 Task: Look for space in Vepagunta, India from 6th September, 2023 to 18th September, 2023 for 3 adults in price range Rs.6000 to Rs.12000. Place can be entire place with 2 bedrooms having 2 beds and 2 bathrooms. Property type can be house, flat, guest house, hotel. Booking option can be shelf check-in. Required host language is English.
Action: Mouse moved to (439, 79)
Screenshot: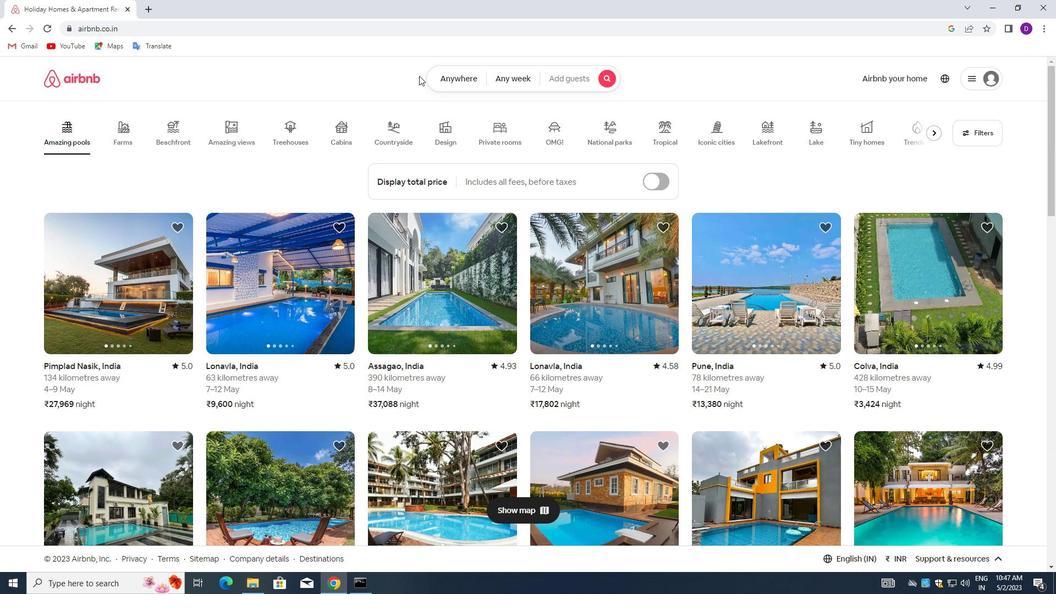 
Action: Mouse pressed left at (439, 79)
Screenshot: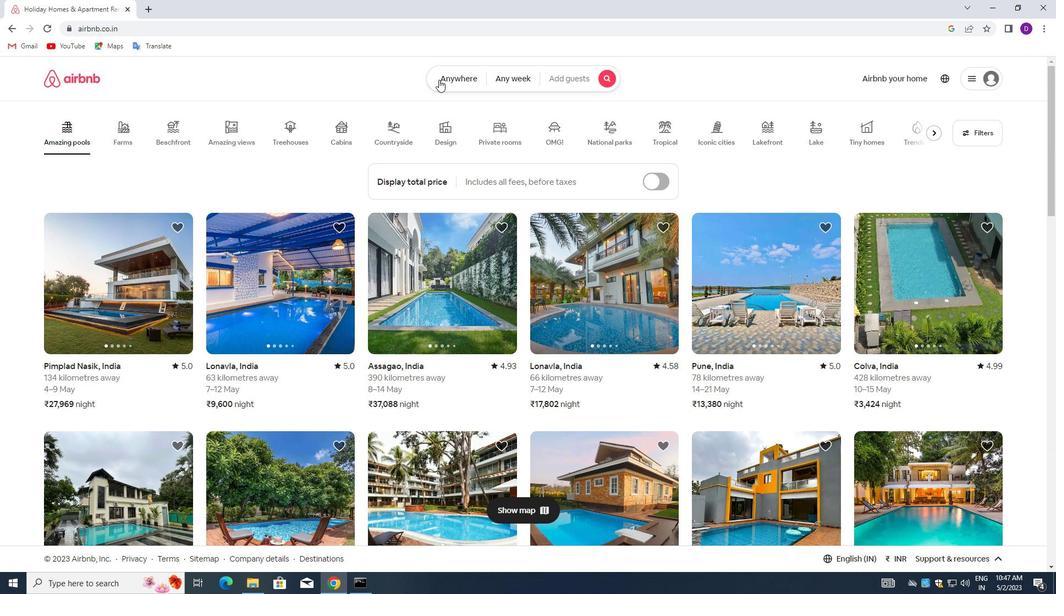 
Action: Mouse moved to (333, 126)
Screenshot: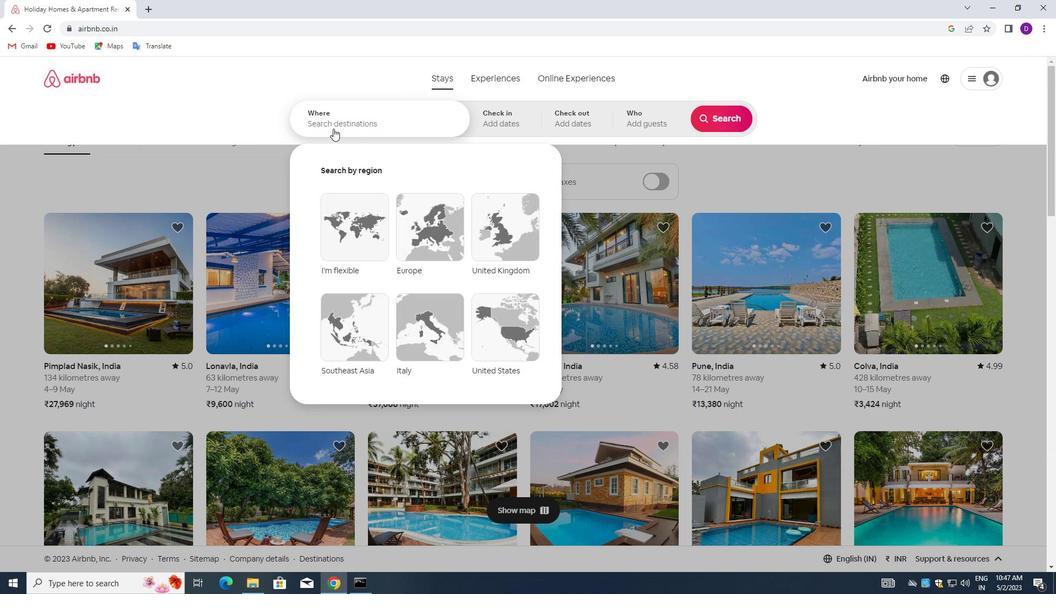 
Action: Mouse pressed left at (333, 126)
Screenshot: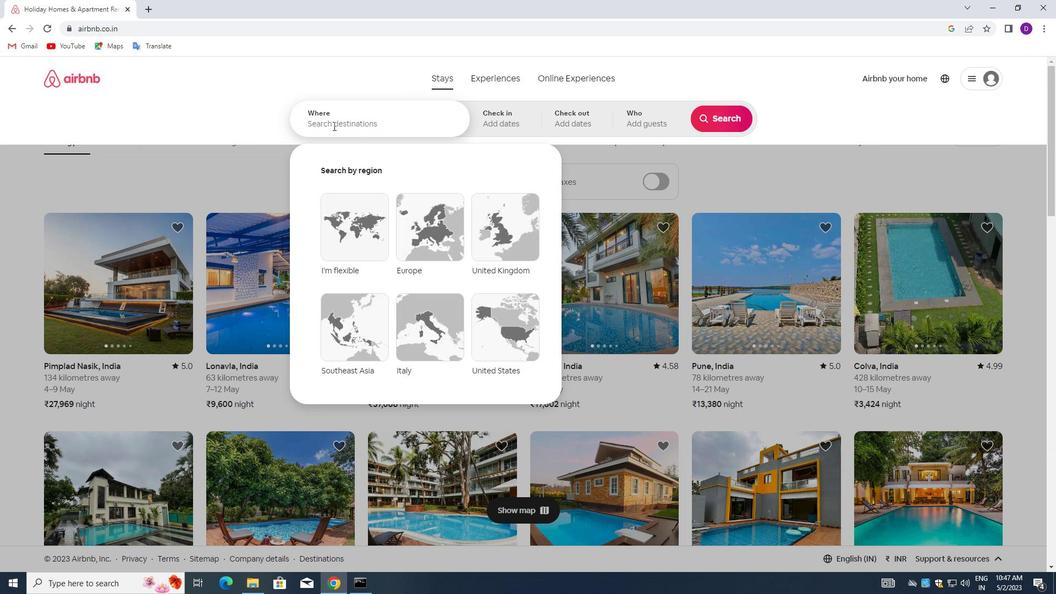 
Action: Key pressed <Key.shift_r>Vepagunta,<Key.space><Key.shift>INDIA<Key.enter>
Screenshot: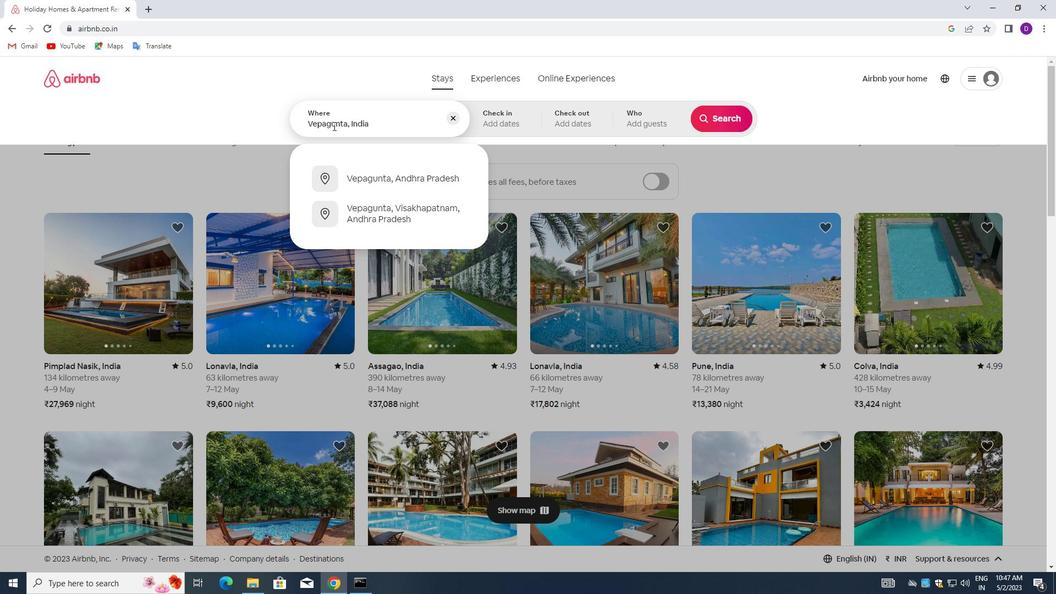 
Action: Mouse moved to (630, 310)
Screenshot: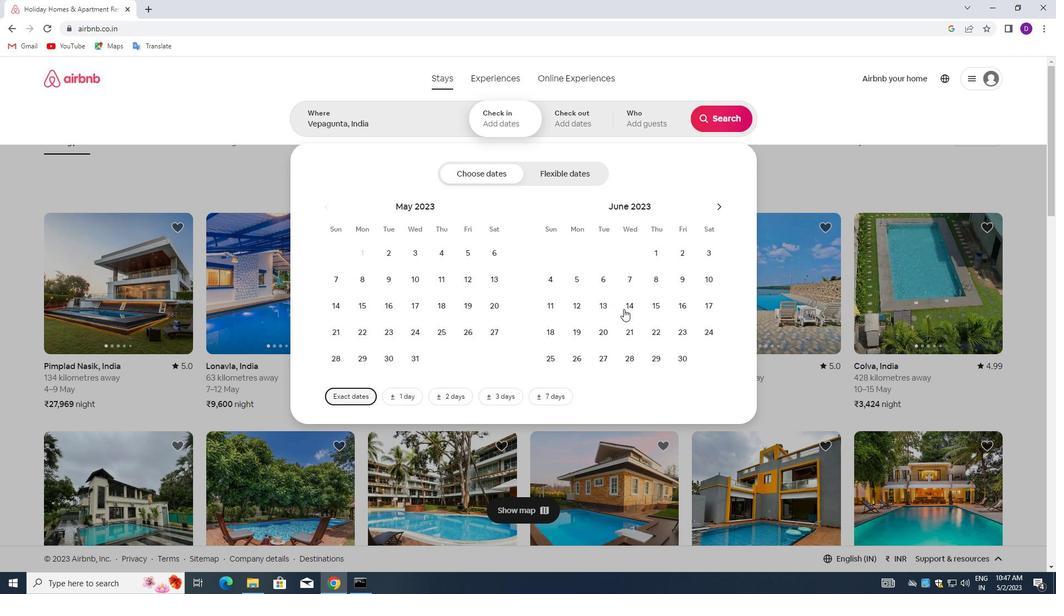 
Action: Mouse scrolled (630, 310) with delta (0, 0)
Screenshot: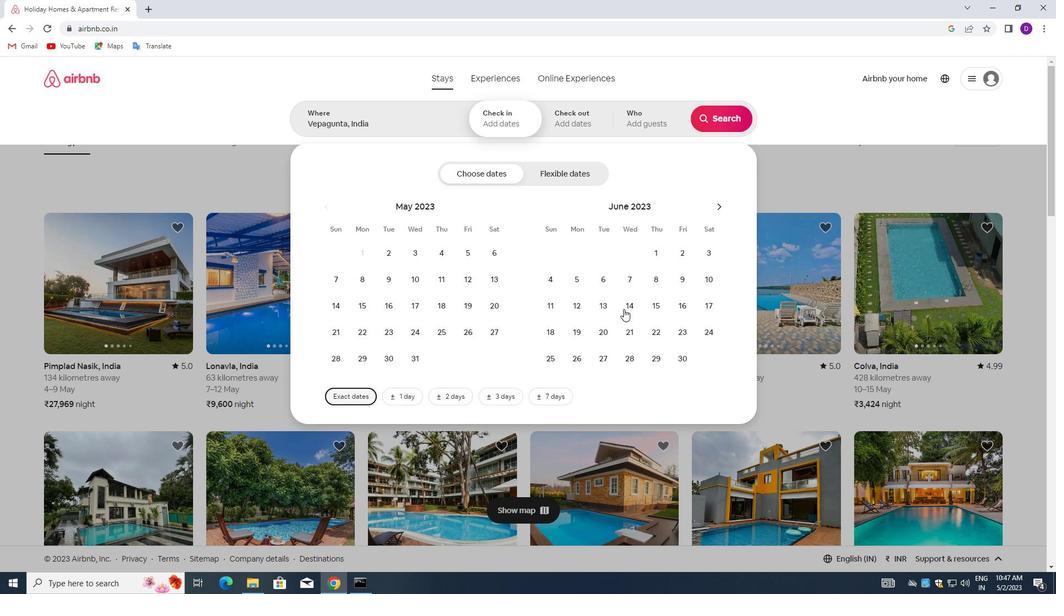 
Action: Mouse moved to (715, 205)
Screenshot: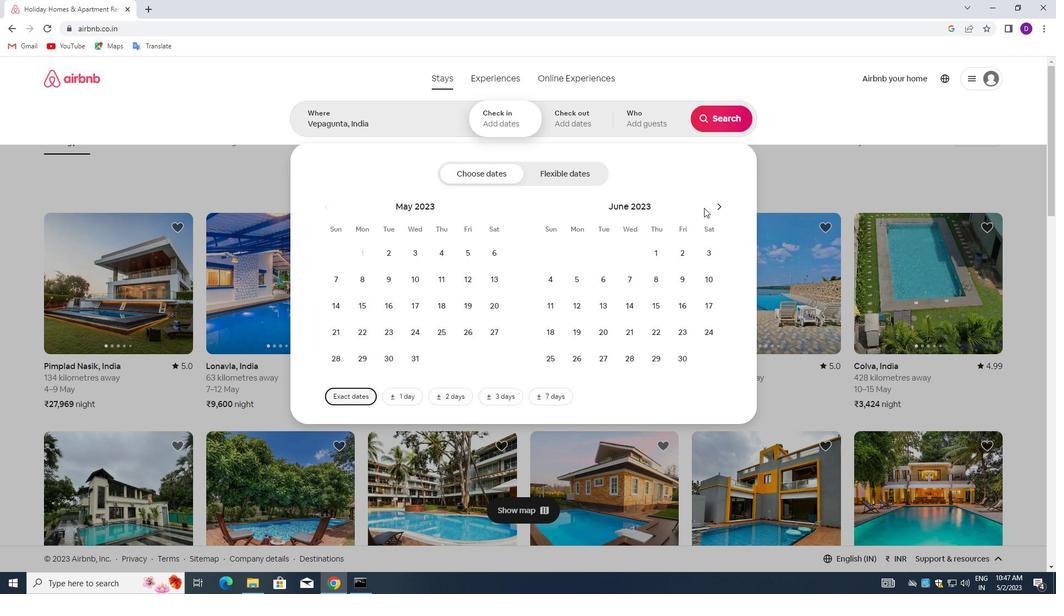 
Action: Mouse pressed left at (715, 205)
Screenshot: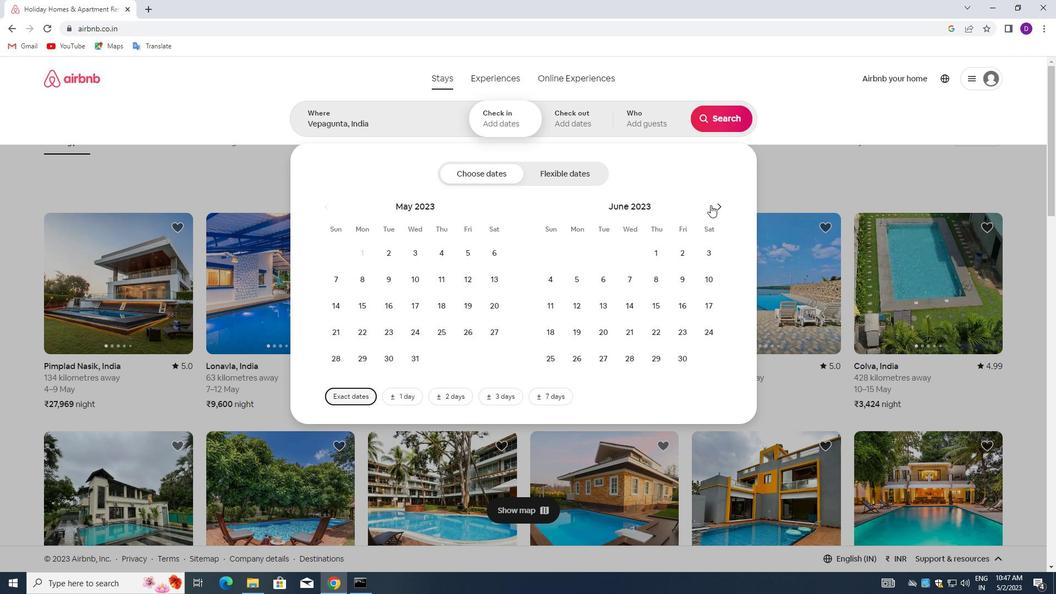 
Action: Mouse pressed left at (715, 205)
Screenshot: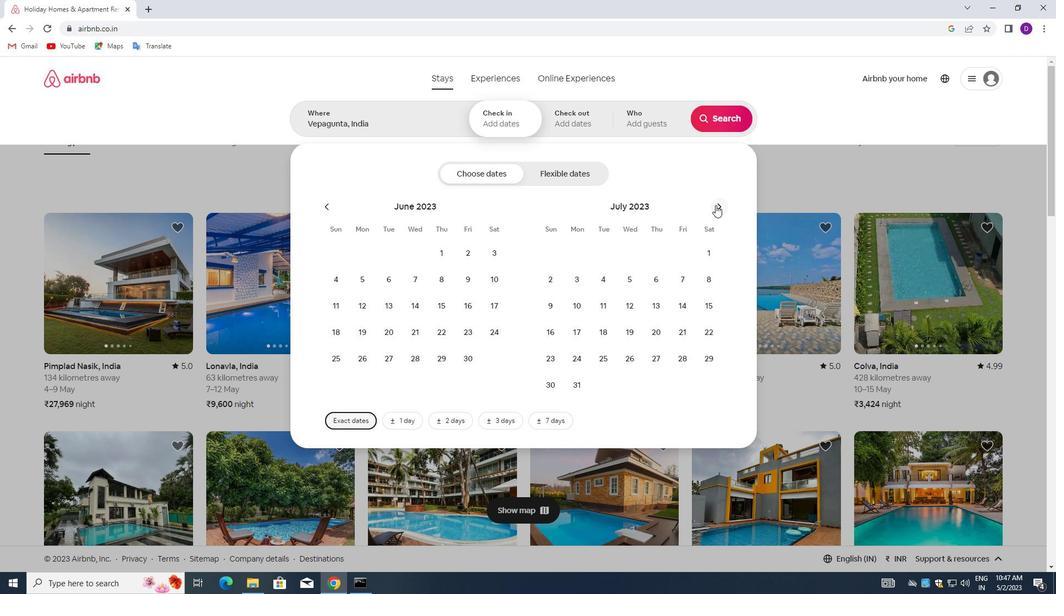 
Action: Mouse pressed left at (715, 205)
Screenshot: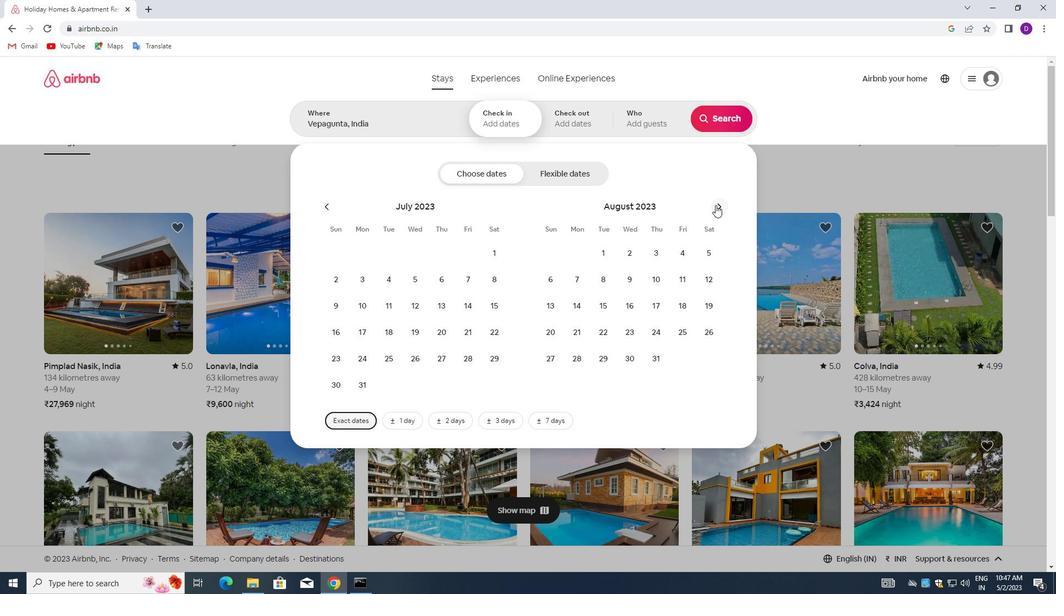 
Action: Mouse moved to (716, 205)
Screenshot: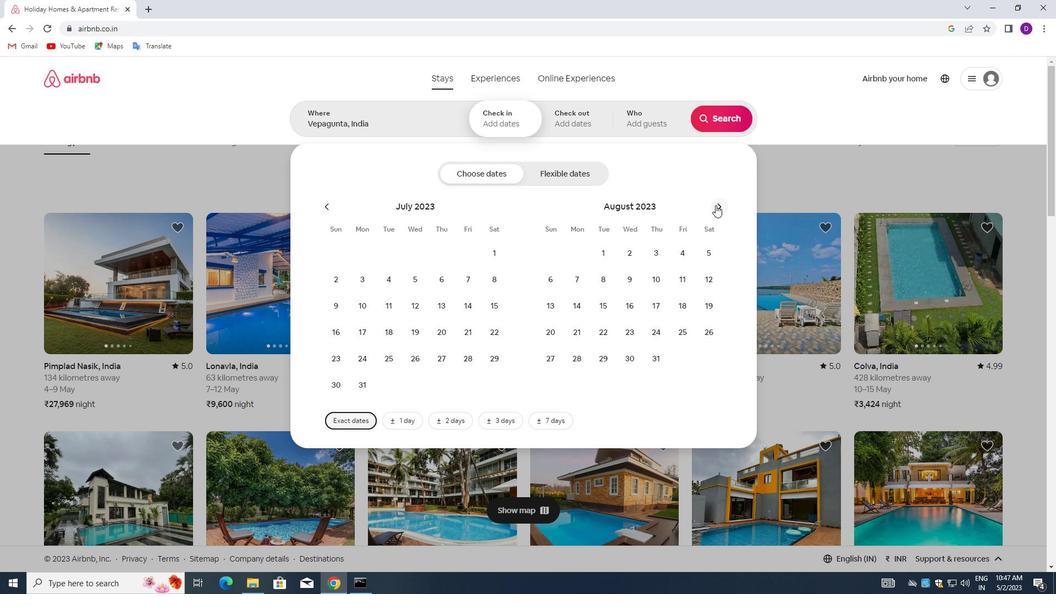 
Action: Mouse pressed left at (716, 205)
Screenshot: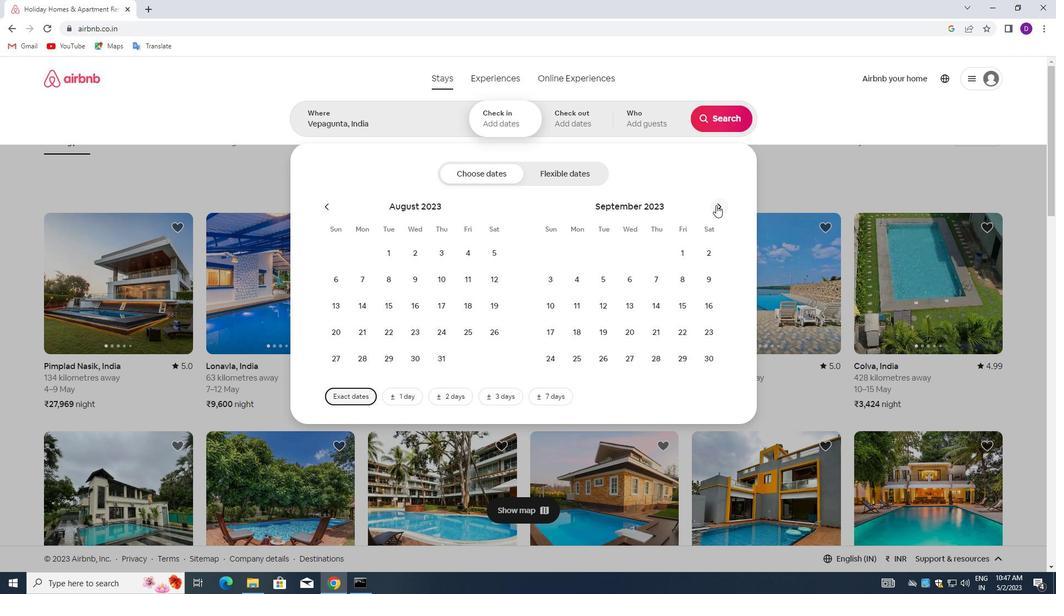
Action: Mouse moved to (407, 283)
Screenshot: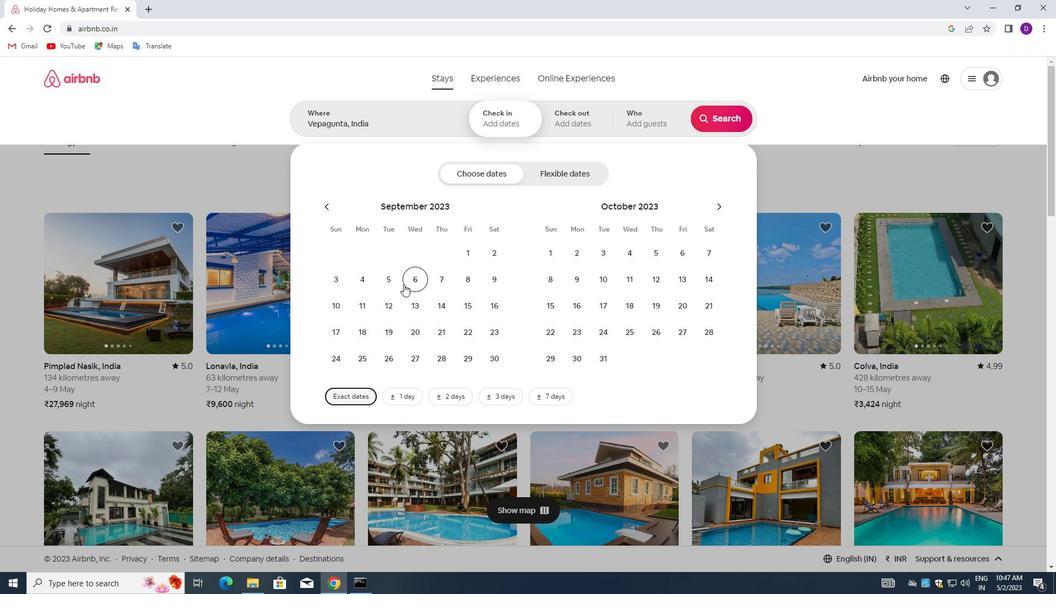 
Action: Mouse pressed left at (407, 283)
Screenshot: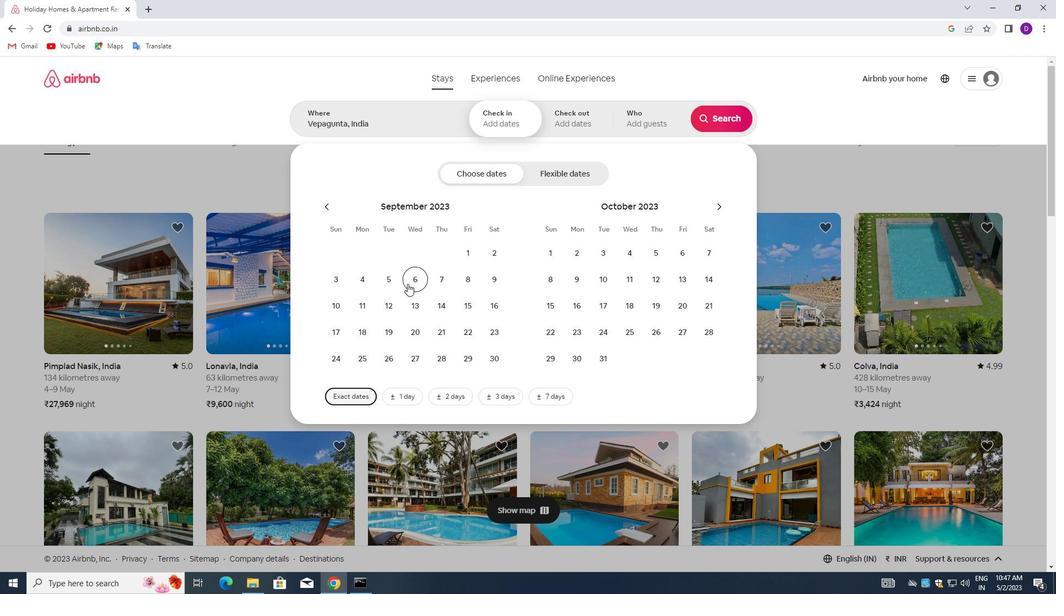 
Action: Mouse moved to (359, 329)
Screenshot: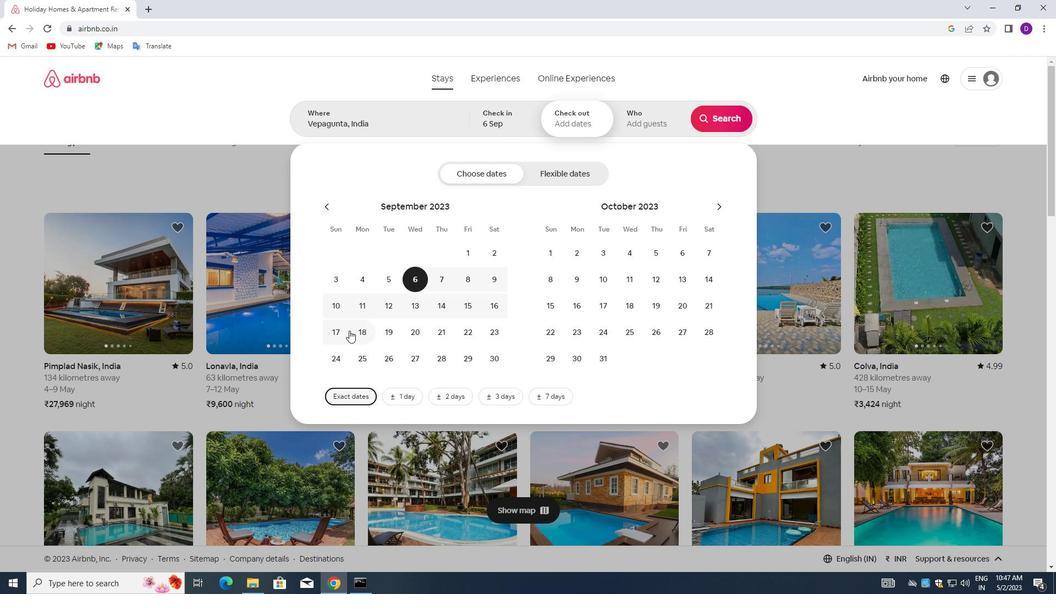 
Action: Mouse pressed left at (359, 329)
Screenshot: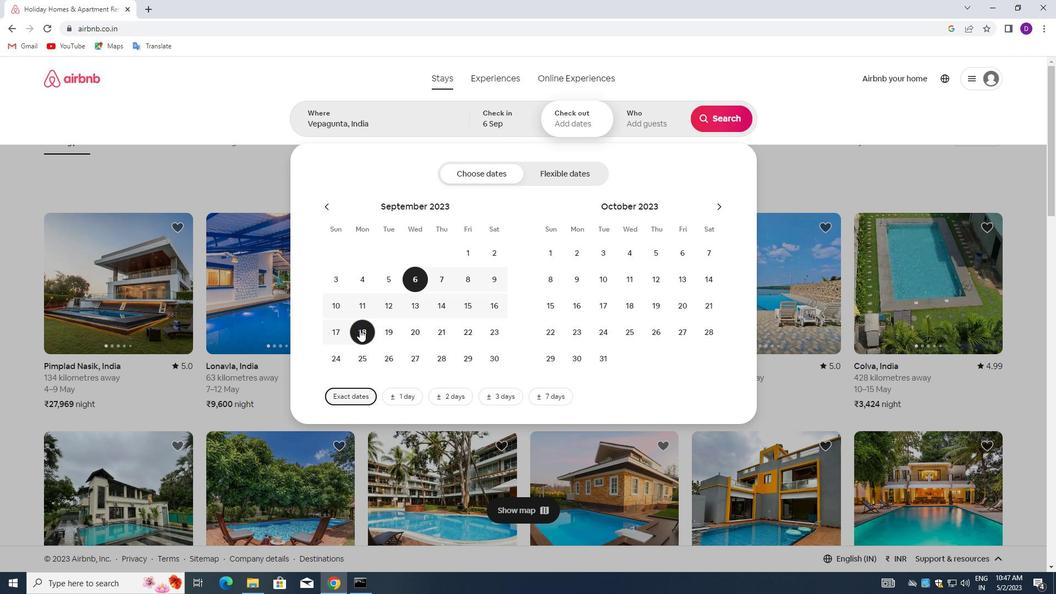 
Action: Mouse moved to (639, 122)
Screenshot: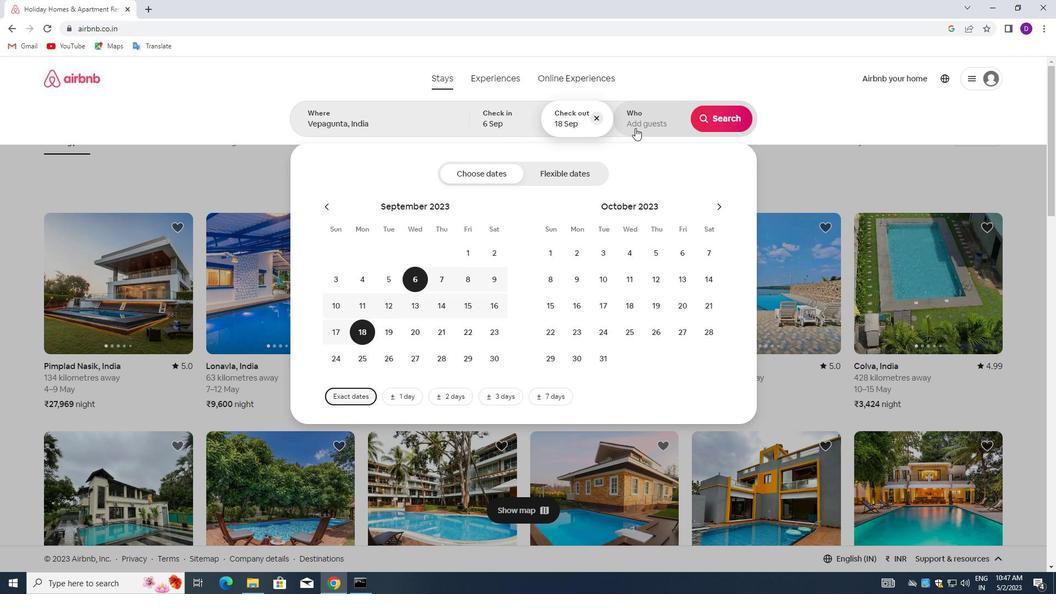 
Action: Mouse pressed left at (639, 122)
Screenshot: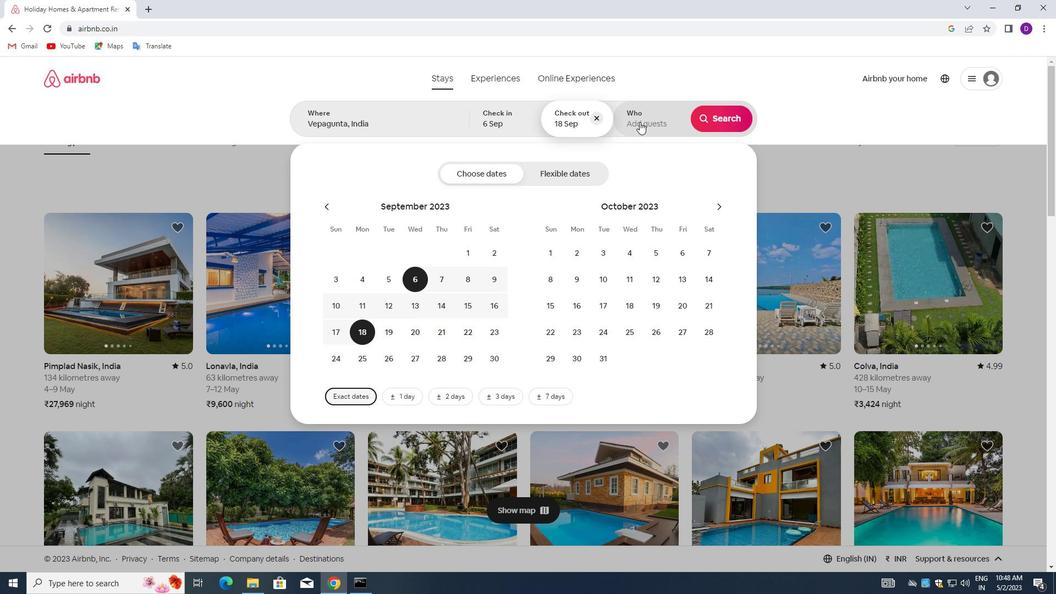 
Action: Mouse moved to (717, 176)
Screenshot: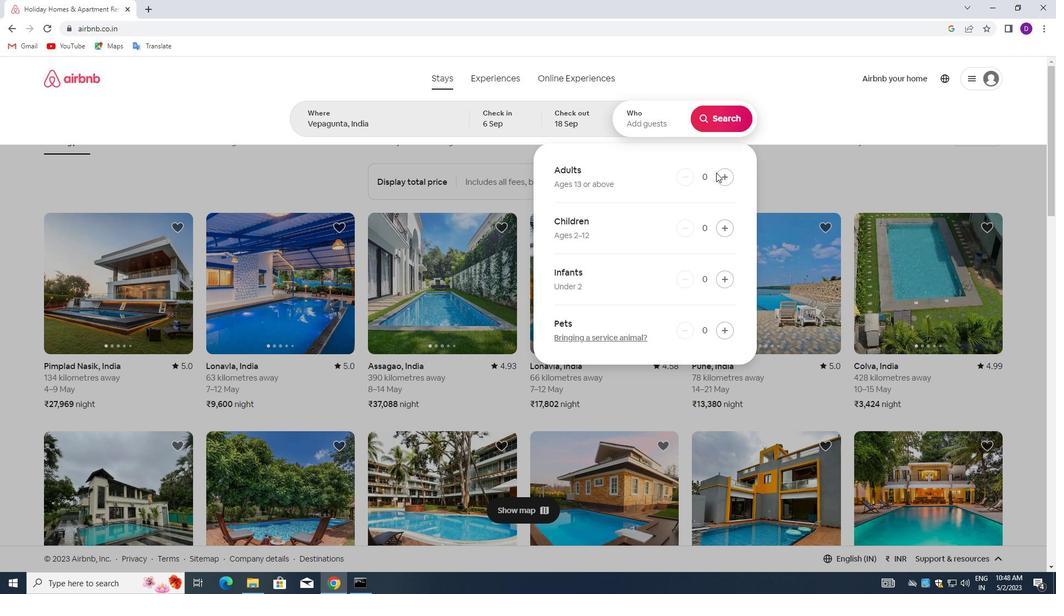 
Action: Mouse pressed left at (717, 176)
Screenshot: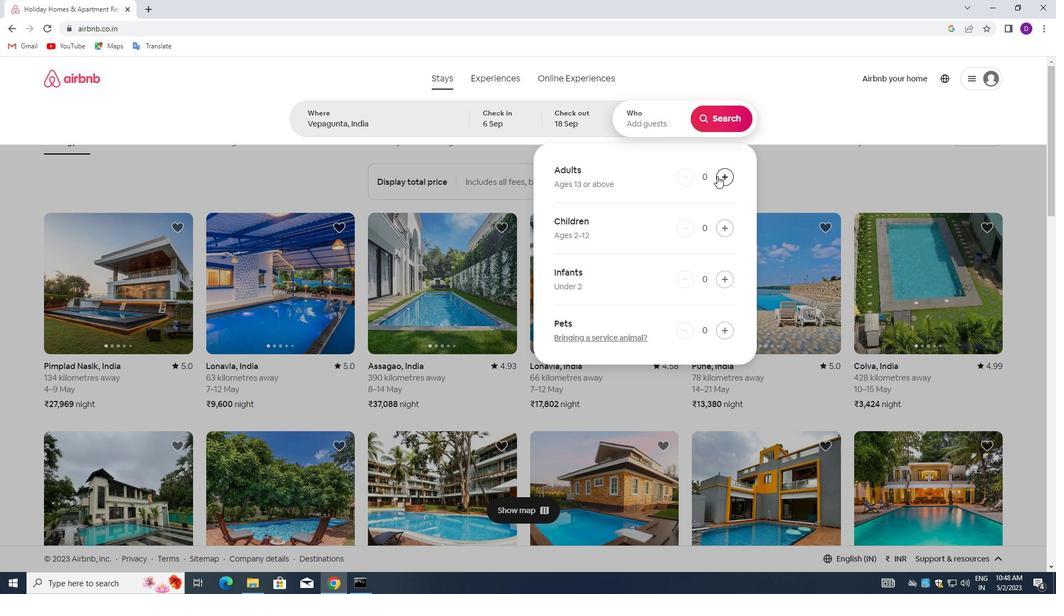 
Action: Mouse pressed left at (717, 176)
Screenshot: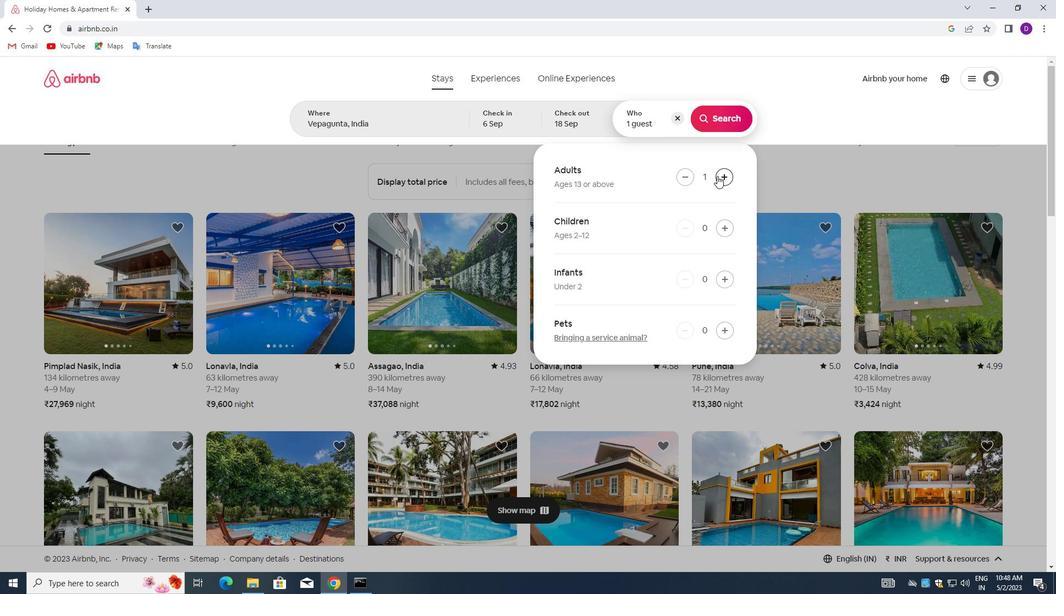 
Action: Mouse pressed left at (717, 176)
Screenshot: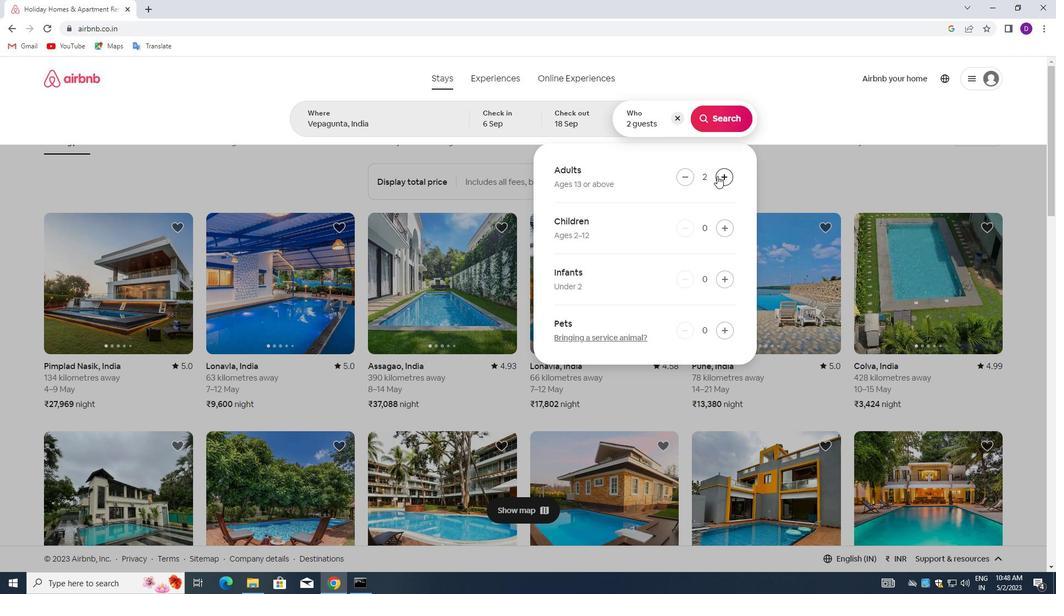 
Action: Mouse moved to (725, 118)
Screenshot: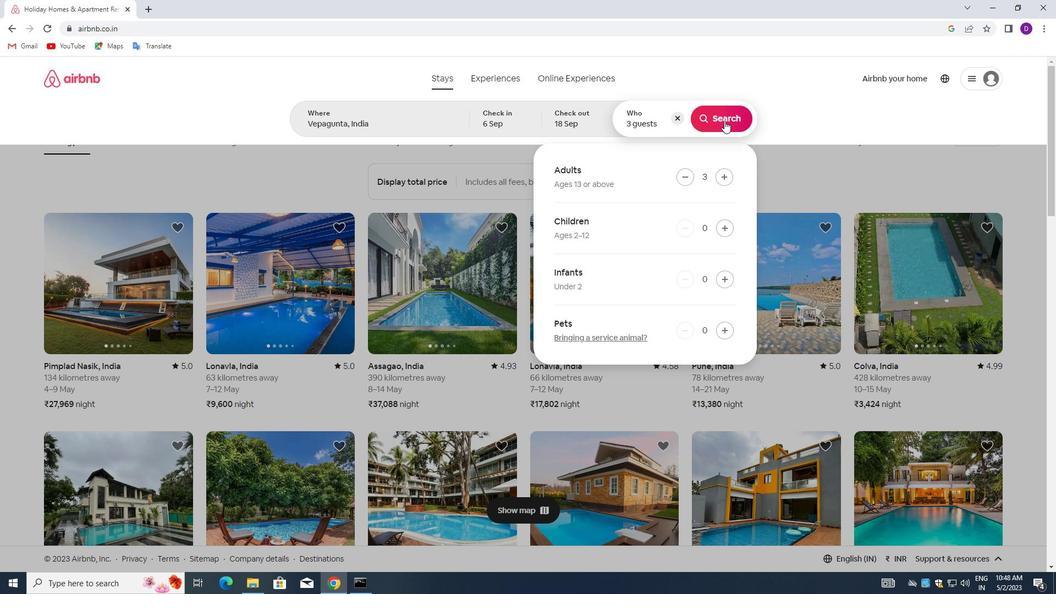 
Action: Mouse pressed left at (725, 118)
Screenshot: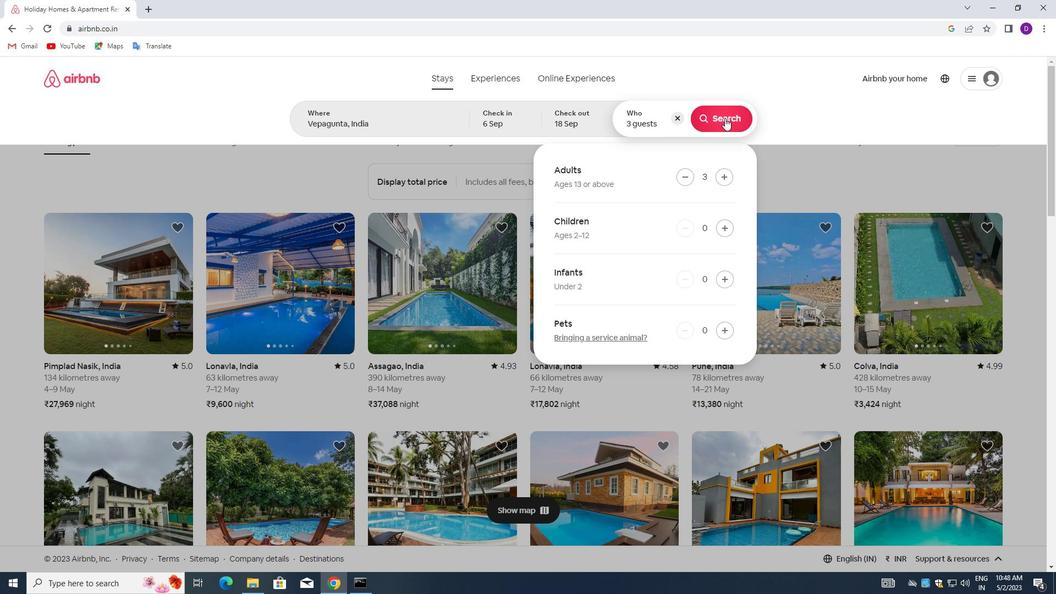 
Action: Mouse moved to (1004, 121)
Screenshot: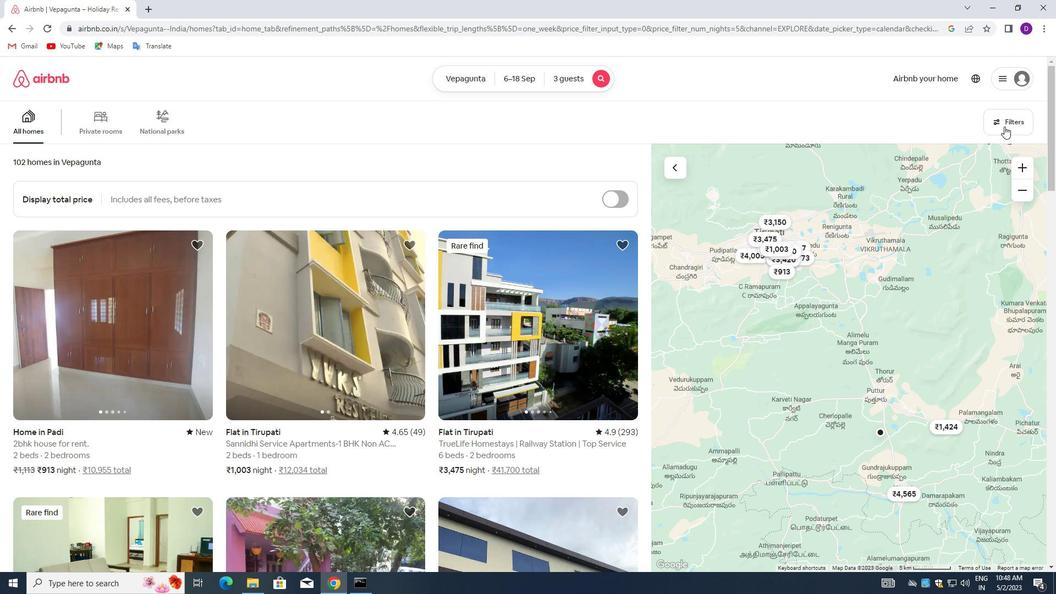 
Action: Mouse pressed left at (1004, 121)
Screenshot: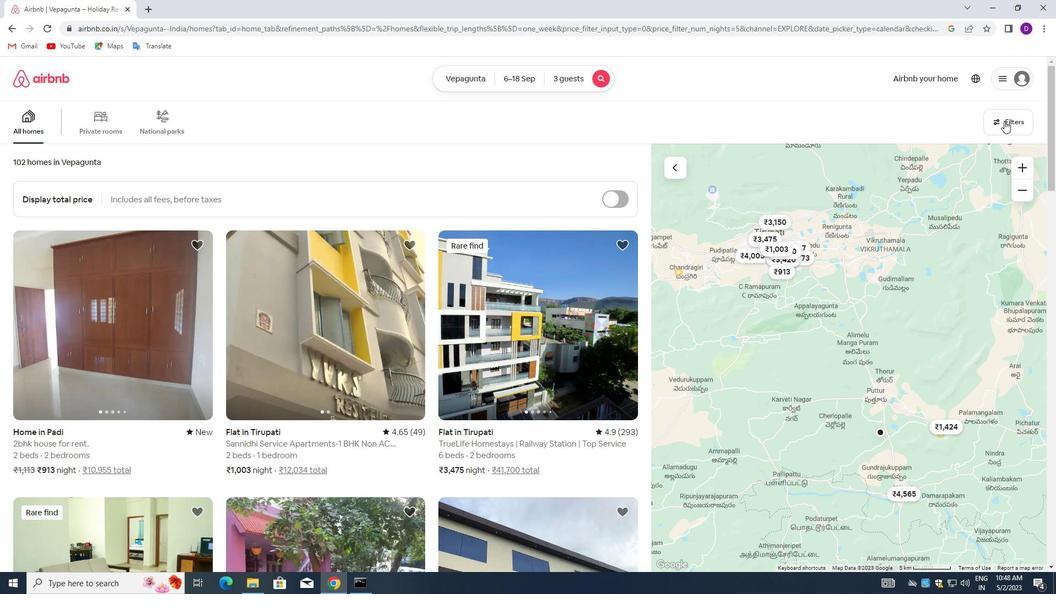 
Action: Mouse moved to (384, 263)
Screenshot: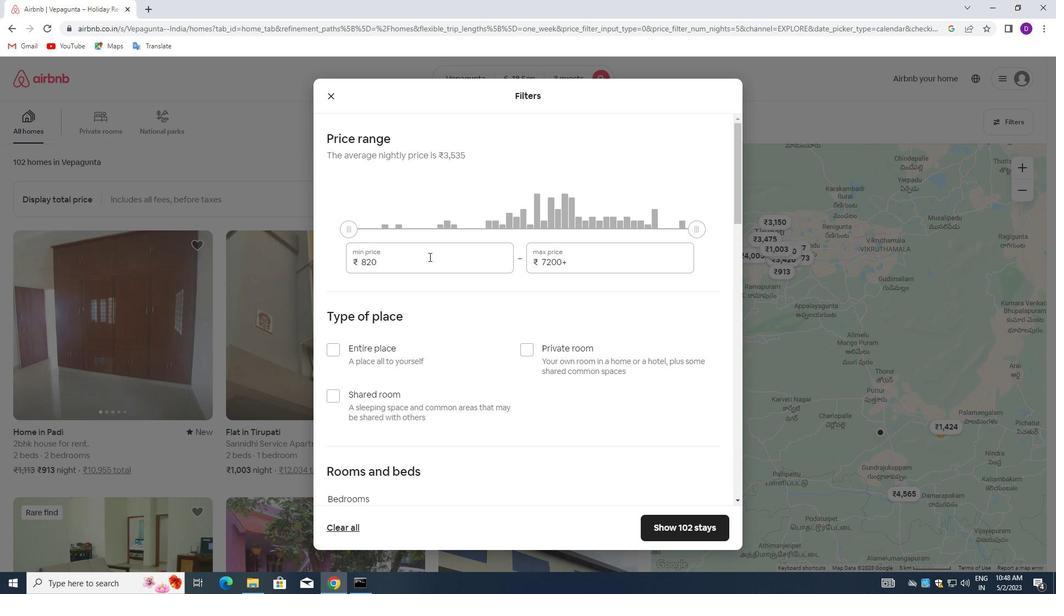 
Action: Mouse pressed left at (384, 263)
Screenshot: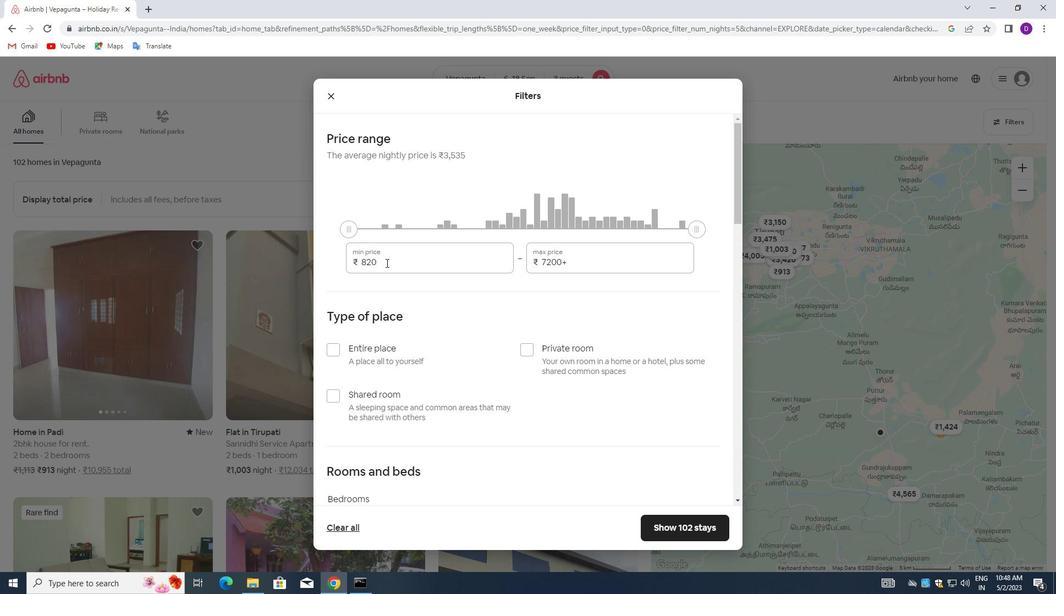 
Action: Mouse pressed left at (384, 263)
Screenshot: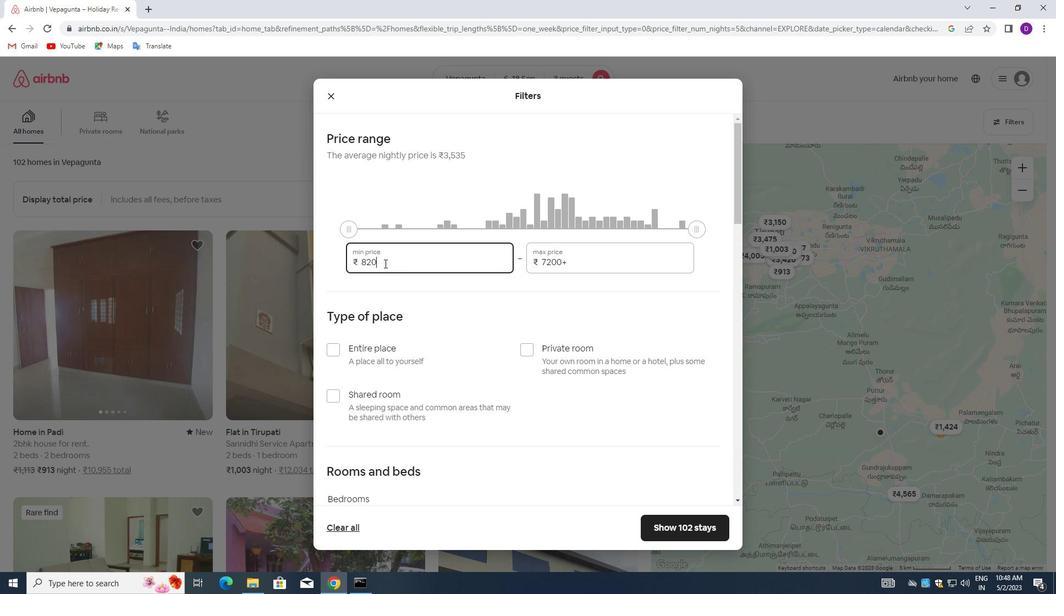 
Action: Key pressed 6000<Key.tab>12000
Screenshot: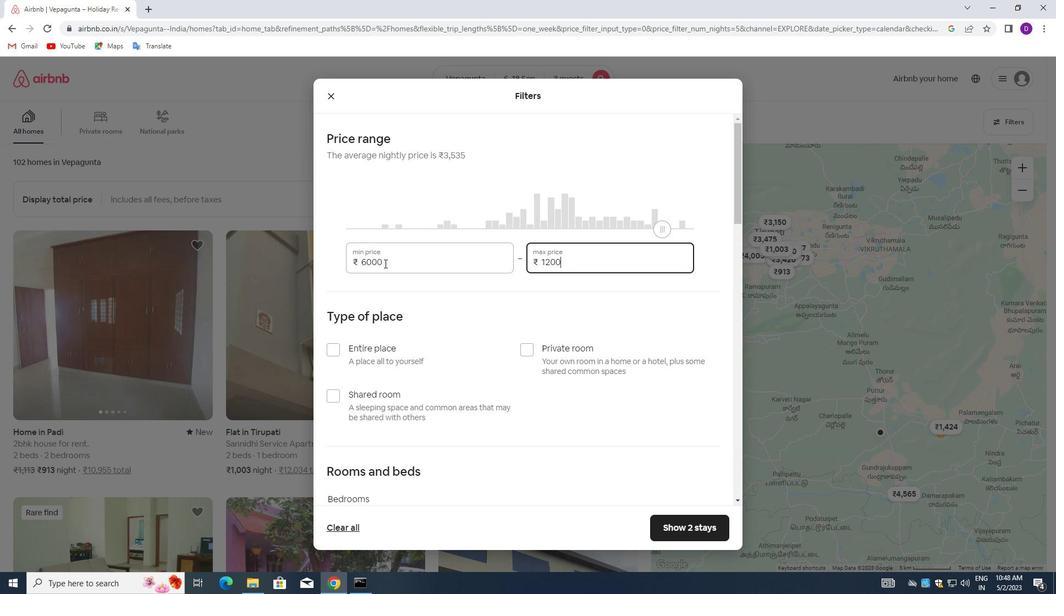 
Action: Mouse moved to (410, 288)
Screenshot: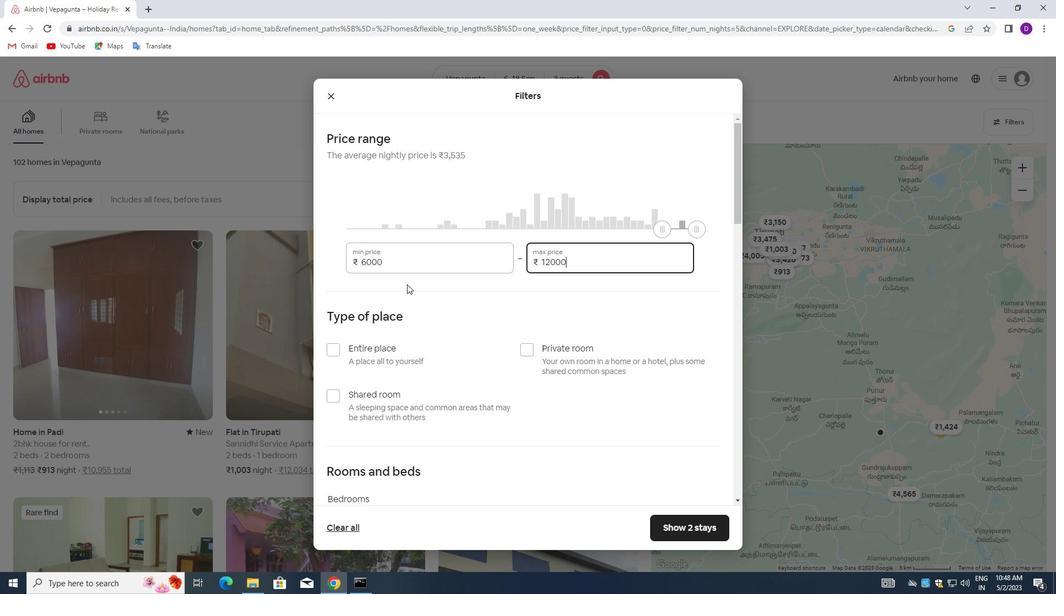 
Action: Mouse scrolled (410, 288) with delta (0, 0)
Screenshot: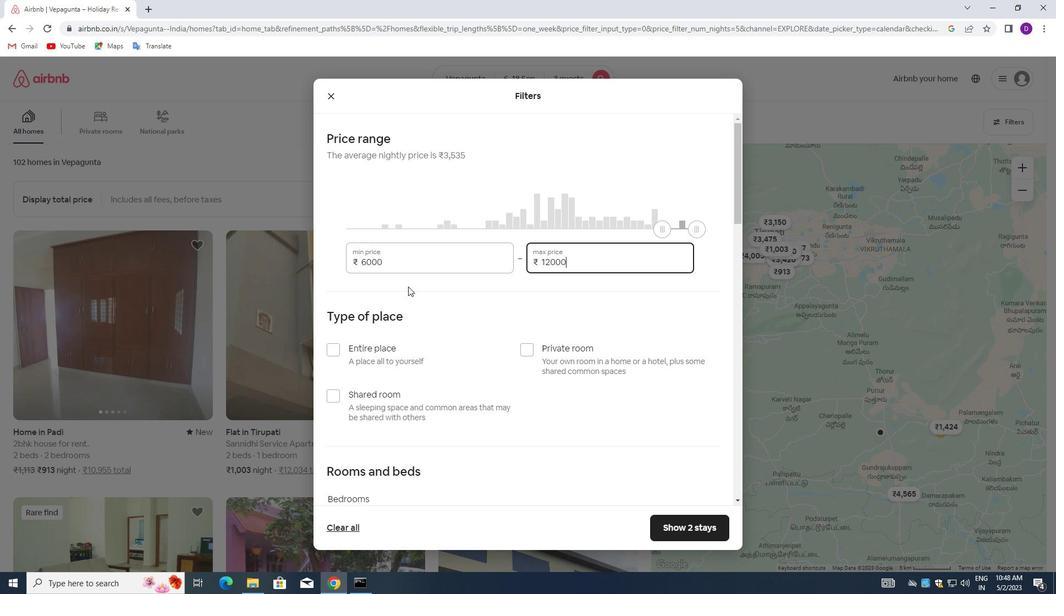 
Action: Mouse moved to (411, 289)
Screenshot: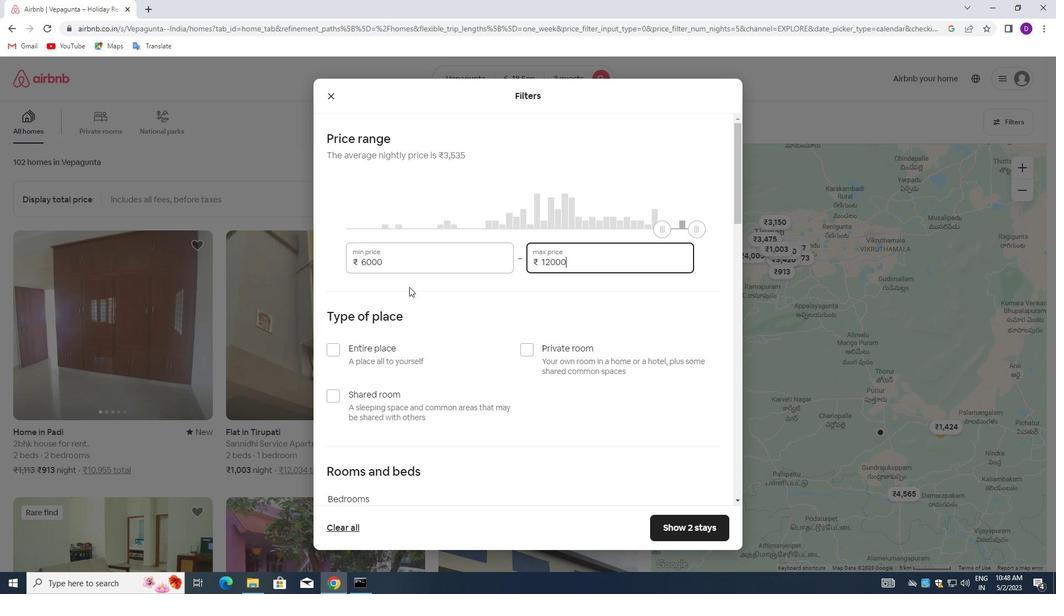 
Action: Mouse scrolled (411, 288) with delta (0, 0)
Screenshot: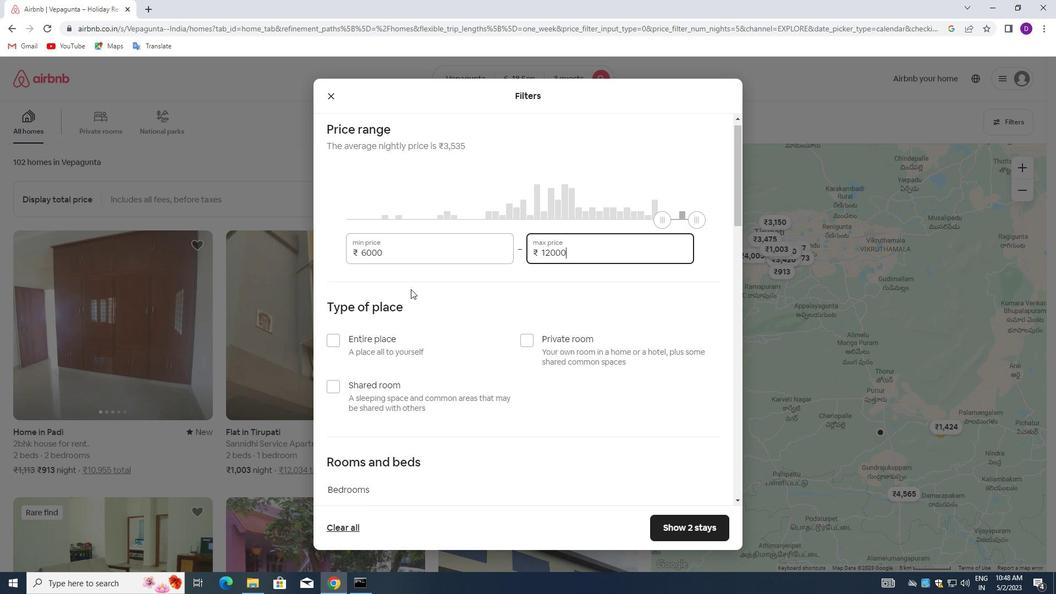 
Action: Mouse moved to (411, 289)
Screenshot: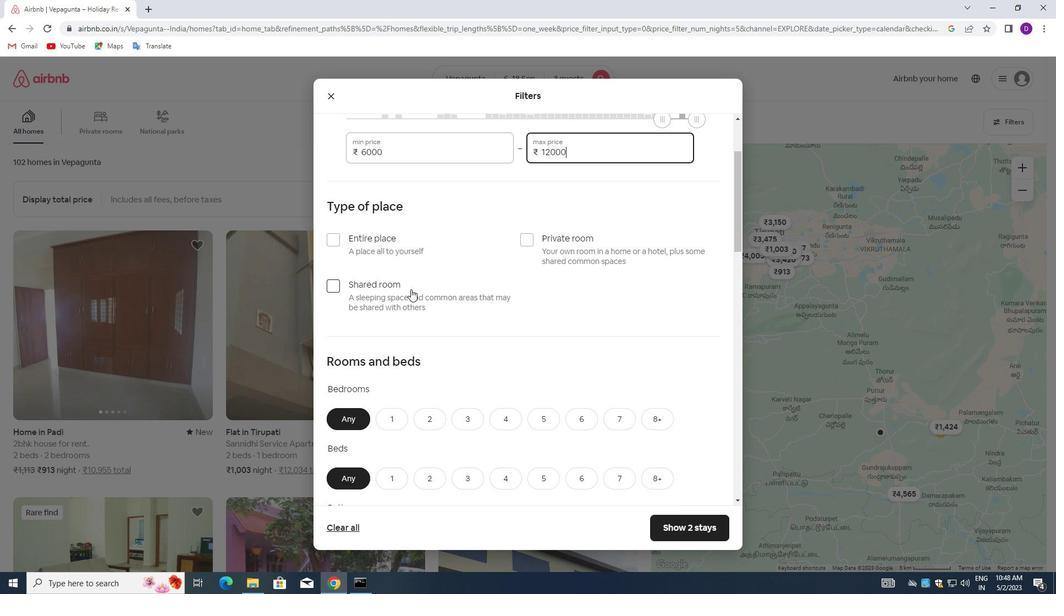
Action: Mouse scrolled (411, 288) with delta (0, 0)
Screenshot: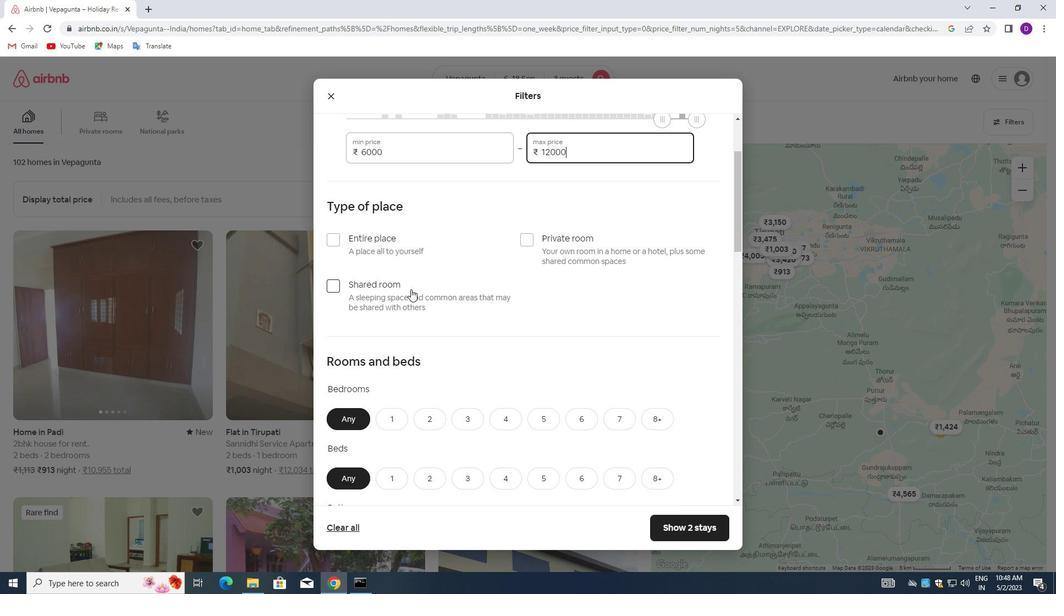 
Action: Mouse moved to (411, 290)
Screenshot: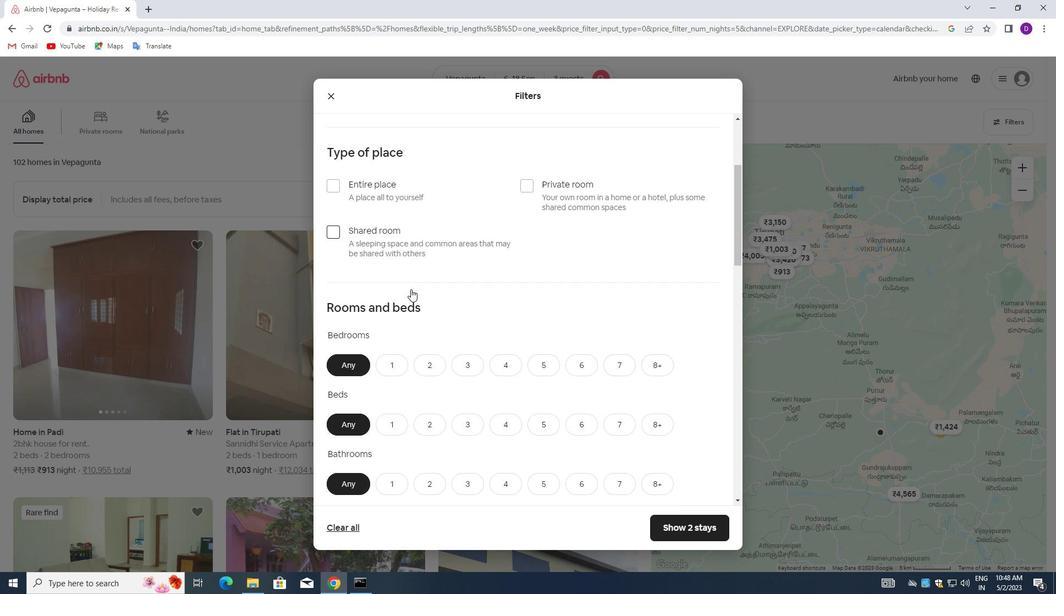 
Action: Mouse scrolled (411, 289) with delta (0, 0)
Screenshot: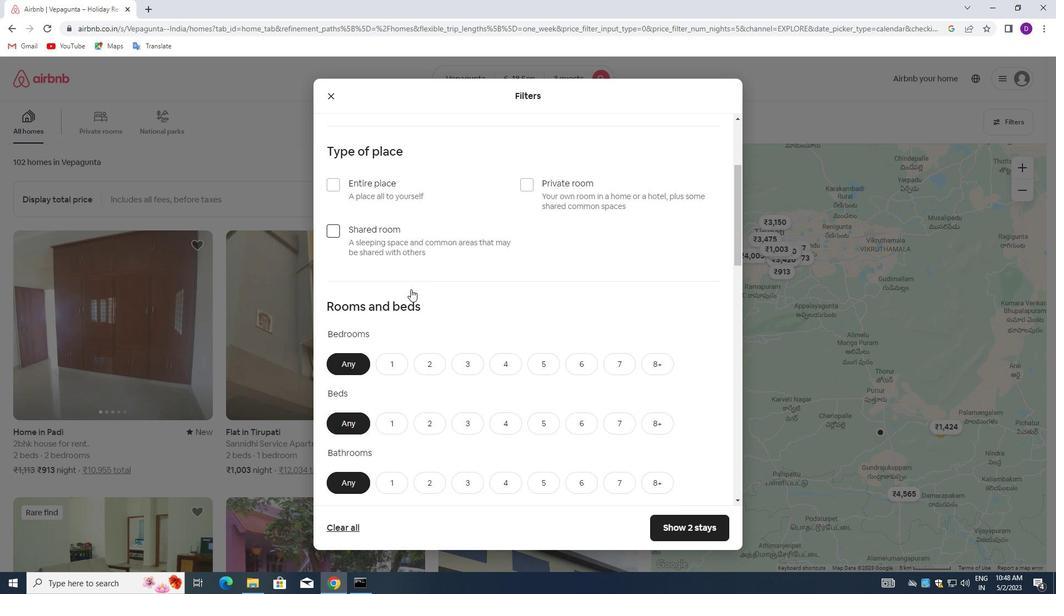 
Action: Mouse moved to (429, 294)
Screenshot: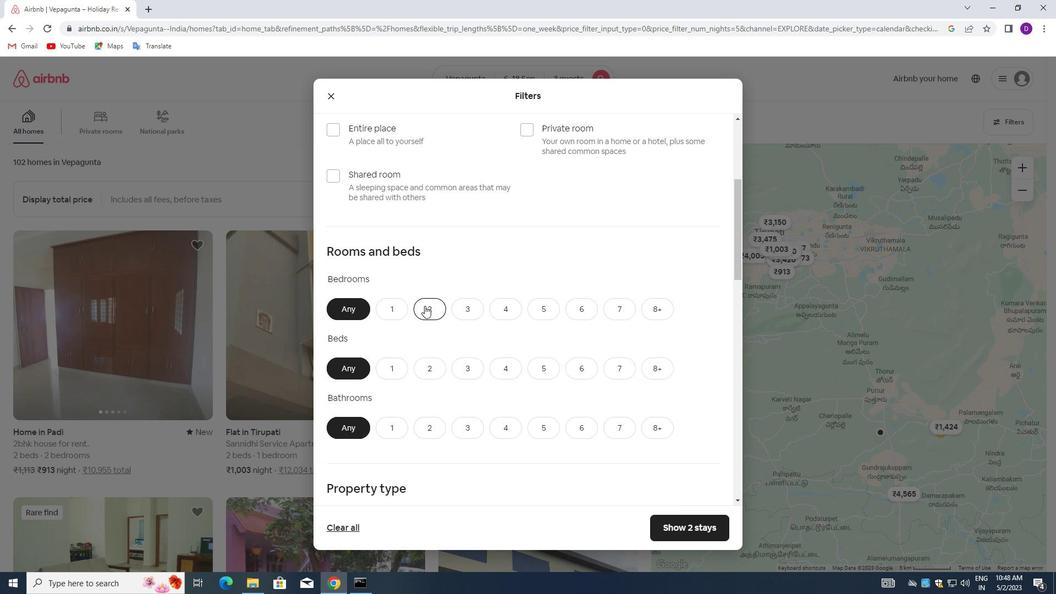 
Action: Mouse scrolled (429, 294) with delta (0, 0)
Screenshot: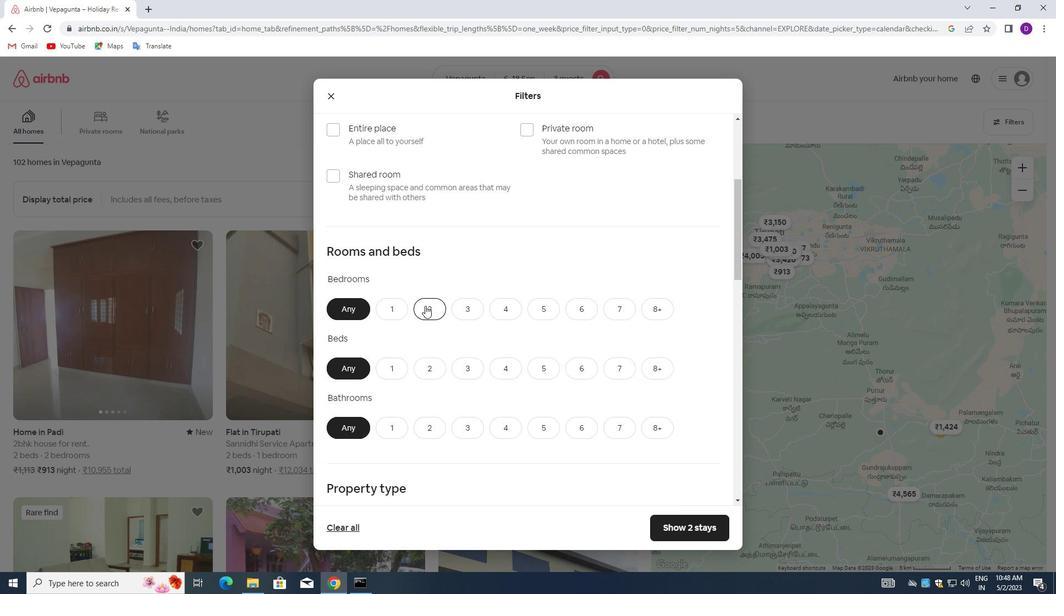 
Action: Mouse scrolled (429, 294) with delta (0, 0)
Screenshot: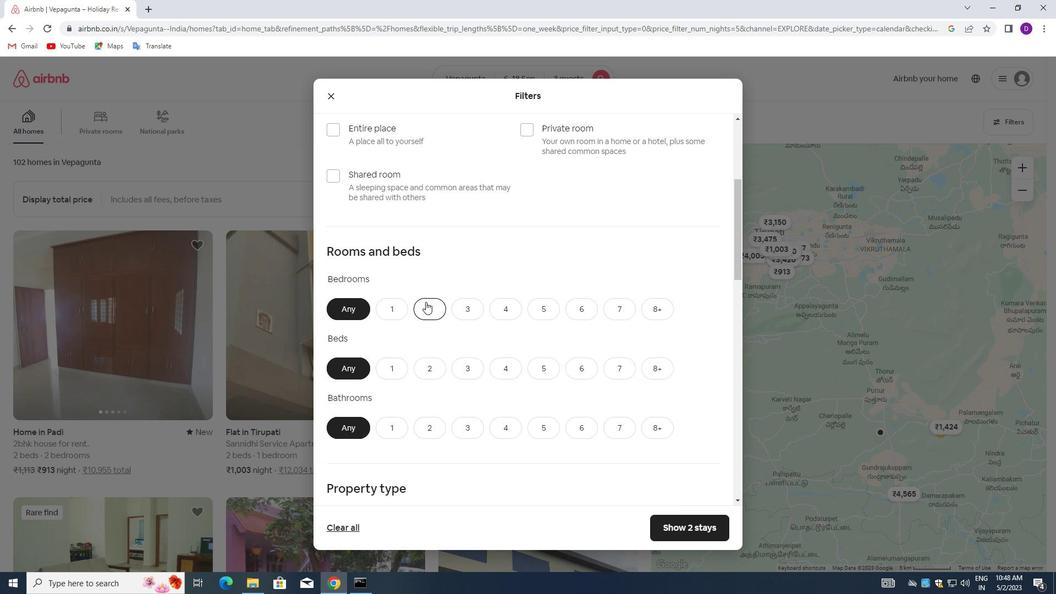 
Action: Mouse scrolled (429, 294) with delta (0, 0)
Screenshot: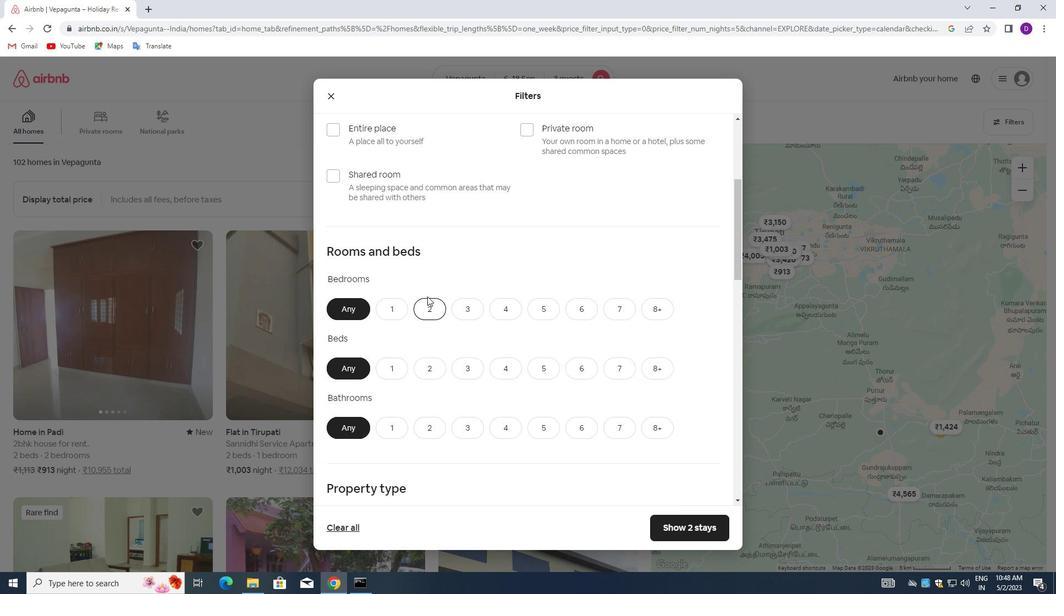 
Action: Mouse moved to (341, 301)
Screenshot: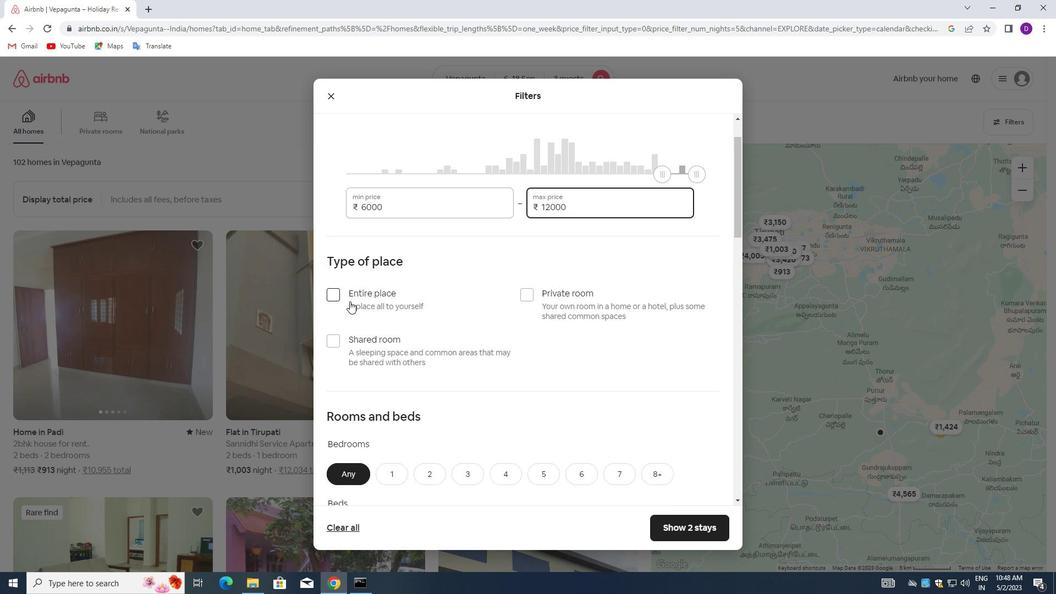 
Action: Mouse pressed left at (341, 301)
Screenshot: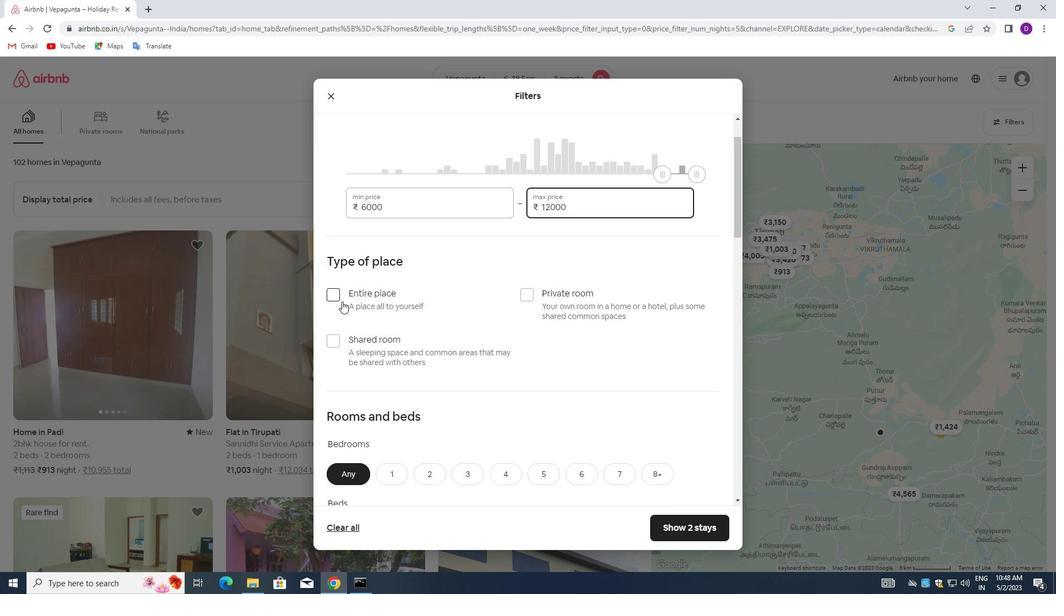 
Action: Mouse moved to (477, 328)
Screenshot: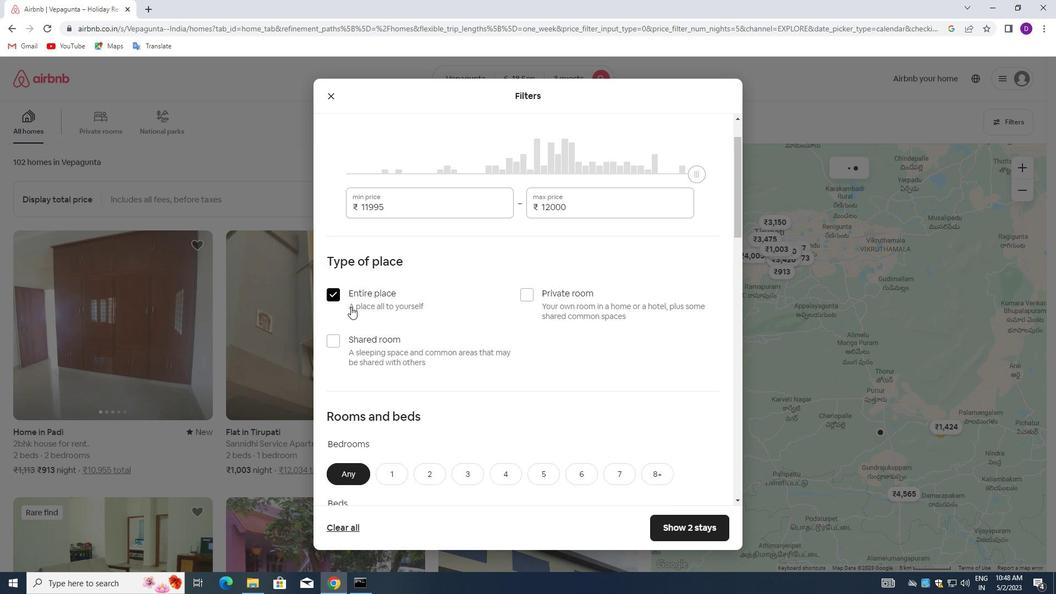 
Action: Mouse scrolled (477, 327) with delta (0, 0)
Screenshot: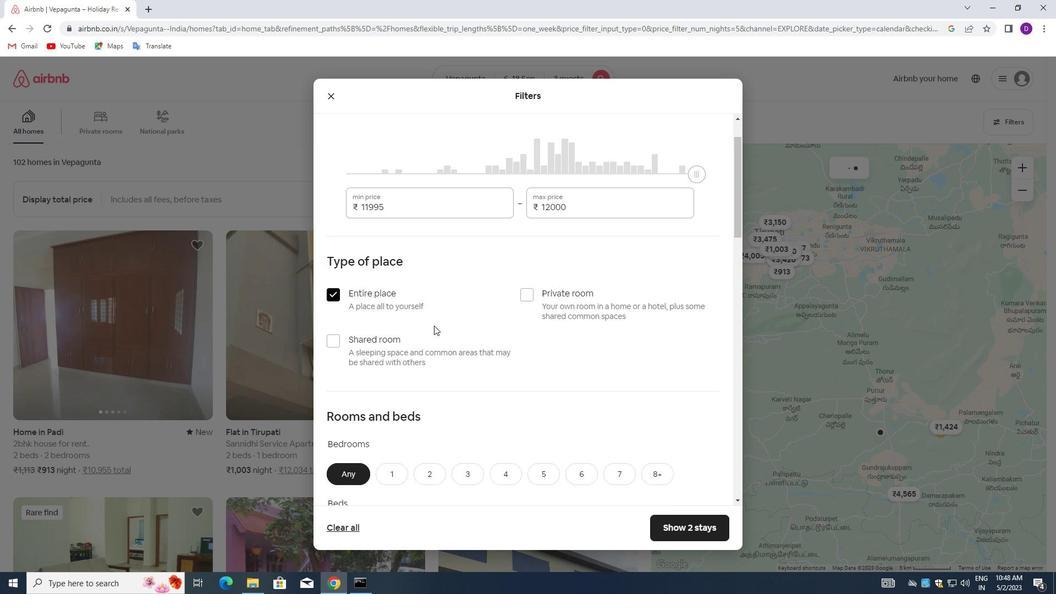 
Action: Mouse scrolled (477, 327) with delta (0, 0)
Screenshot: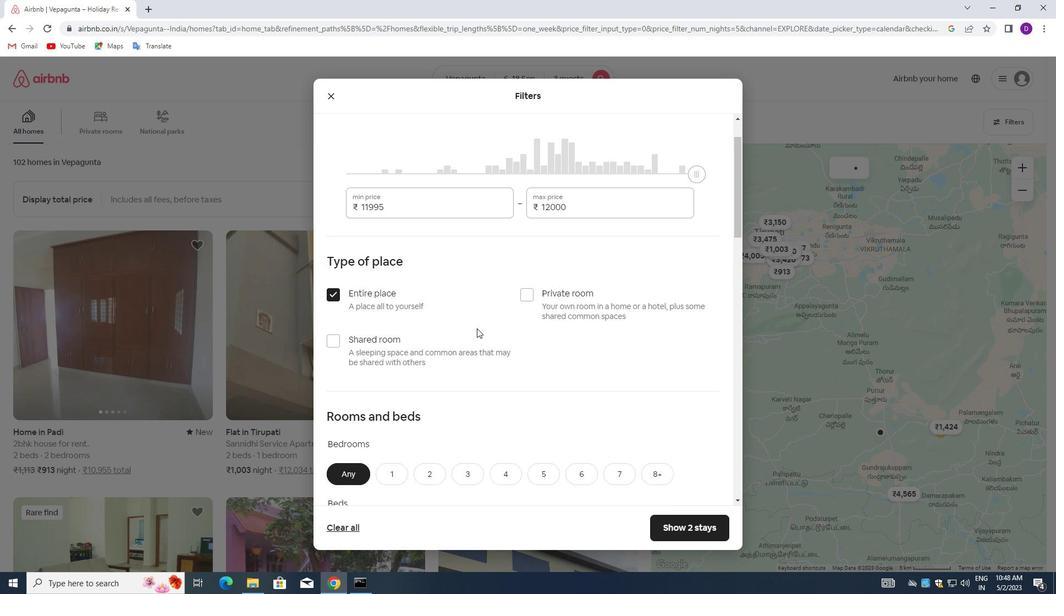 
Action: Mouse scrolled (477, 327) with delta (0, 0)
Screenshot: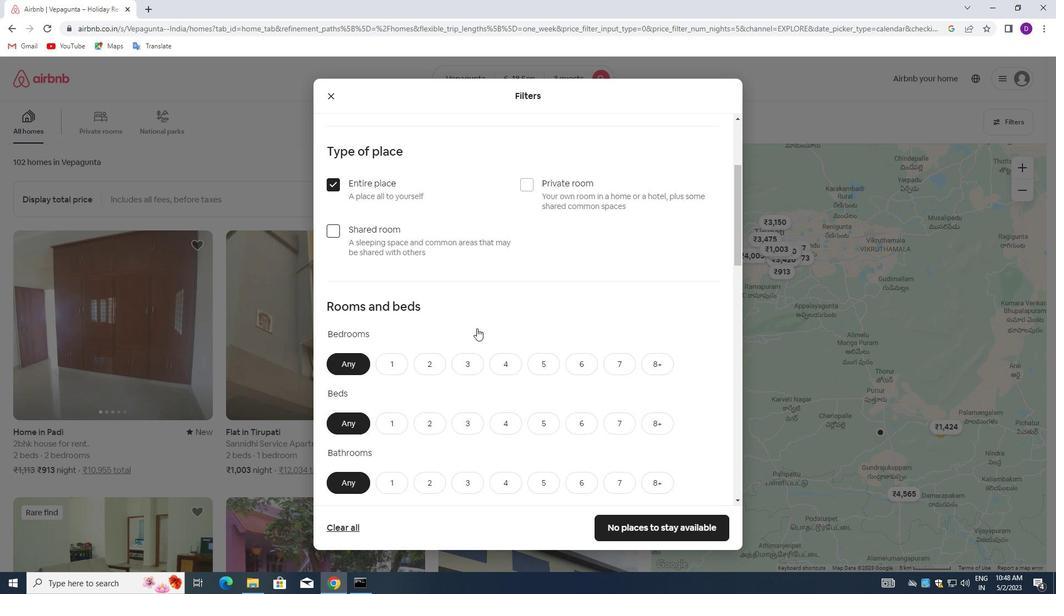 
Action: Mouse moved to (433, 303)
Screenshot: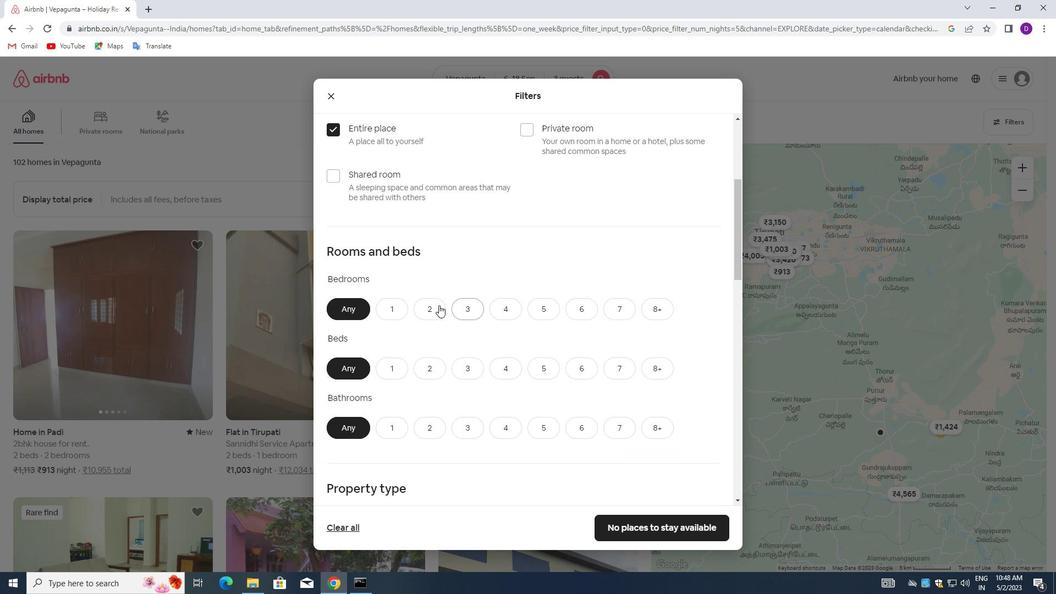 
Action: Mouse pressed left at (433, 303)
Screenshot: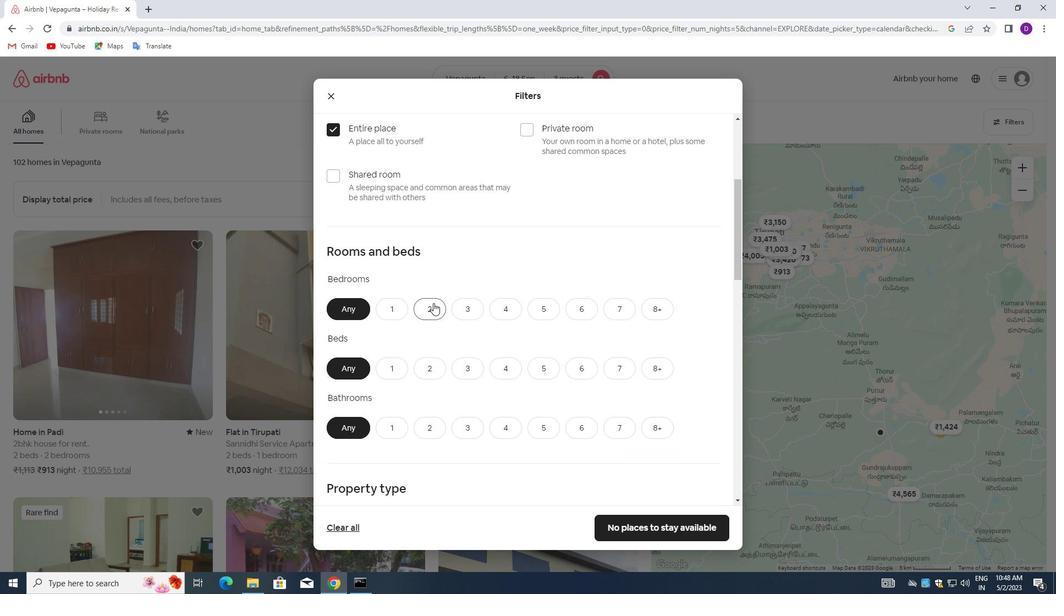 
Action: Mouse moved to (428, 362)
Screenshot: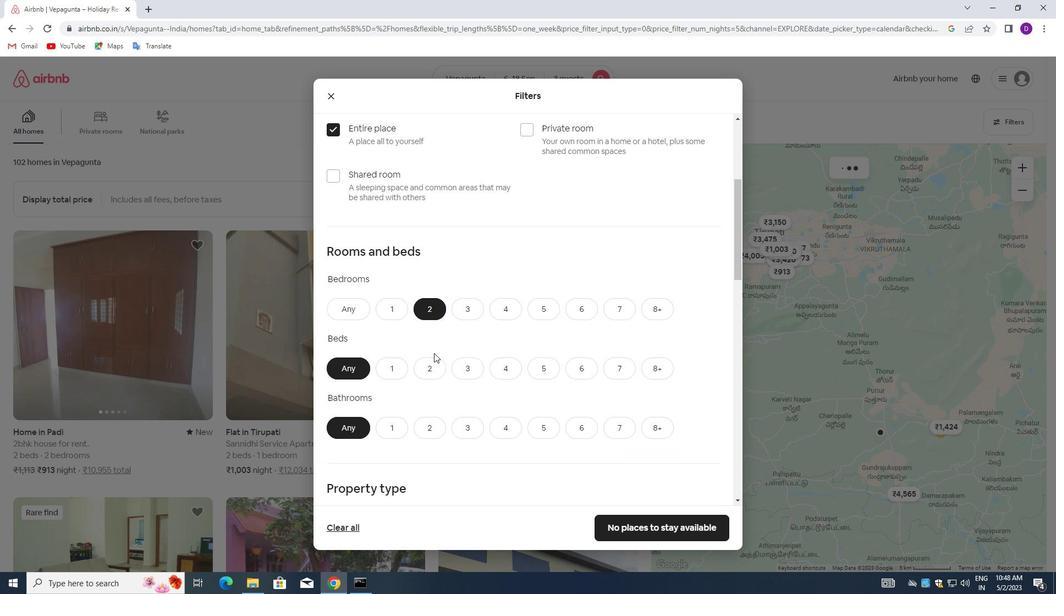 
Action: Mouse pressed left at (428, 362)
Screenshot: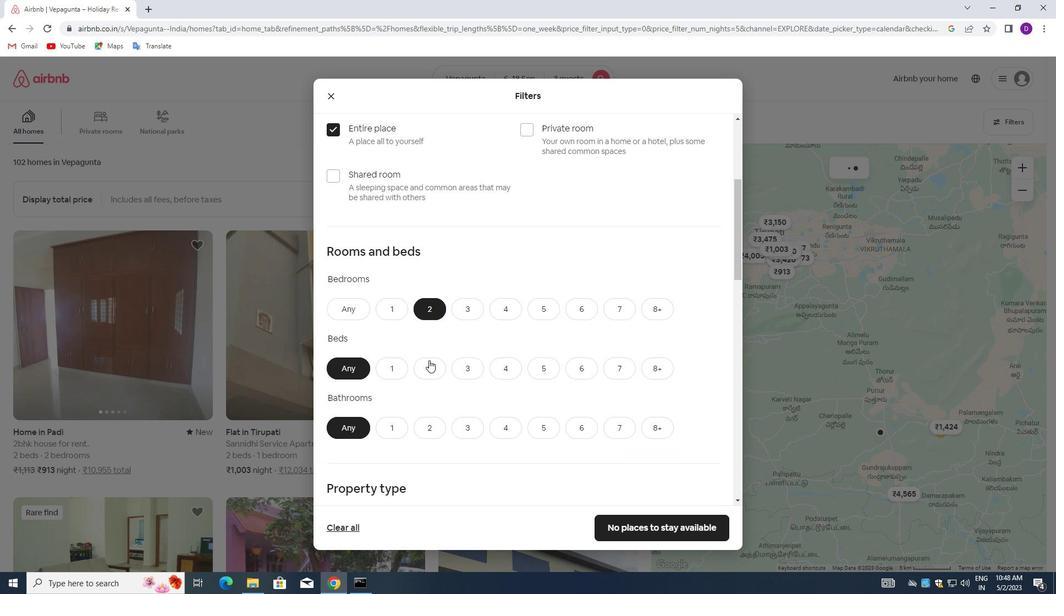 
Action: Mouse moved to (428, 420)
Screenshot: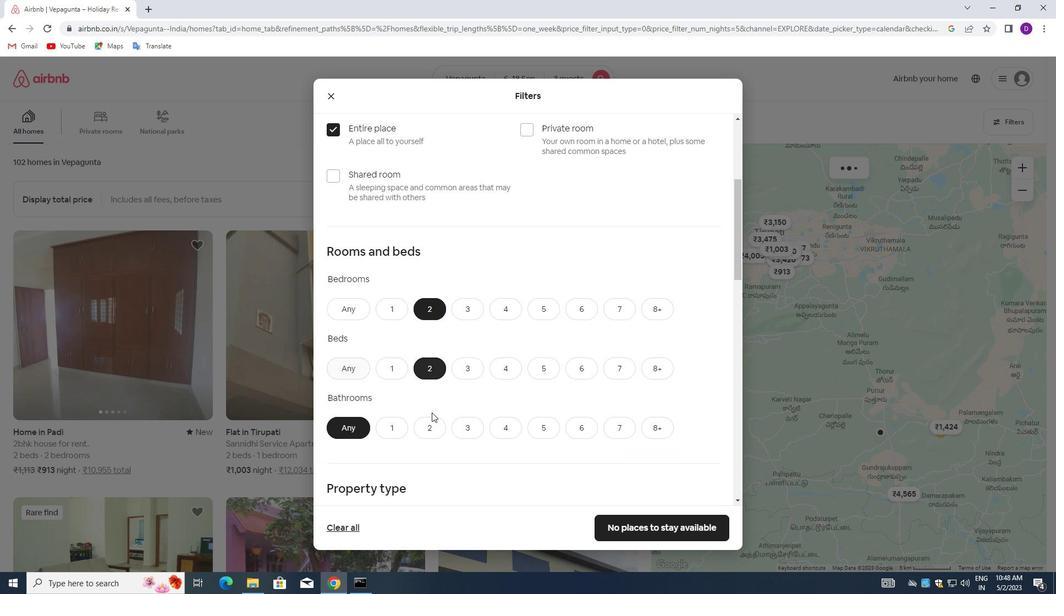 
Action: Mouse pressed left at (428, 420)
Screenshot: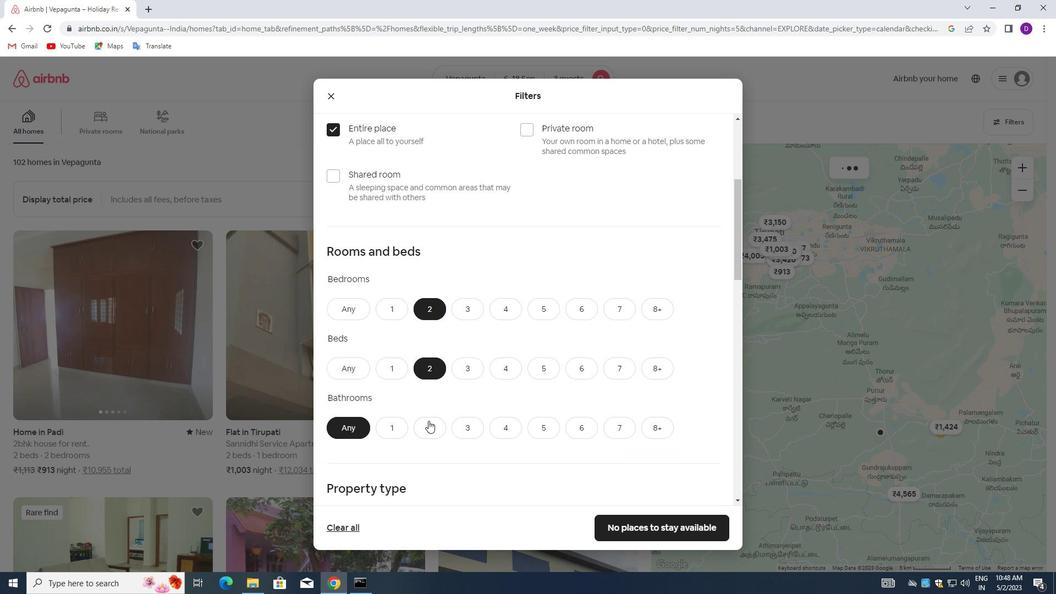 
Action: Mouse moved to (451, 403)
Screenshot: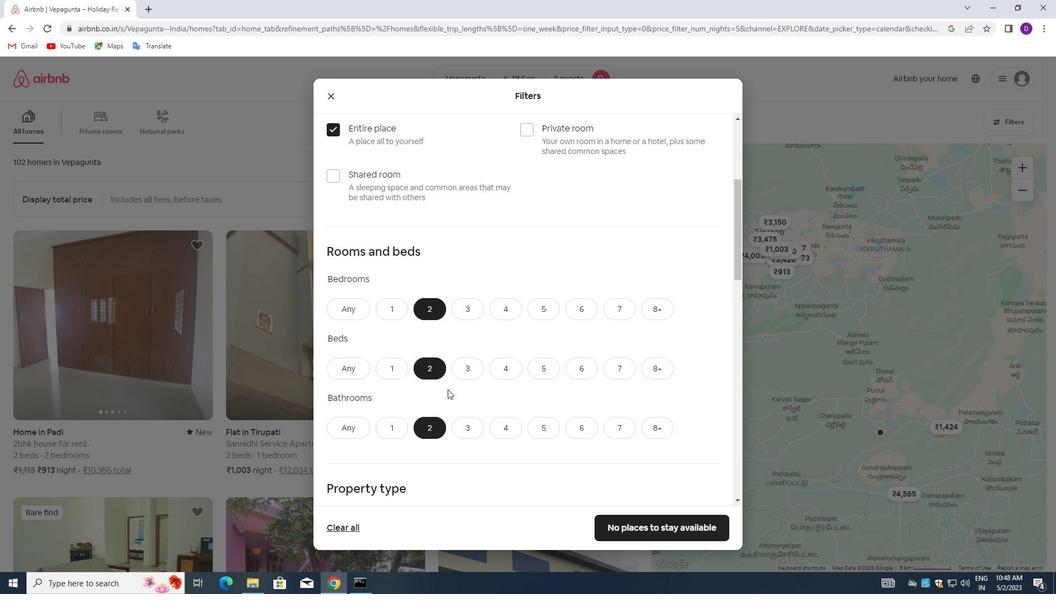 
Action: Mouse scrolled (451, 402) with delta (0, 0)
Screenshot: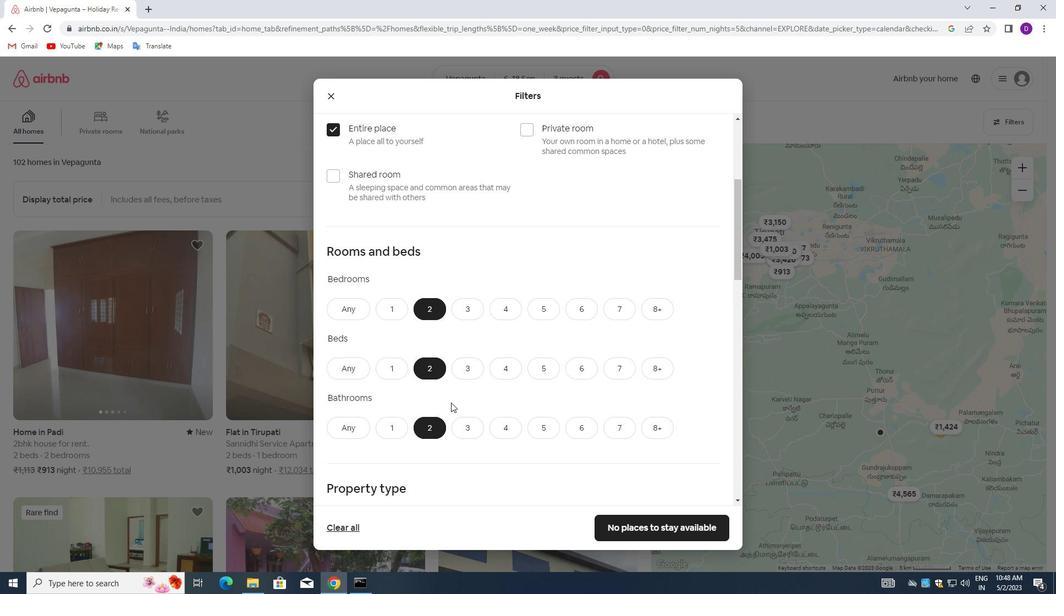 
Action: Mouse moved to (451, 403)
Screenshot: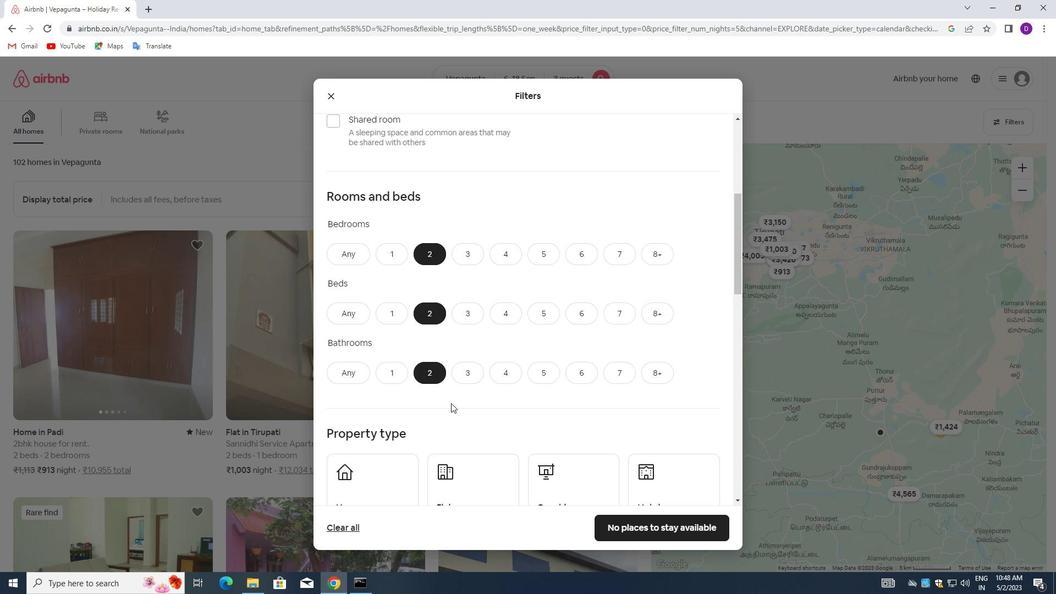 
Action: Mouse scrolled (451, 402) with delta (0, 0)
Screenshot: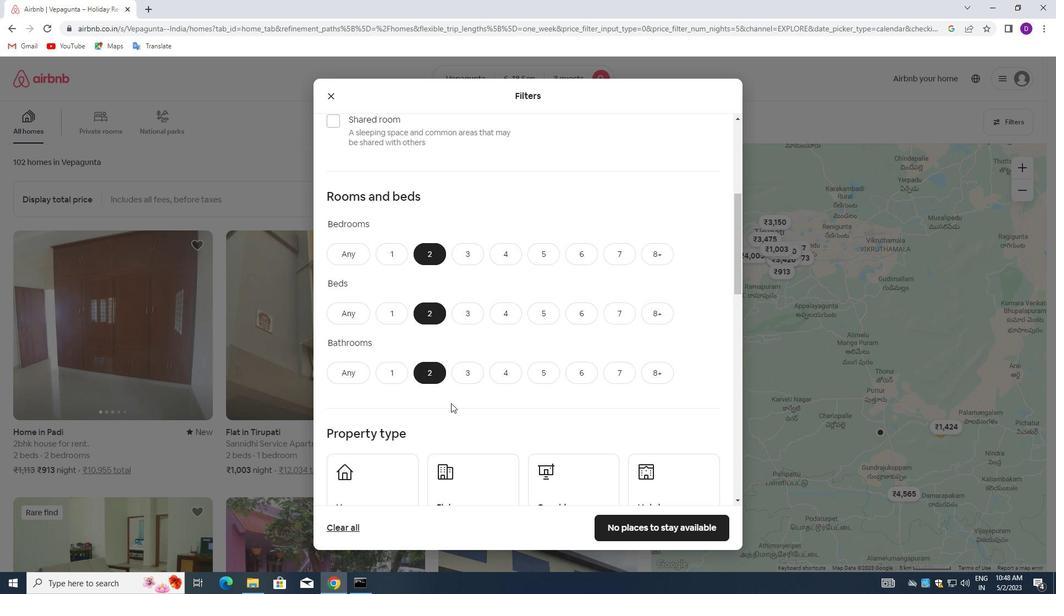
Action: Mouse scrolled (451, 402) with delta (0, 0)
Screenshot: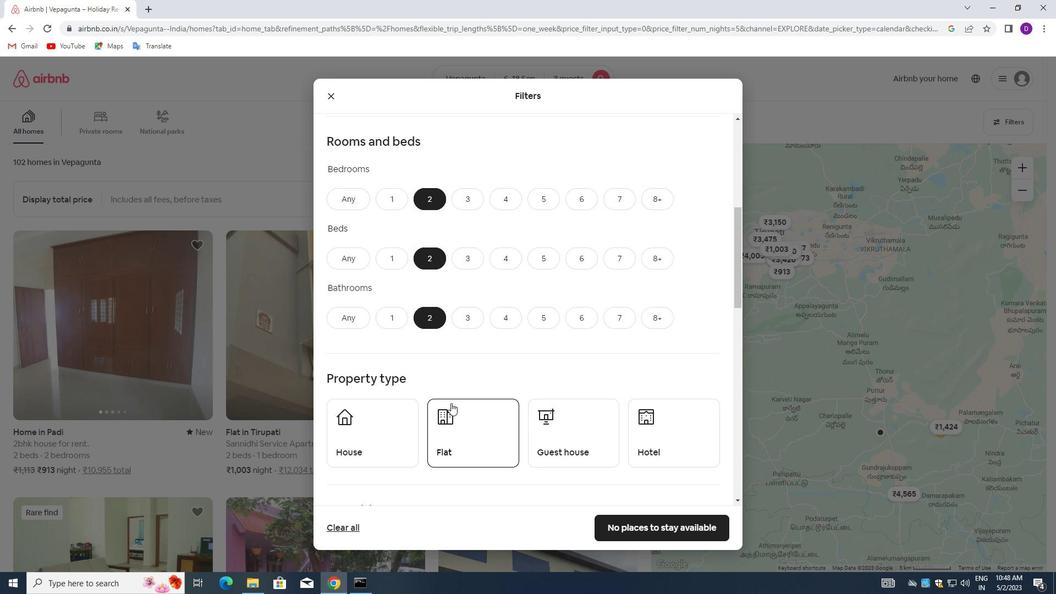 
Action: Mouse moved to (451, 403)
Screenshot: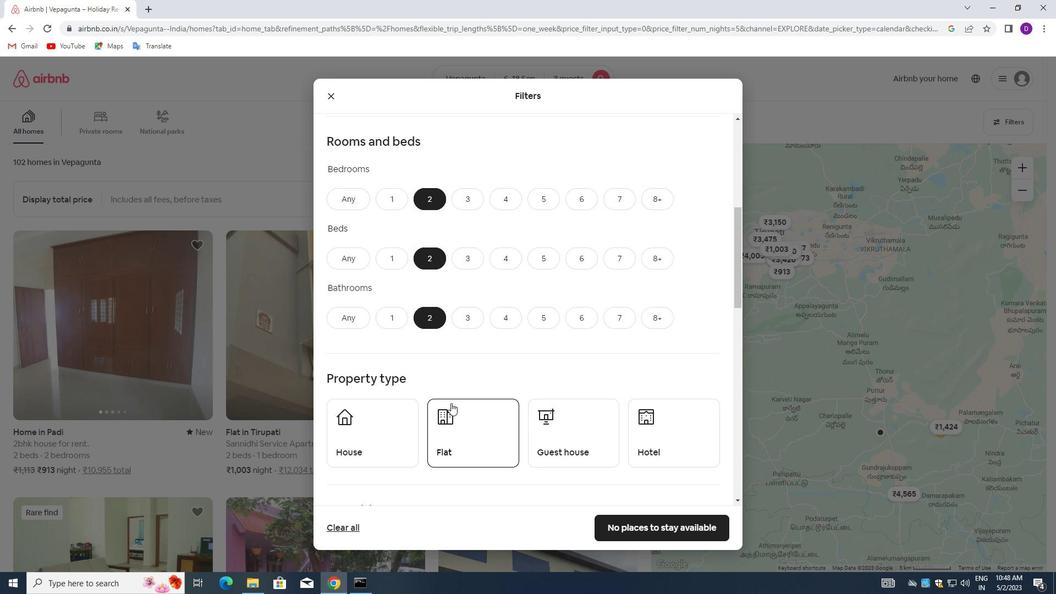 
Action: Mouse scrolled (451, 403) with delta (0, 0)
Screenshot: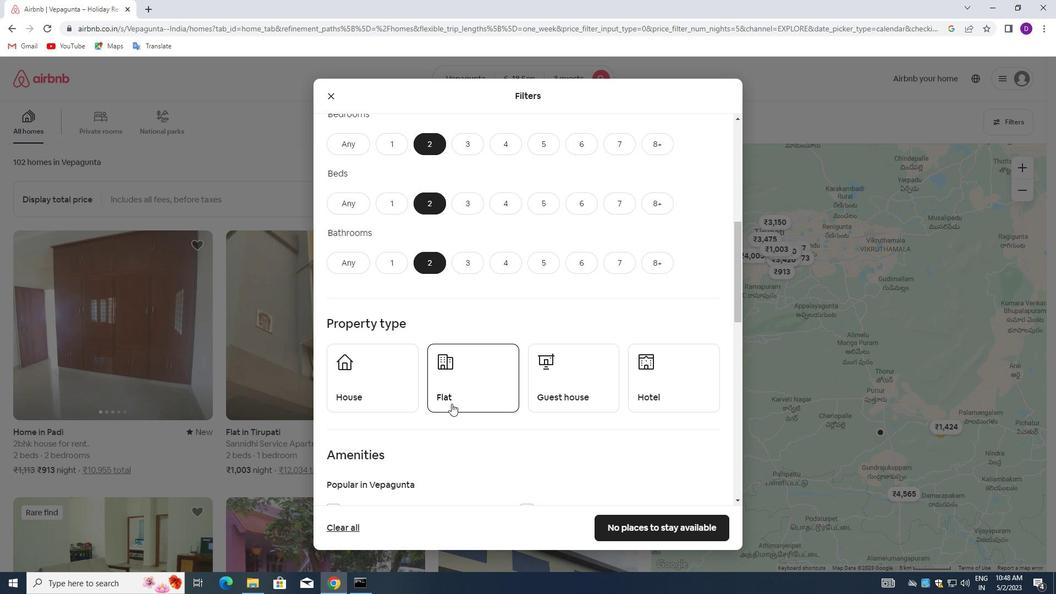 
Action: Mouse moved to (367, 326)
Screenshot: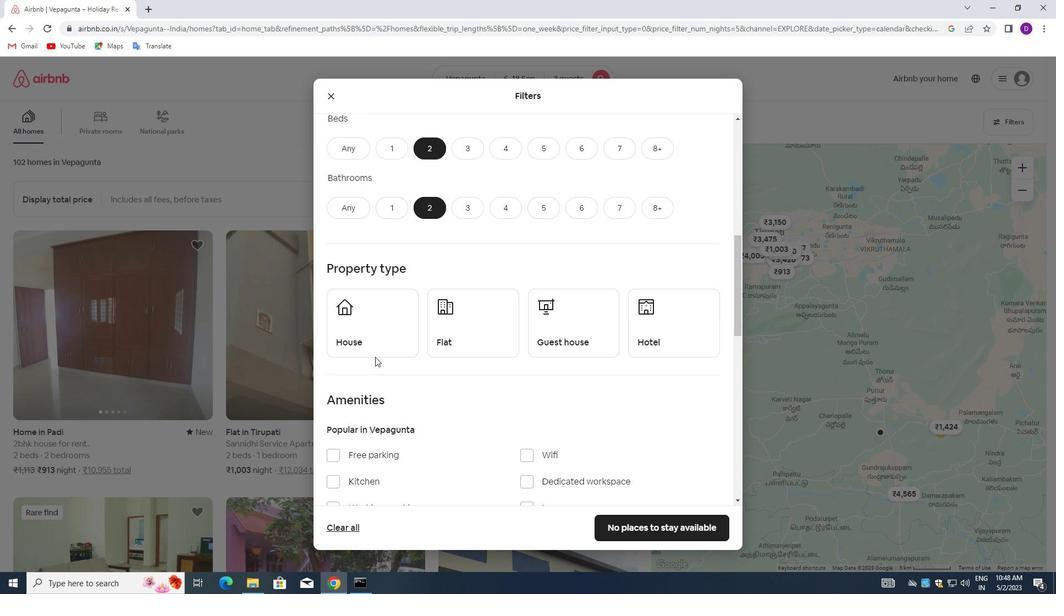 
Action: Mouse pressed left at (367, 326)
Screenshot: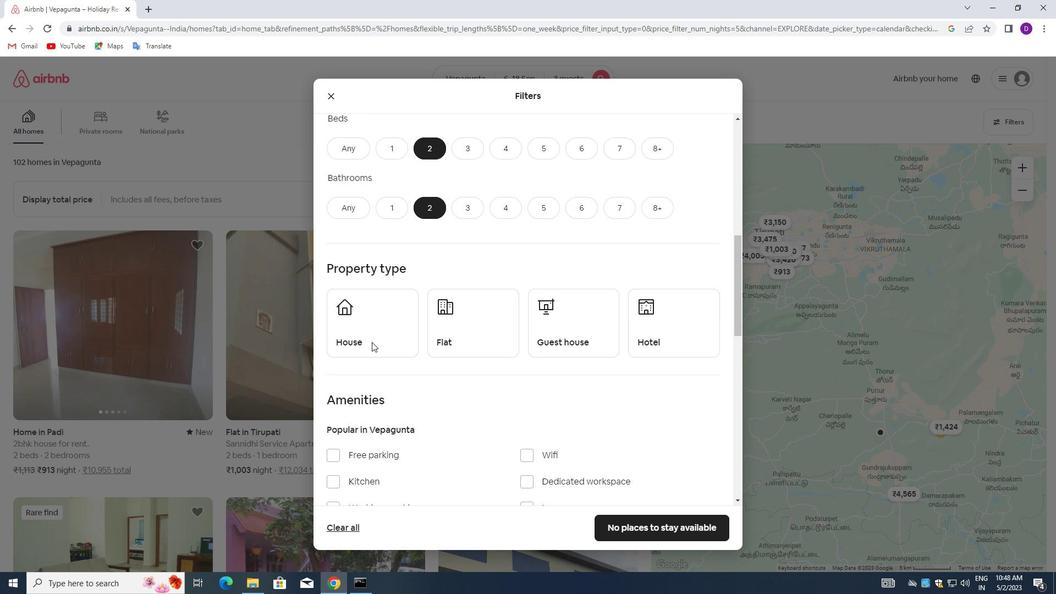 
Action: Mouse moved to (455, 332)
Screenshot: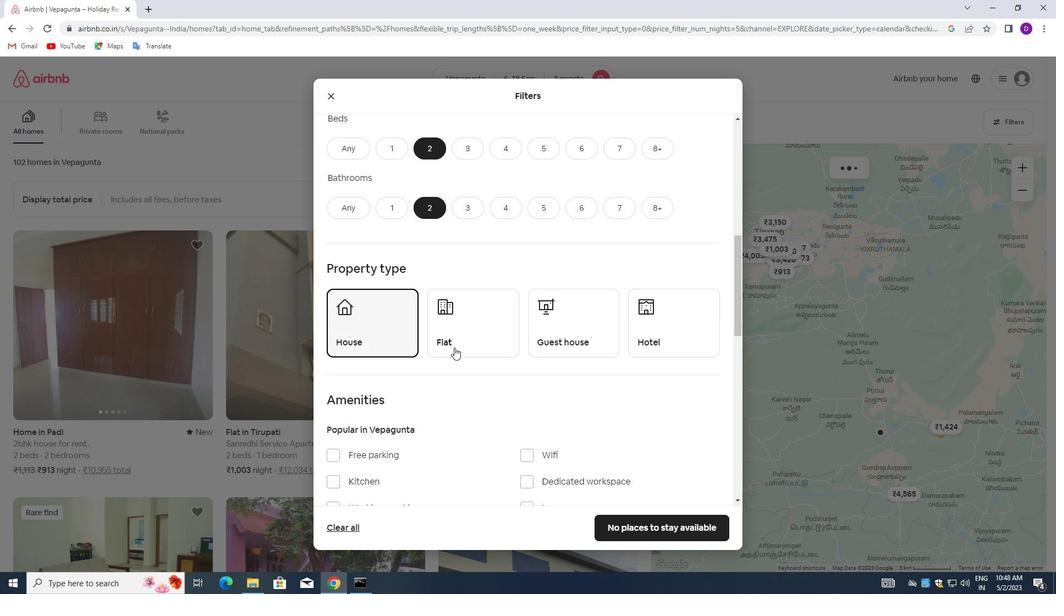 
Action: Mouse pressed left at (455, 332)
Screenshot: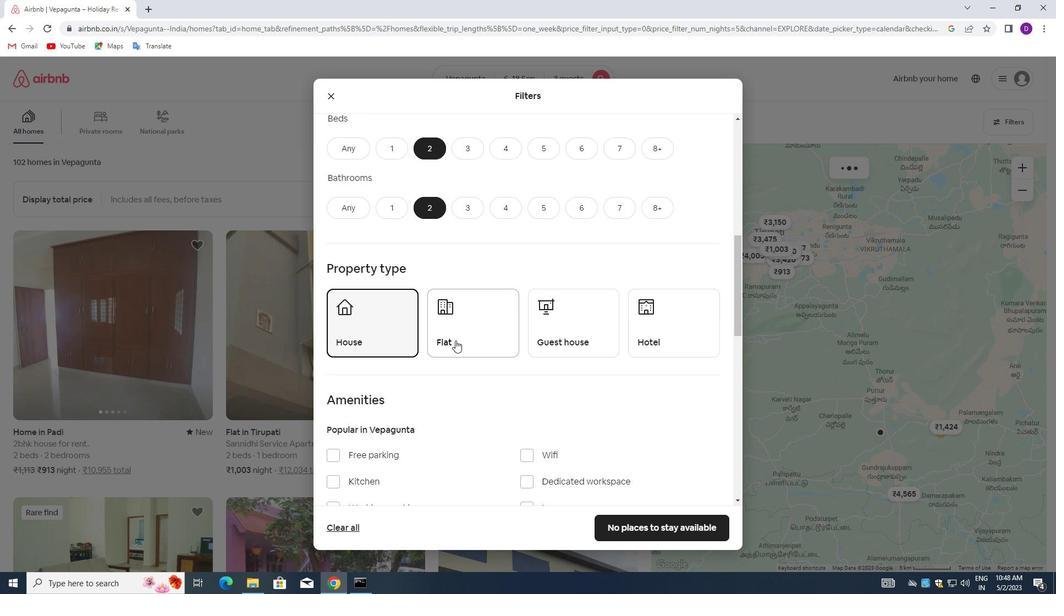 
Action: Mouse moved to (544, 329)
Screenshot: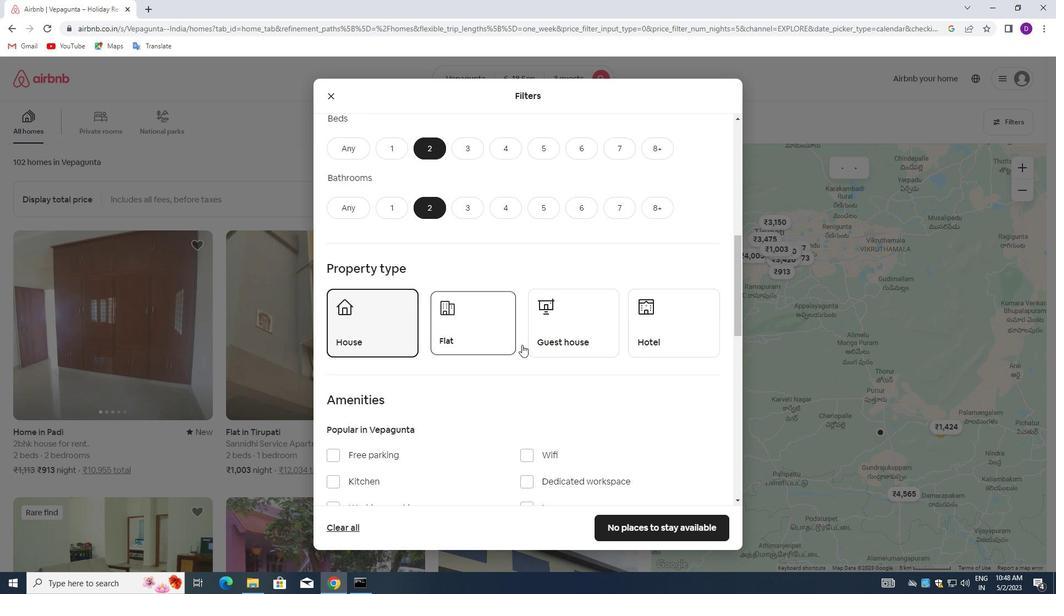 
Action: Mouse pressed left at (544, 329)
Screenshot: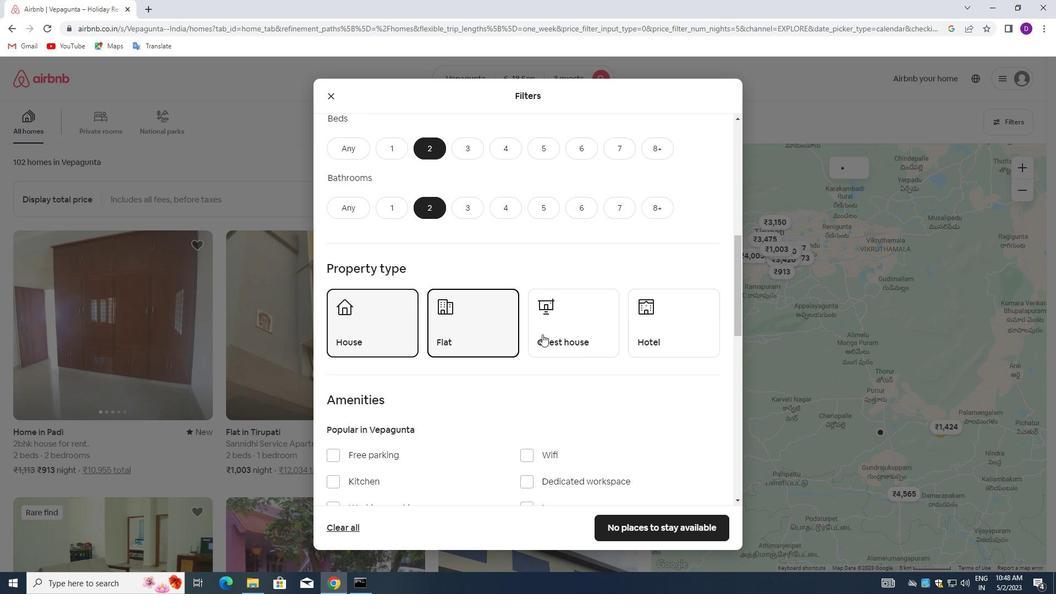 
Action: Mouse moved to (674, 329)
Screenshot: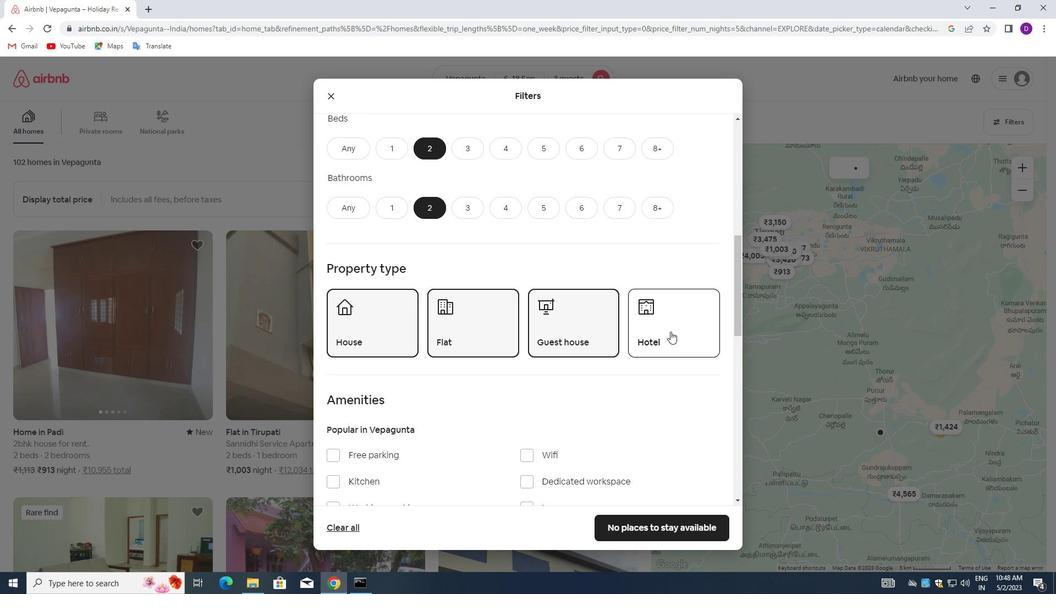 
Action: Mouse pressed left at (674, 329)
Screenshot: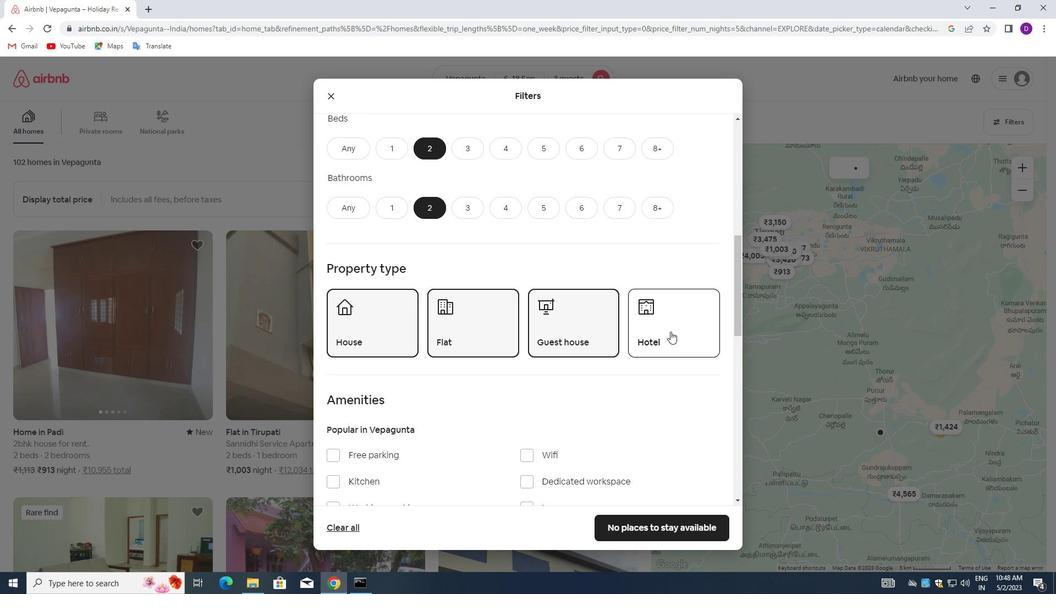 
Action: Mouse moved to (445, 413)
Screenshot: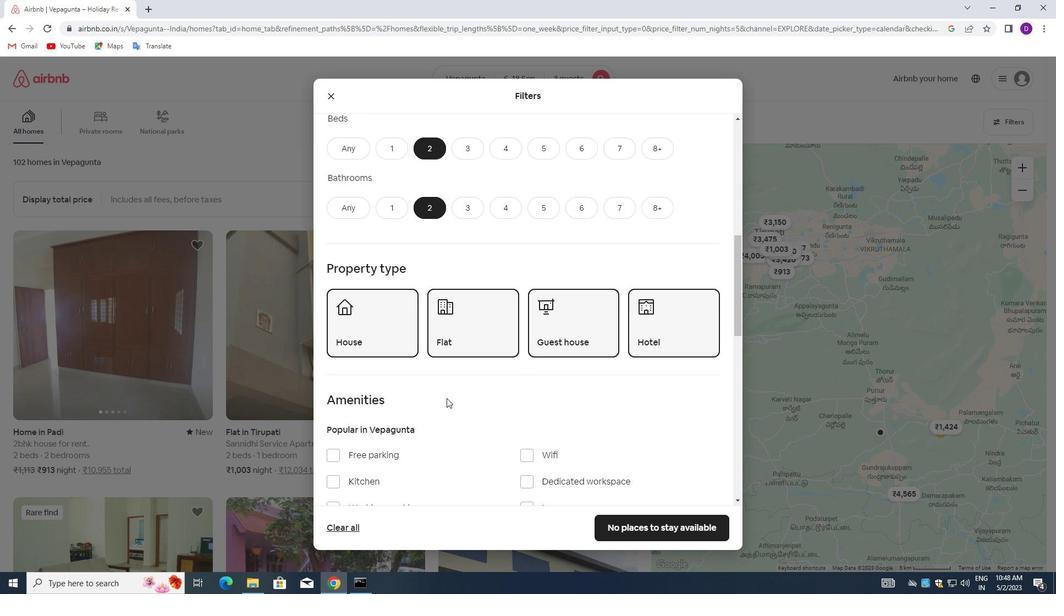 
Action: Mouse scrolled (445, 413) with delta (0, 0)
Screenshot: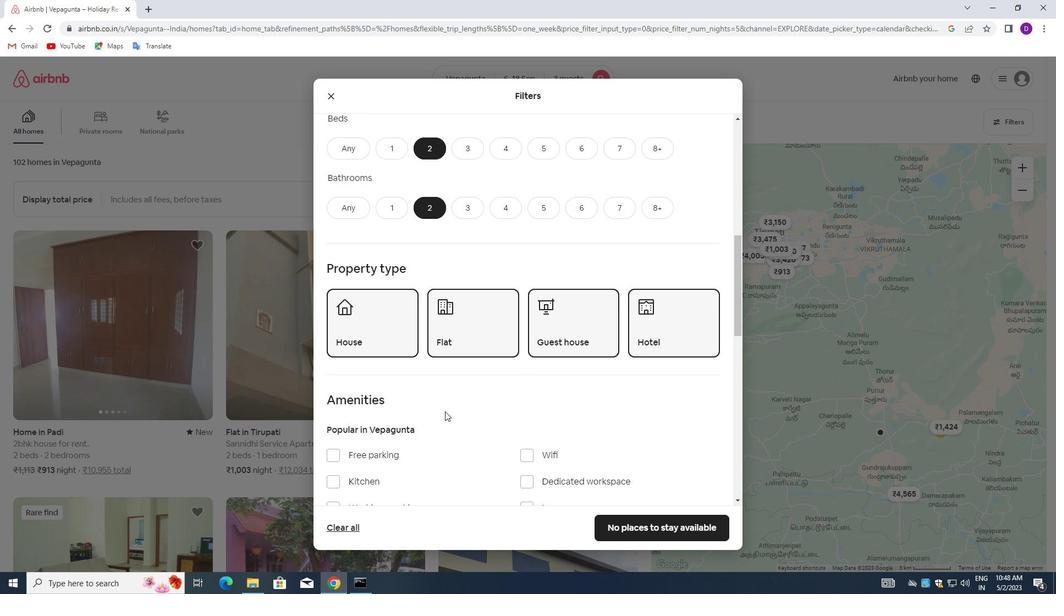 
Action: Mouse moved to (445, 413)
Screenshot: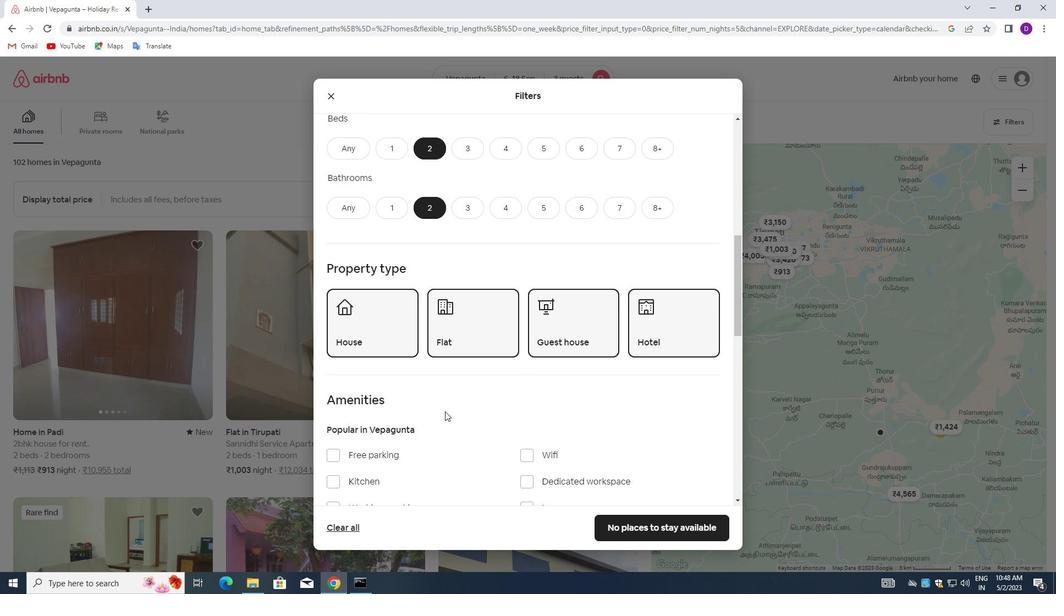 
Action: Mouse scrolled (445, 413) with delta (0, 0)
Screenshot: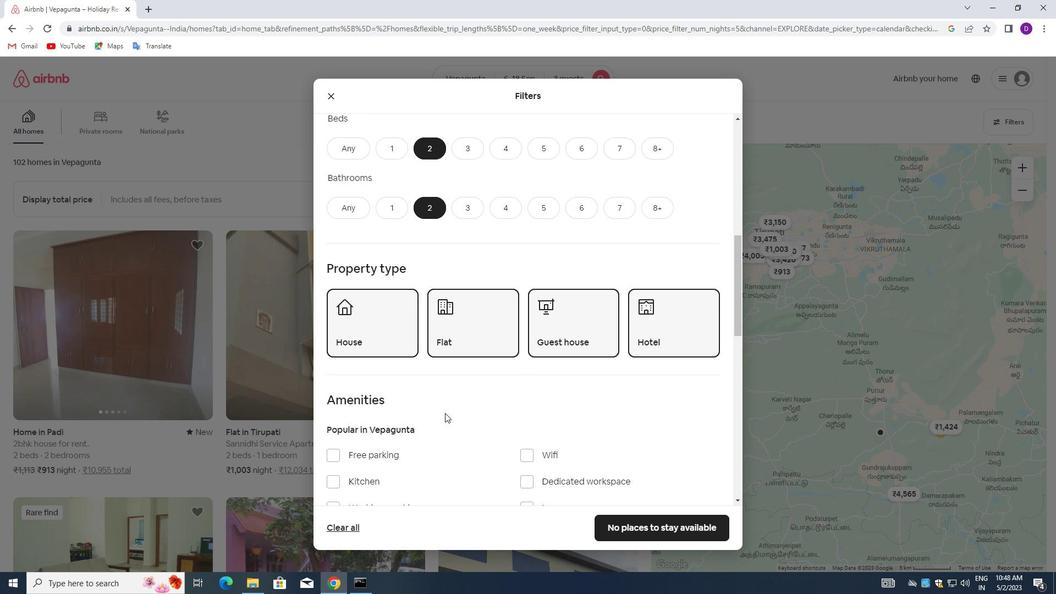 
Action: Mouse moved to (445, 414)
Screenshot: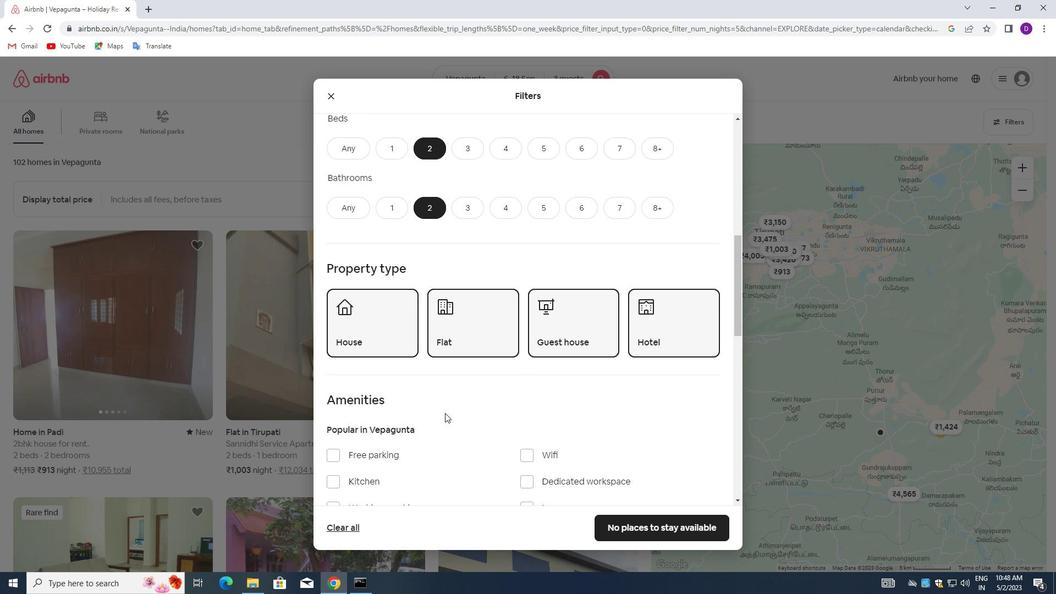 
Action: Mouse scrolled (445, 414) with delta (0, 0)
Screenshot: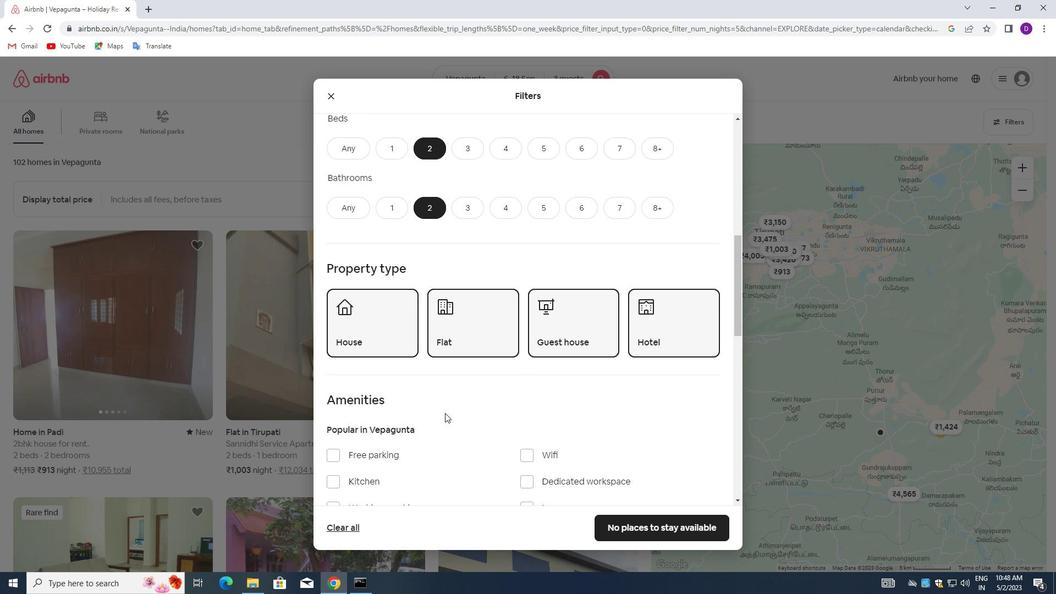 
Action: Mouse moved to (556, 398)
Screenshot: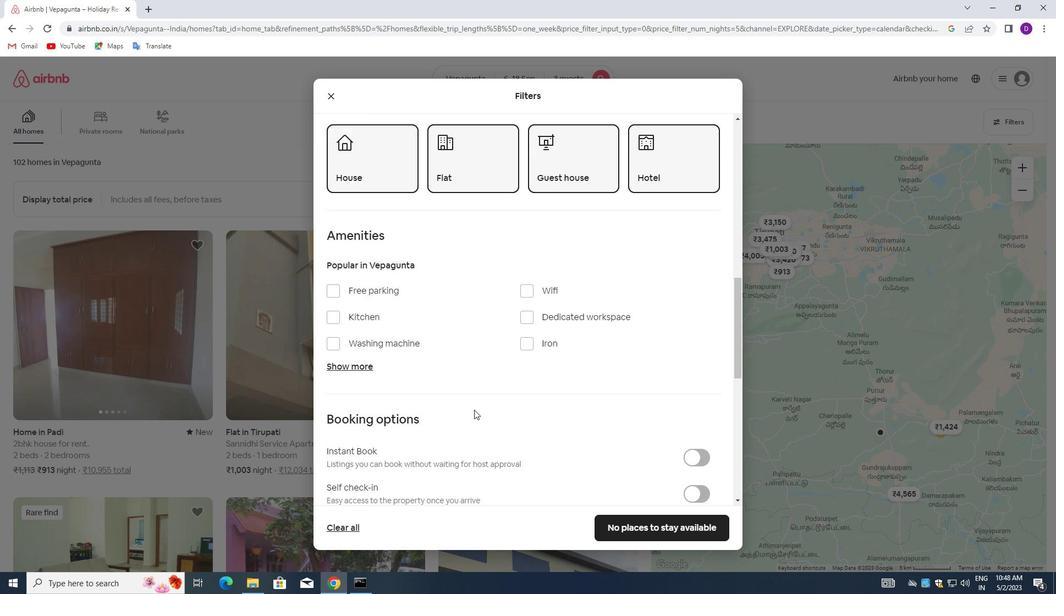 
Action: Mouse scrolled (556, 398) with delta (0, 0)
Screenshot: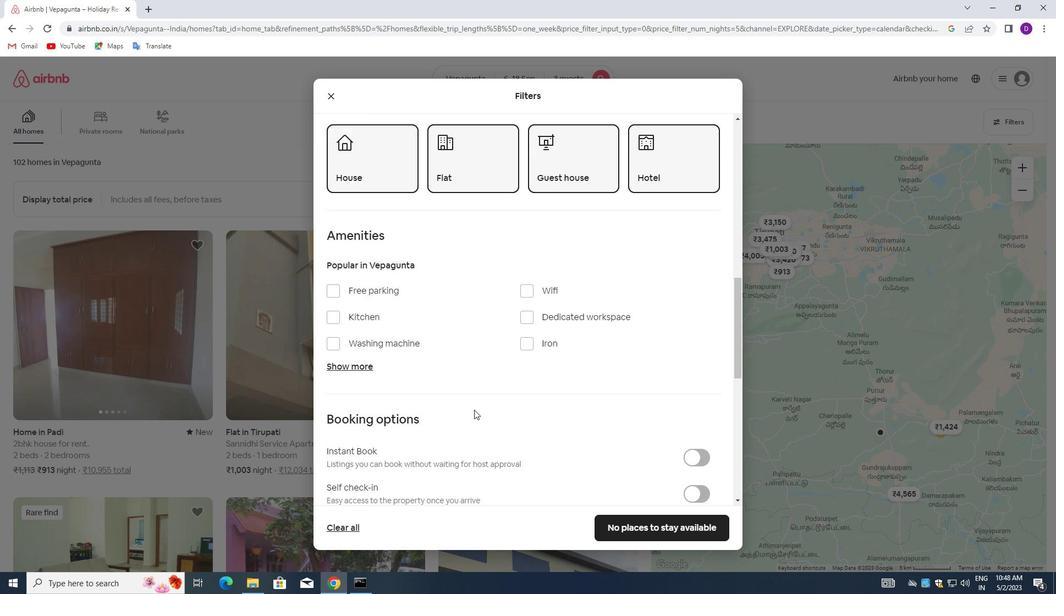 
Action: Mouse moved to (556, 398)
Screenshot: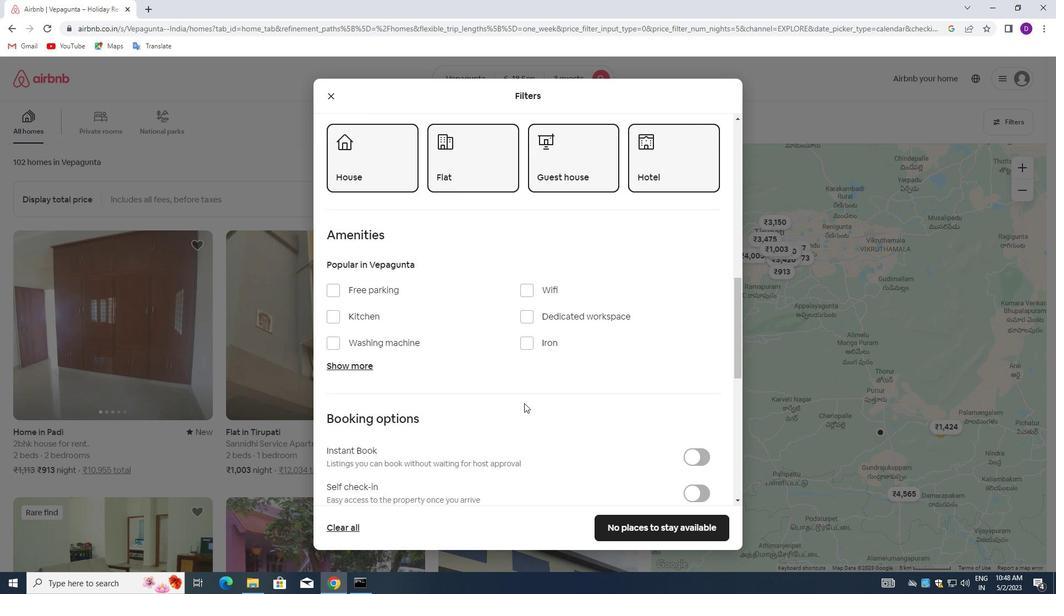 
Action: Mouse scrolled (556, 398) with delta (0, 0)
Screenshot: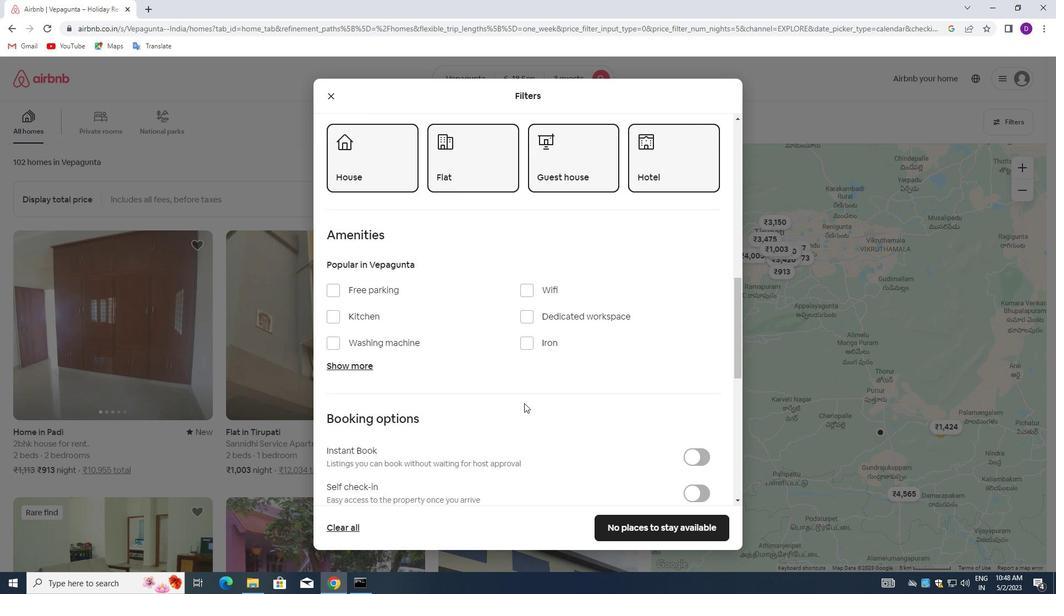 
Action: Mouse moved to (557, 398)
Screenshot: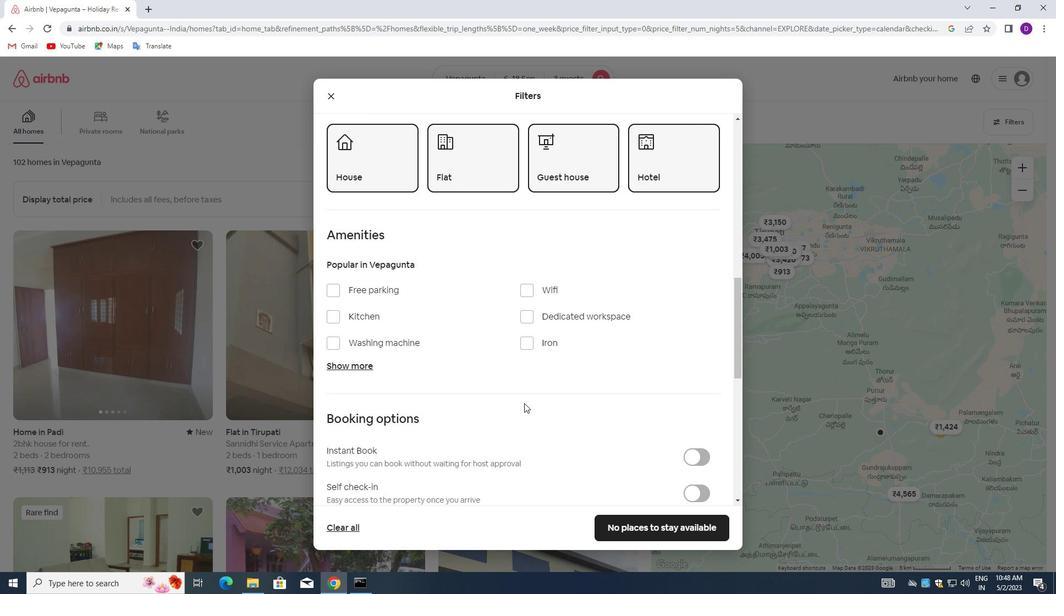 
Action: Mouse scrolled (557, 398) with delta (0, 0)
Screenshot: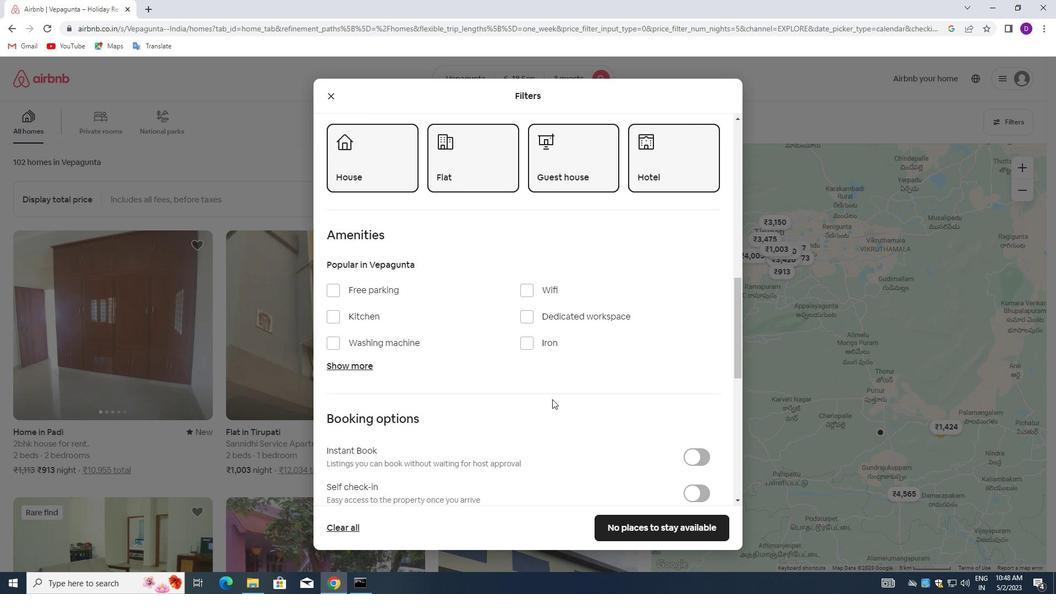 
Action: Mouse moved to (699, 323)
Screenshot: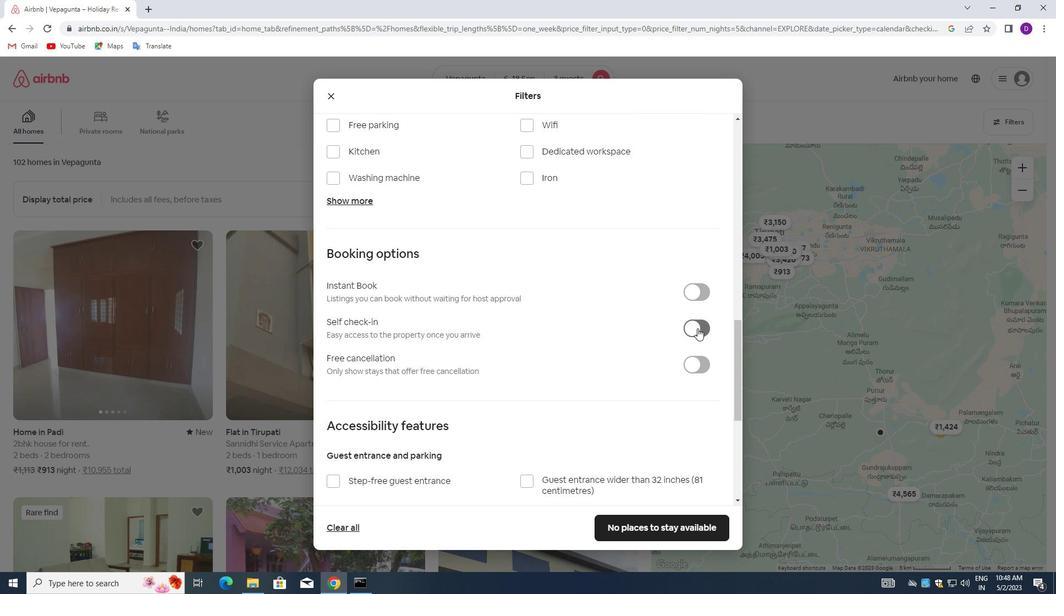 
Action: Mouse pressed left at (699, 323)
Screenshot: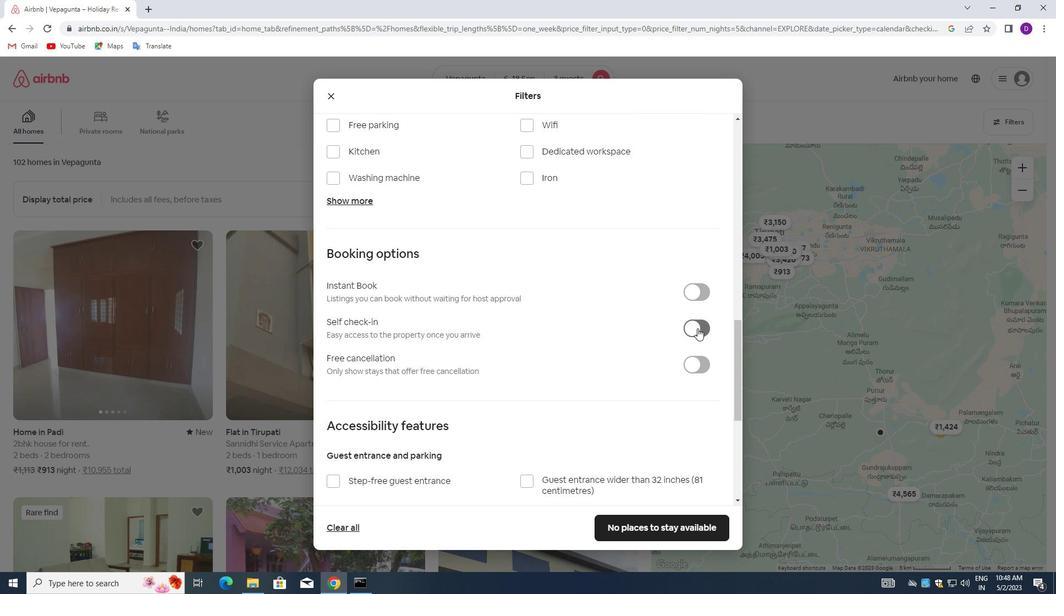 
Action: Mouse moved to (496, 402)
Screenshot: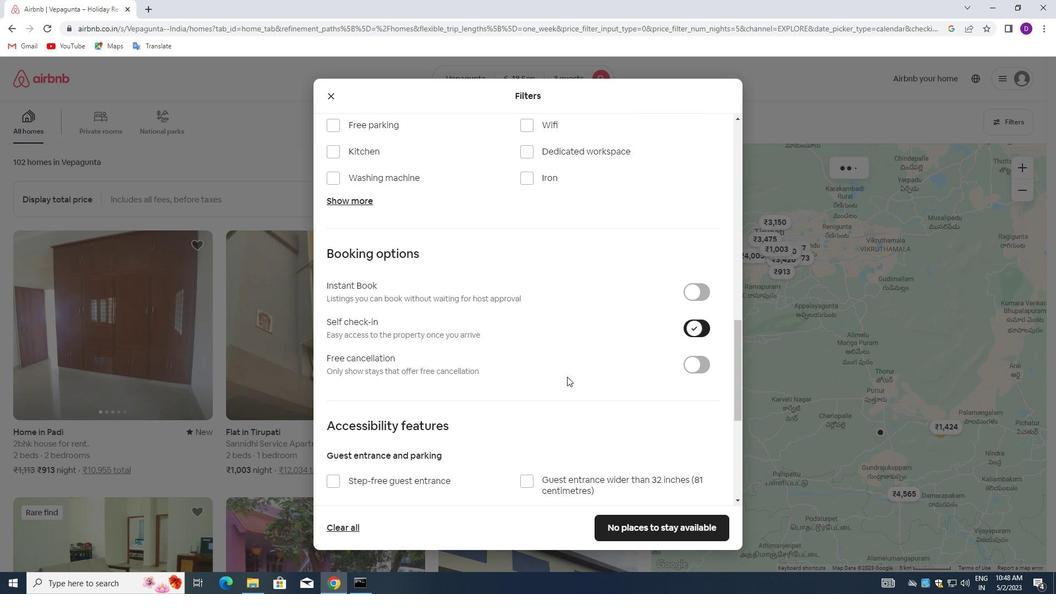 
Action: Mouse scrolled (496, 401) with delta (0, 0)
Screenshot: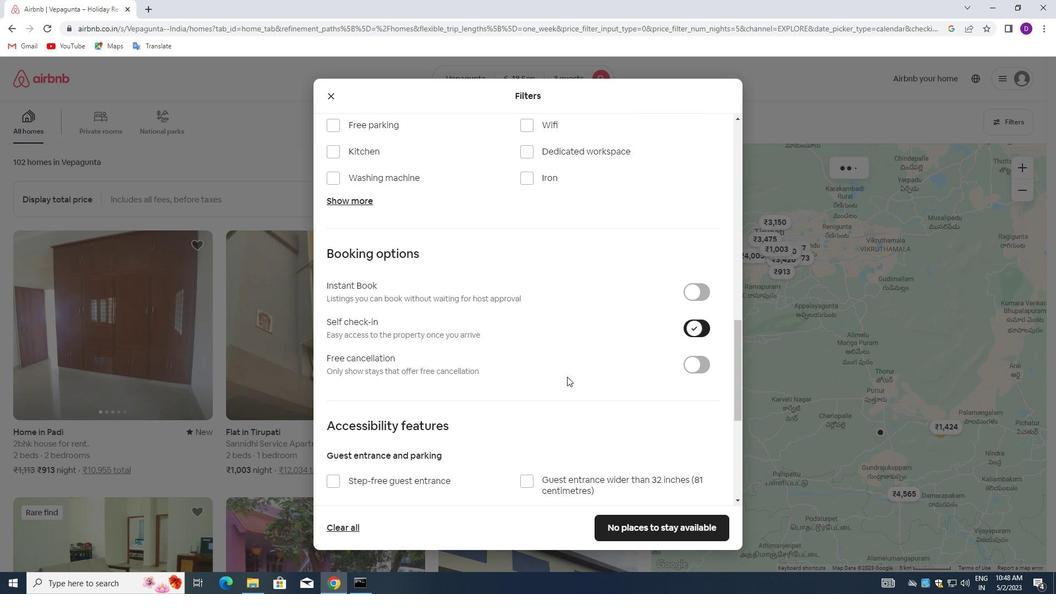 
Action: Mouse moved to (475, 411)
Screenshot: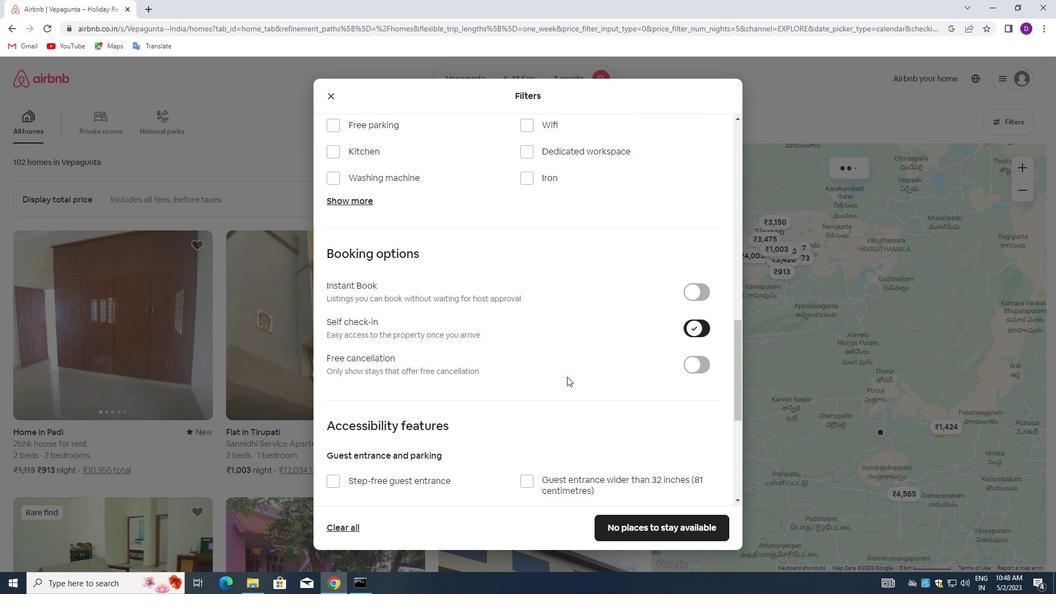 
Action: Mouse scrolled (475, 410) with delta (0, 0)
Screenshot: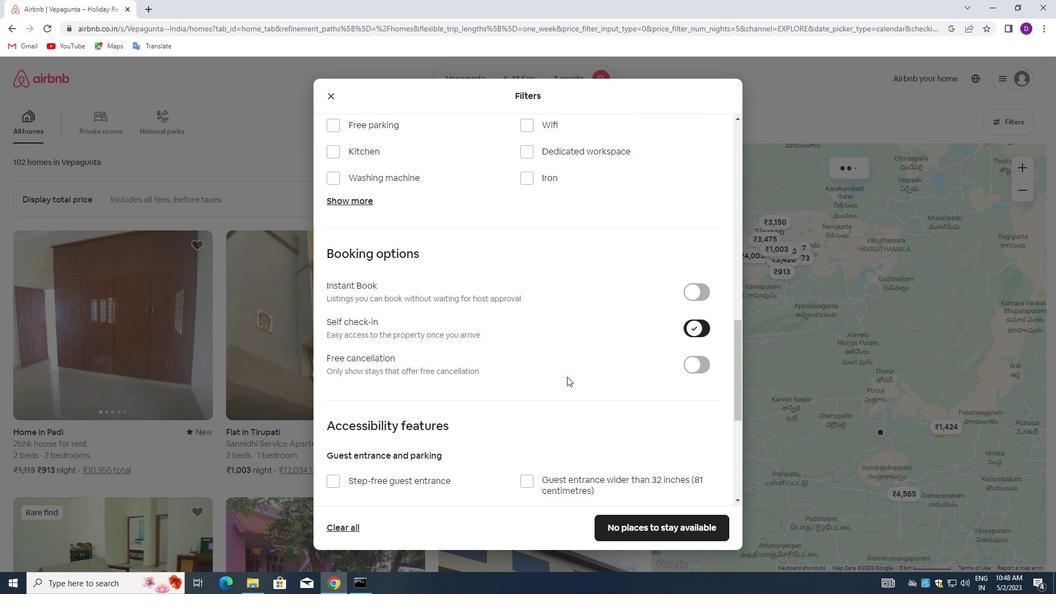 
Action: Mouse moved to (464, 413)
Screenshot: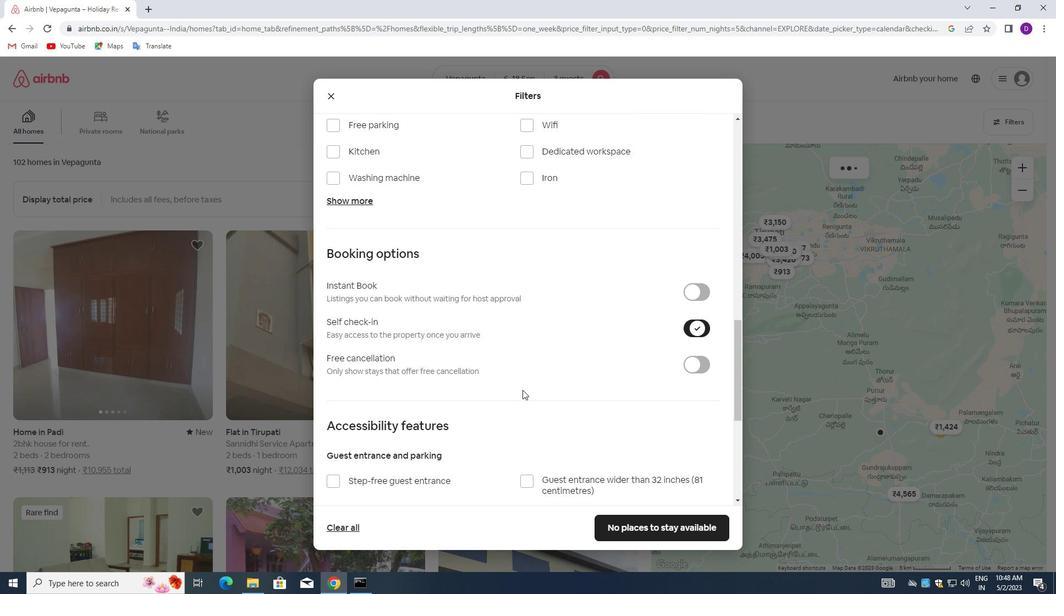 
Action: Mouse scrolled (464, 413) with delta (0, 0)
Screenshot: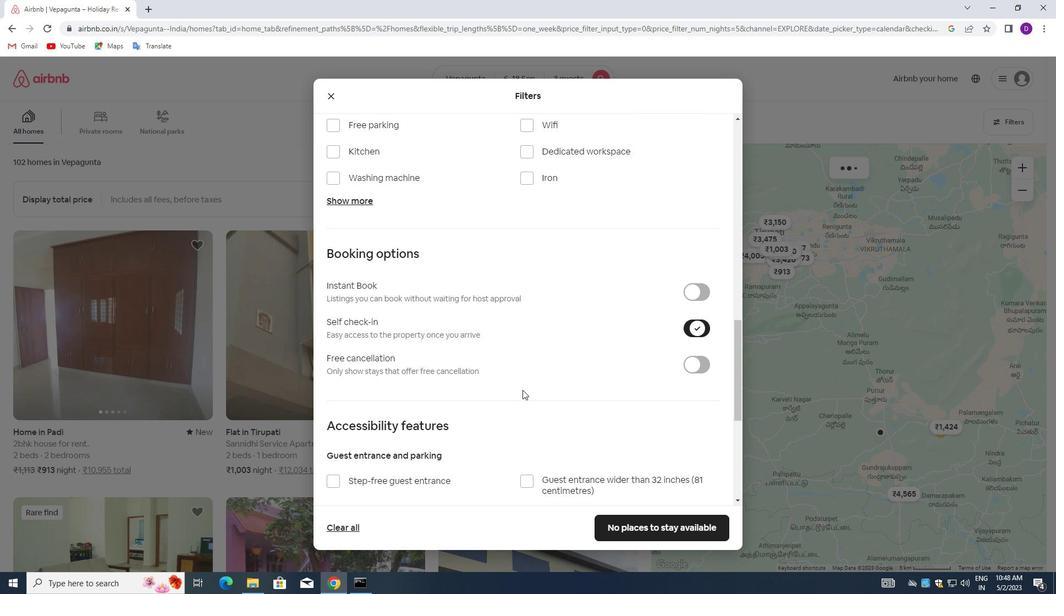 
Action: Mouse moved to (461, 413)
Screenshot: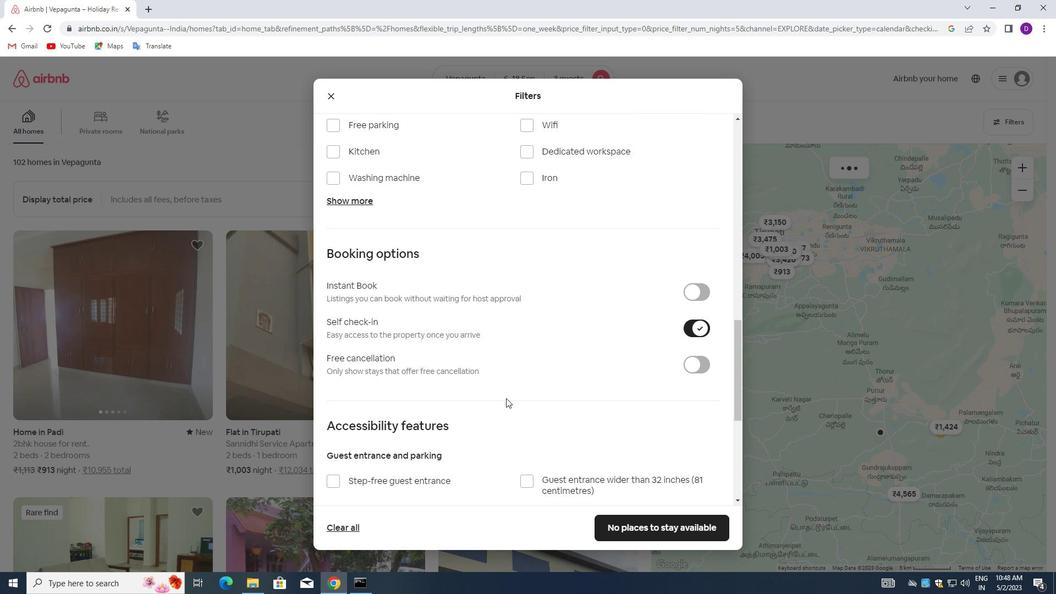
Action: Mouse scrolled (461, 413) with delta (0, 0)
Screenshot: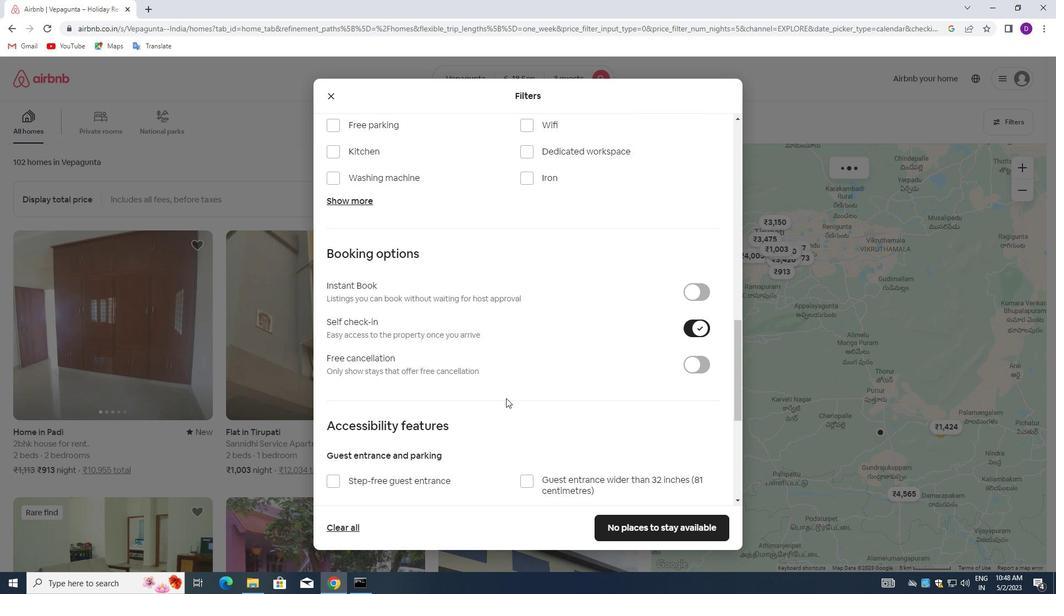 
Action: Mouse moved to (452, 421)
Screenshot: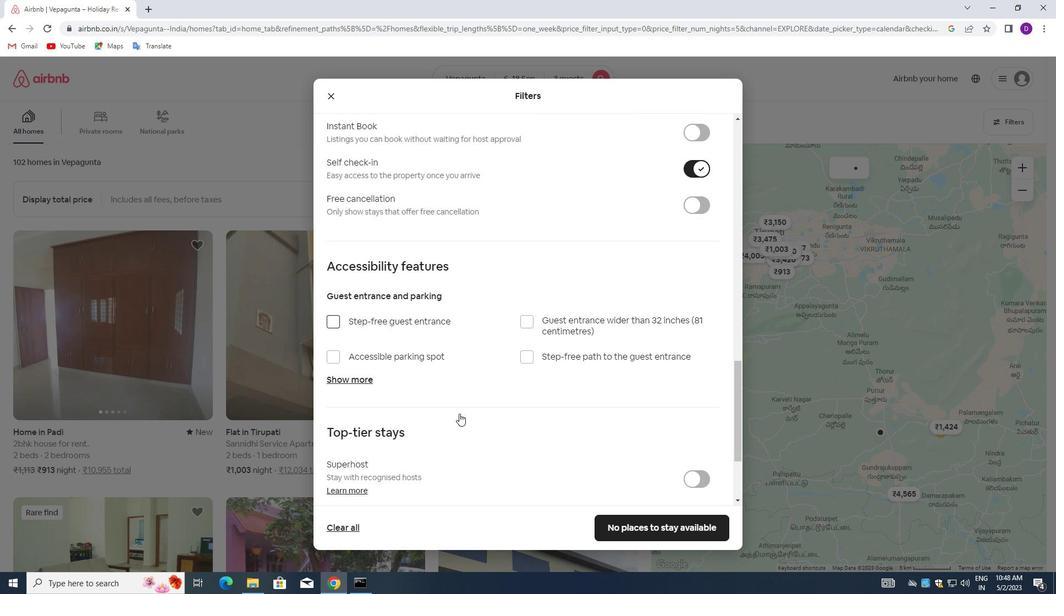 
Action: Mouse scrolled (452, 420) with delta (0, 0)
Screenshot: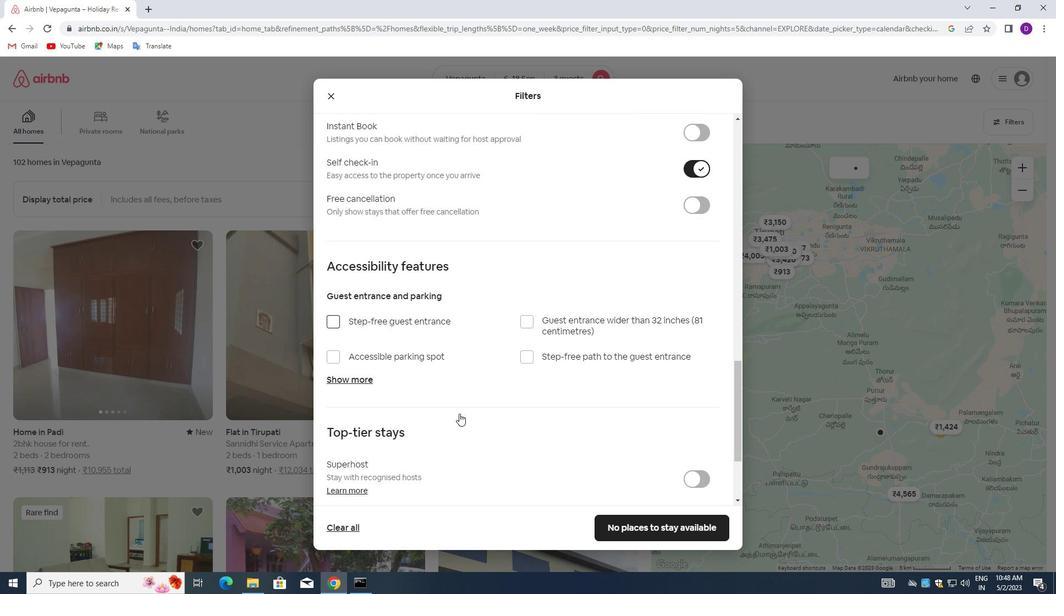 
Action: Mouse moved to (448, 424)
Screenshot: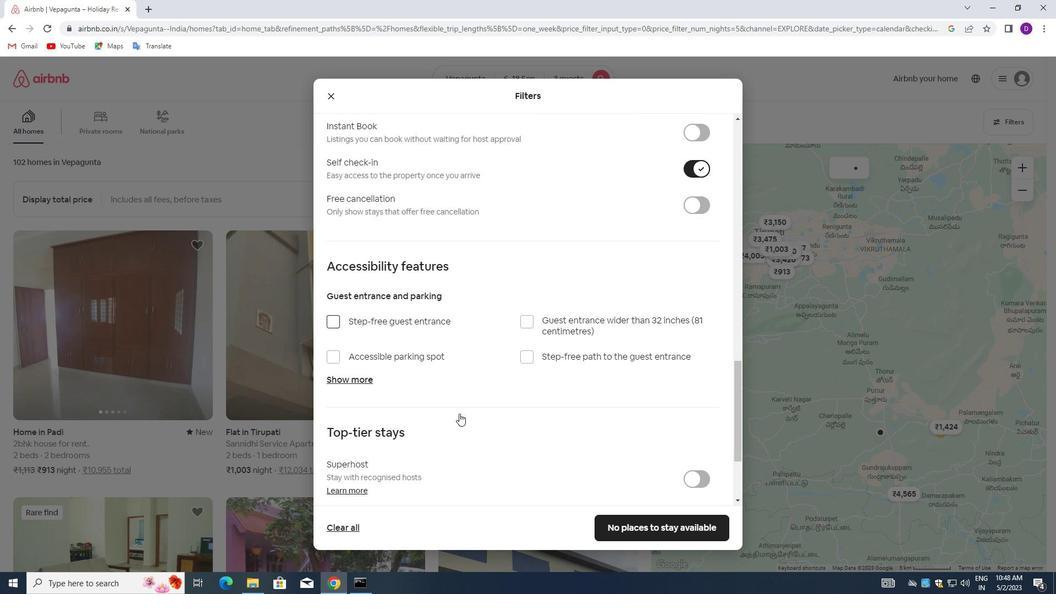 
Action: Mouse scrolled (448, 423) with delta (0, 0)
Screenshot: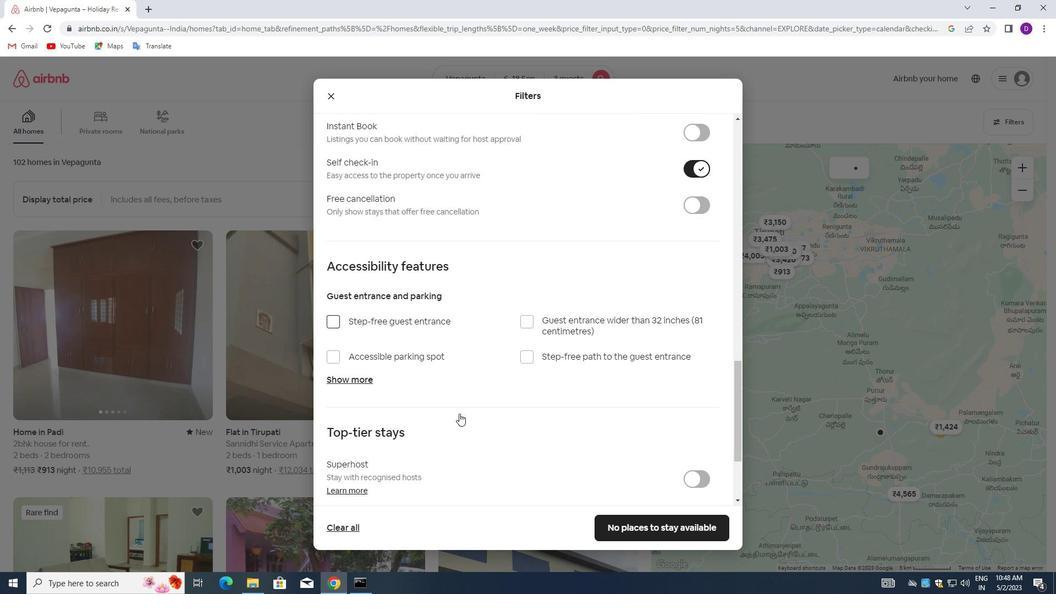 
Action: Mouse moved to (446, 425)
Screenshot: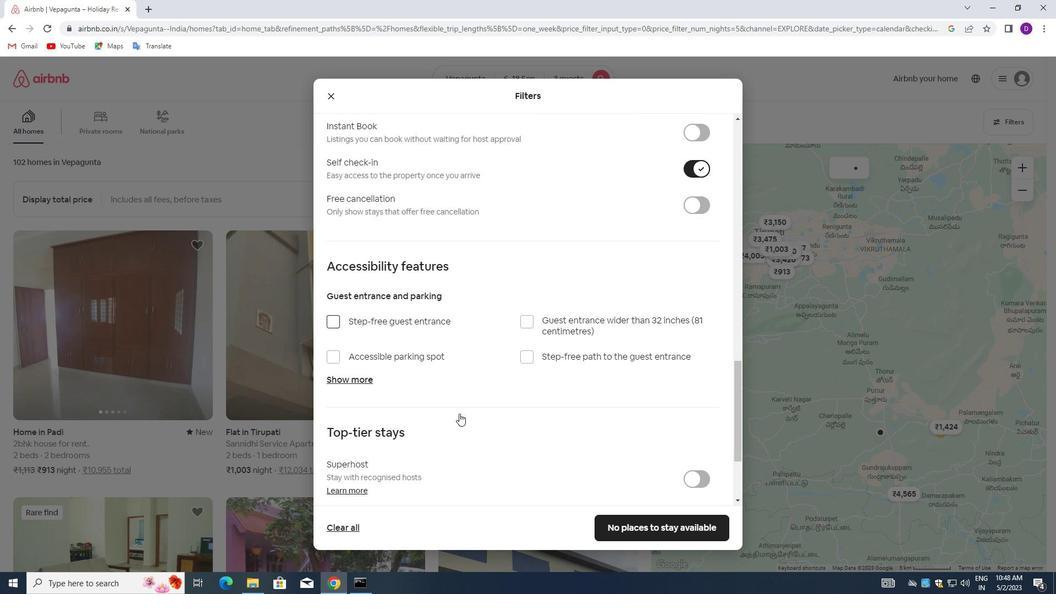 
Action: Mouse scrolled (446, 425) with delta (0, 0)
Screenshot: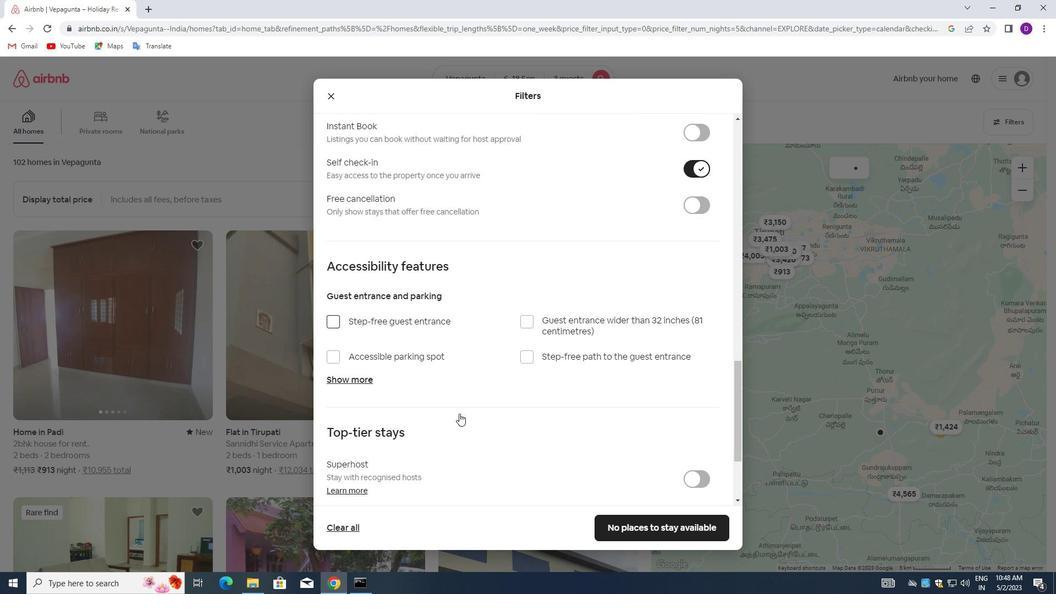 
Action: Mouse moved to (444, 427)
Screenshot: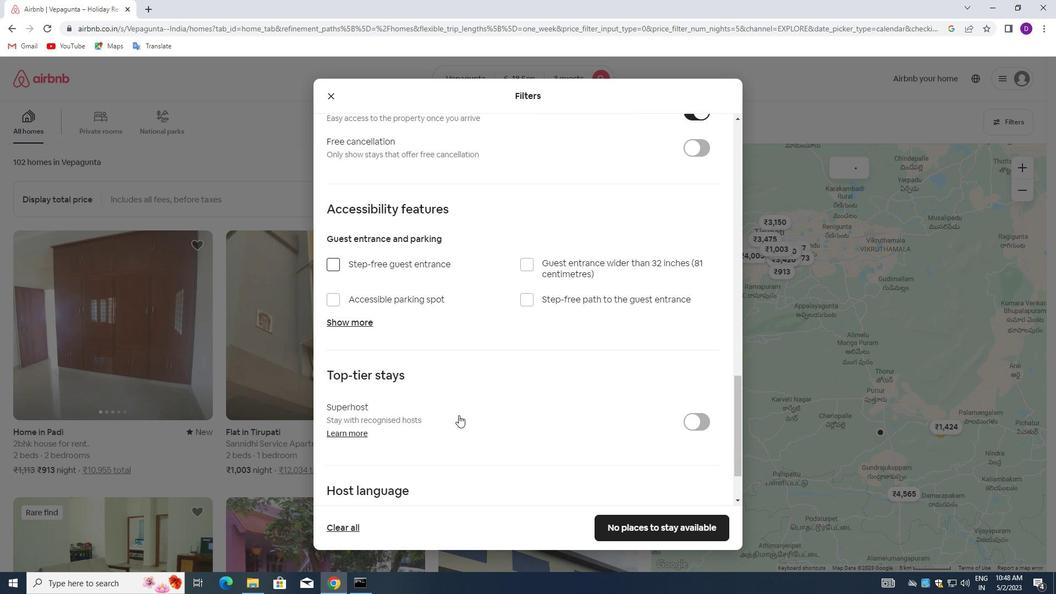 
Action: Mouse scrolled (444, 426) with delta (0, 0)
Screenshot: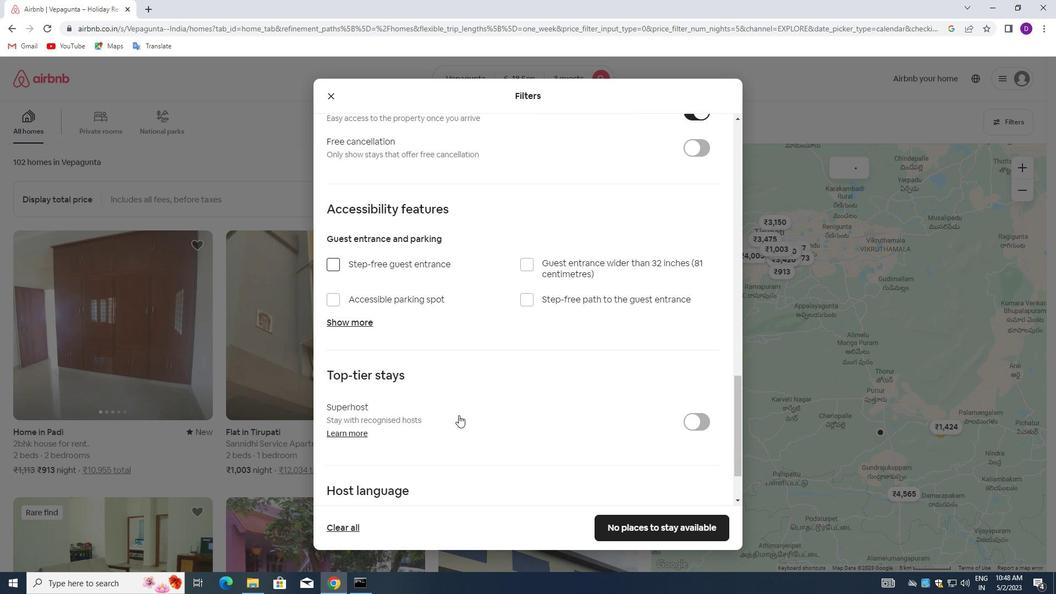 
Action: Mouse moved to (442, 427)
Screenshot: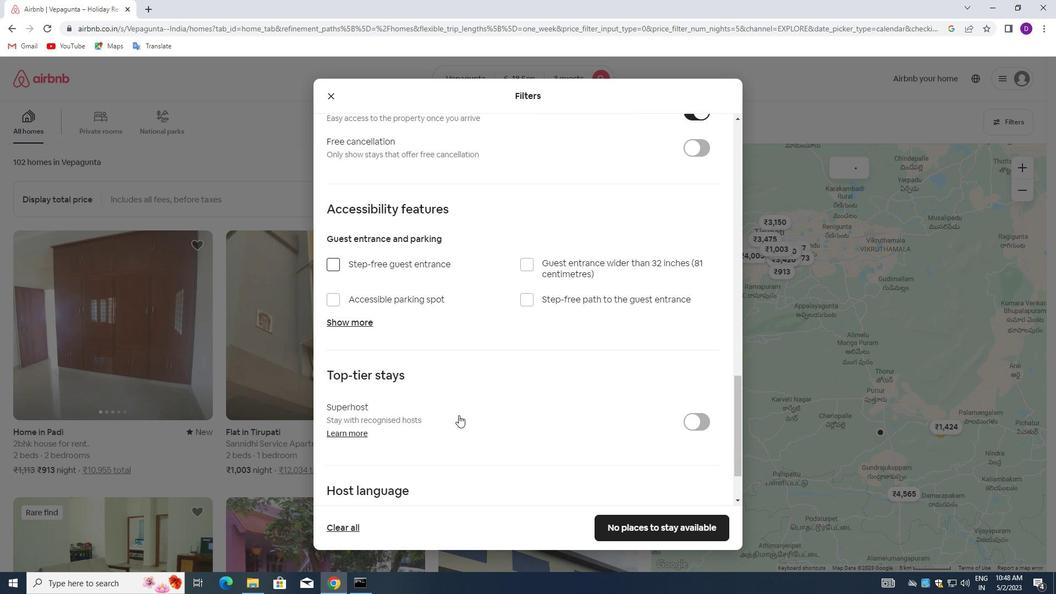 
Action: Mouse scrolled (442, 427) with delta (0, 0)
Screenshot: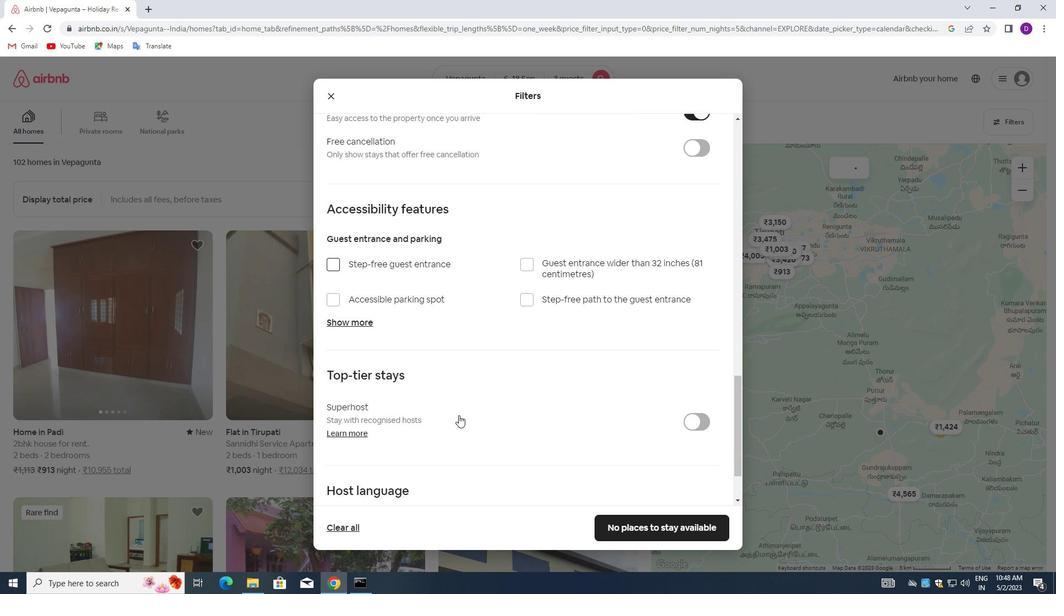 
Action: Mouse moved to (438, 428)
Screenshot: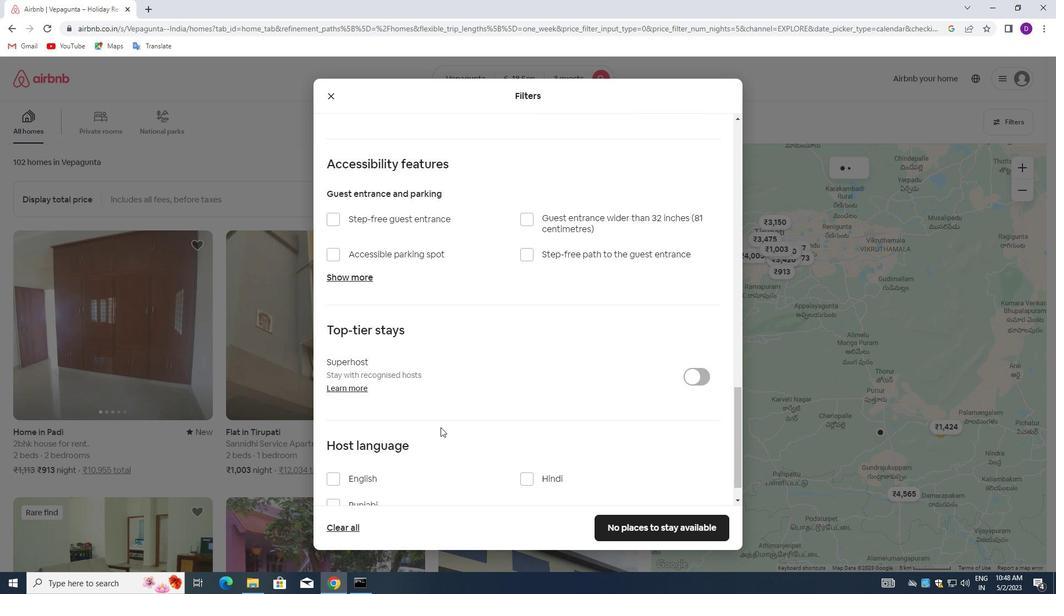 
Action: Mouse scrolled (438, 427) with delta (0, 0)
Screenshot: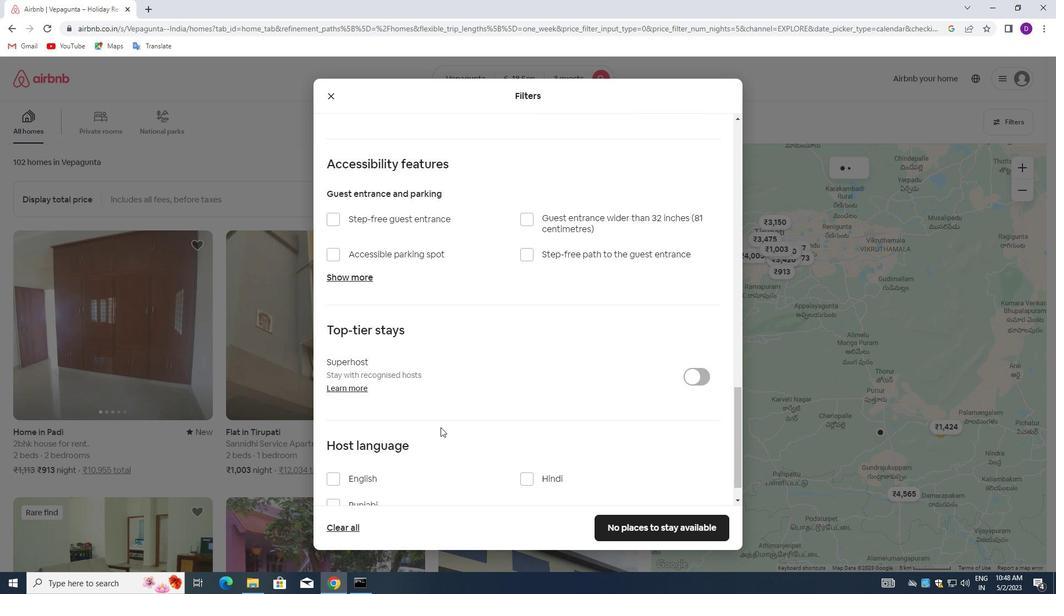 
Action: Mouse moved to (436, 429)
Screenshot: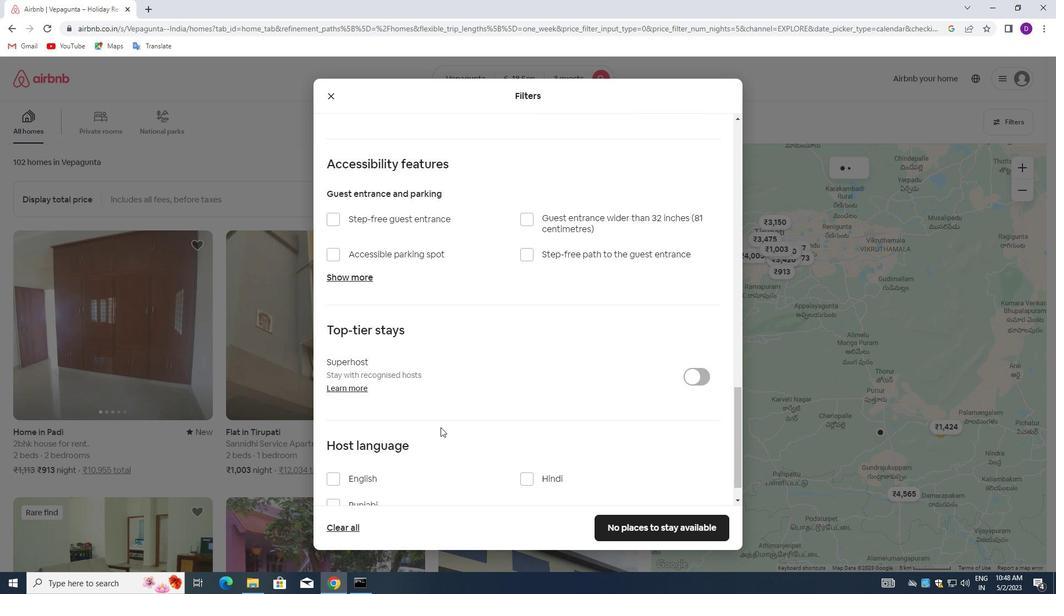 
Action: Mouse scrolled (436, 429) with delta (0, 0)
Screenshot: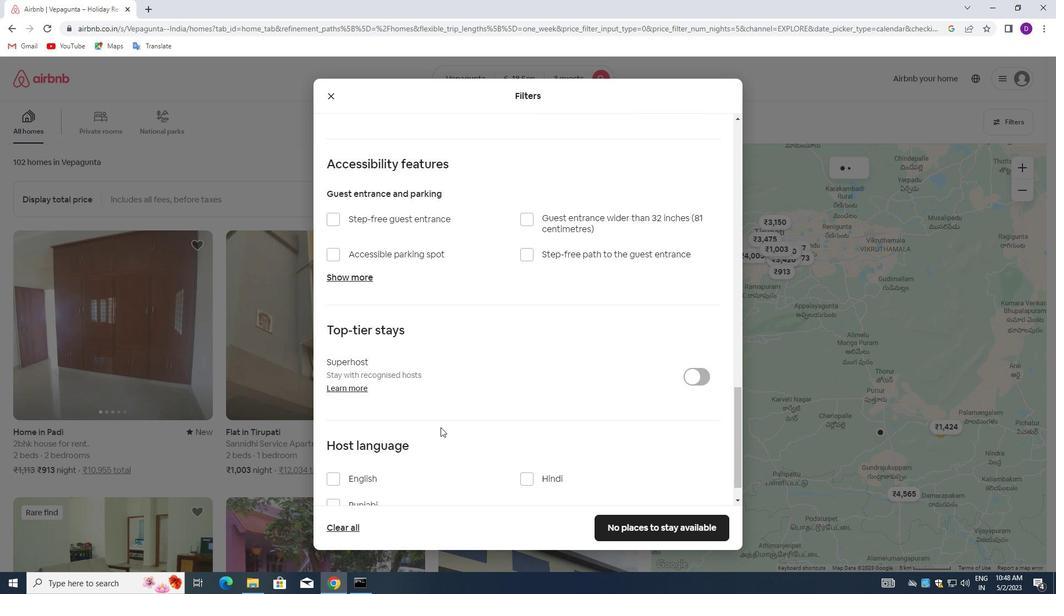 
Action: Mouse moved to (434, 432)
Screenshot: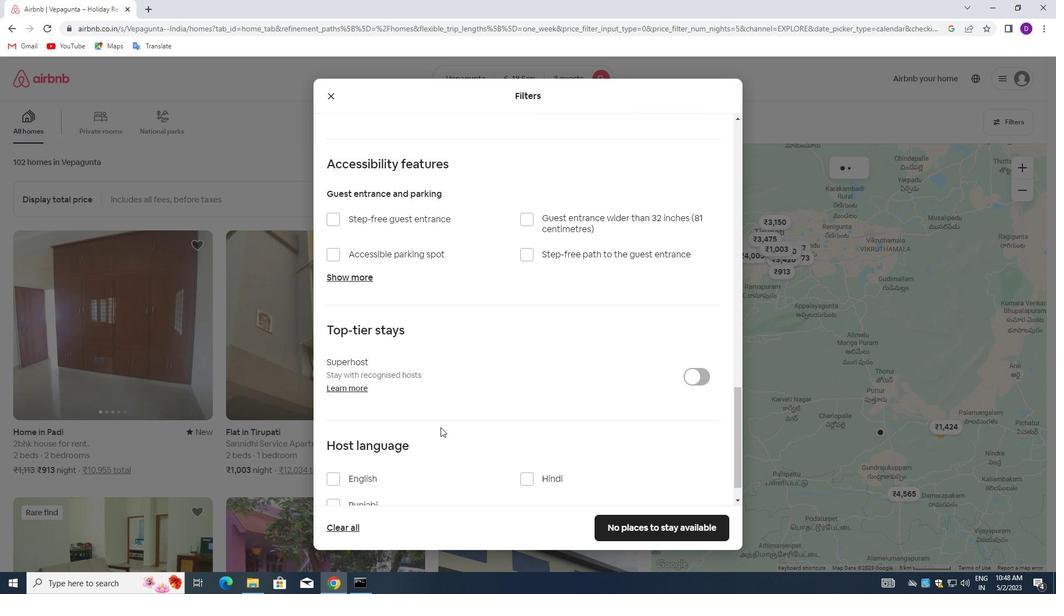 
Action: Mouse scrolled (434, 431) with delta (0, 0)
Screenshot: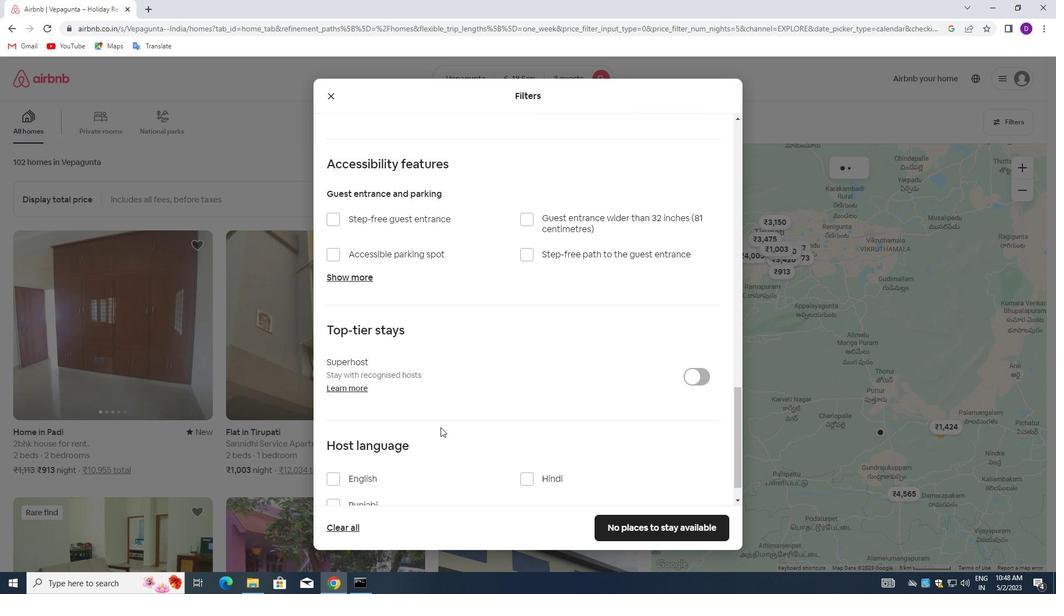 
Action: Mouse moved to (428, 435)
Screenshot: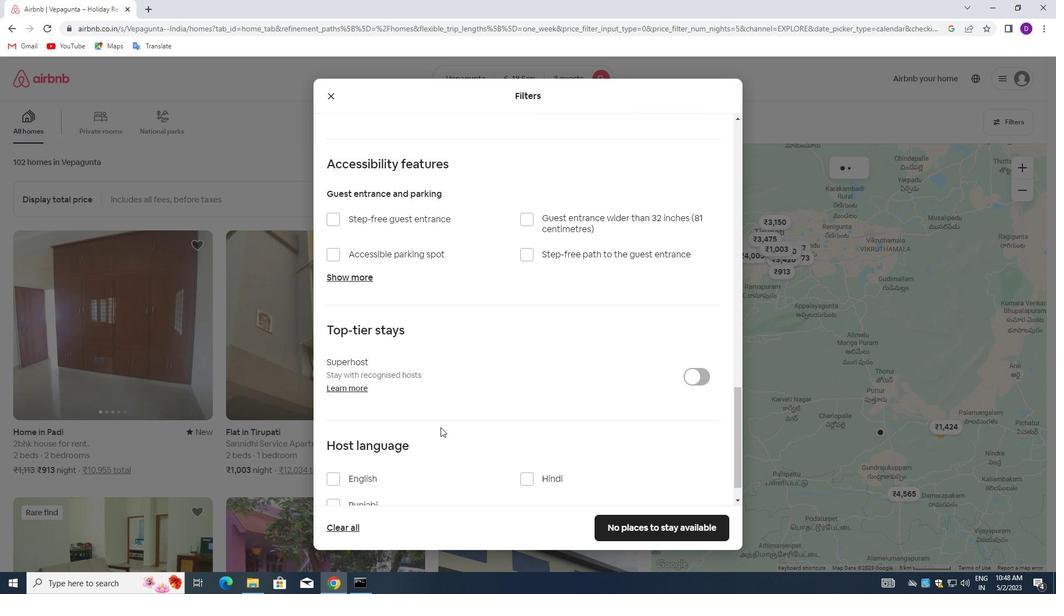 
Action: Mouse scrolled (428, 434) with delta (0, 0)
Screenshot: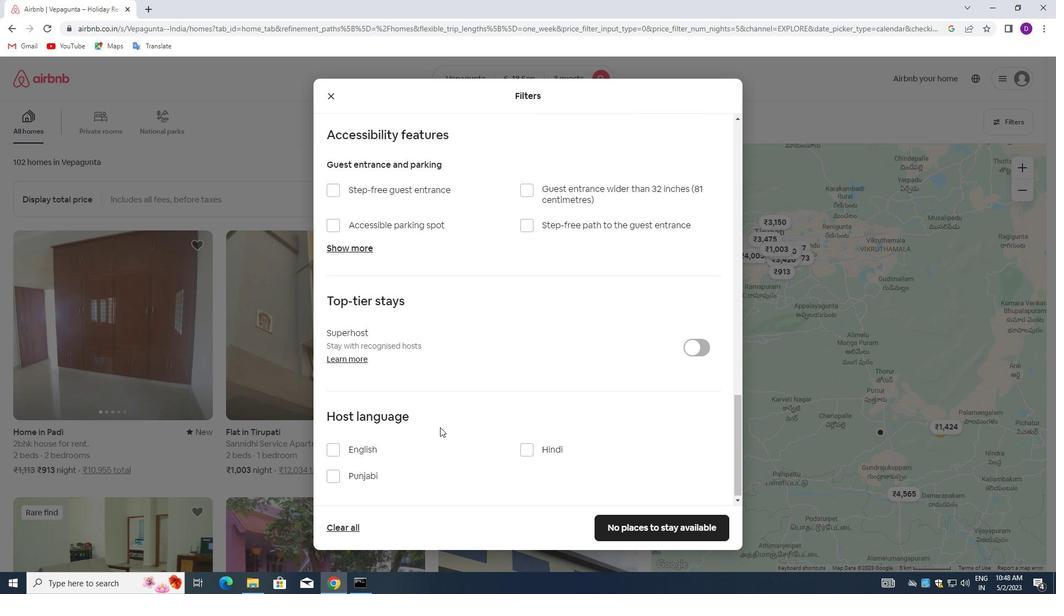 
Action: Mouse moved to (332, 448)
Screenshot: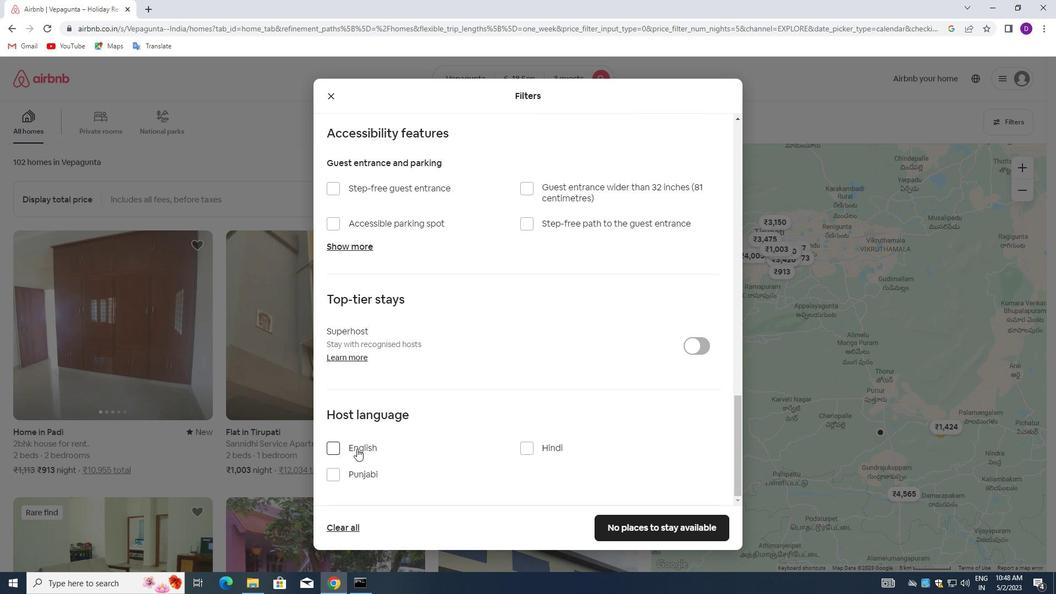 
Action: Mouse pressed left at (332, 448)
Screenshot: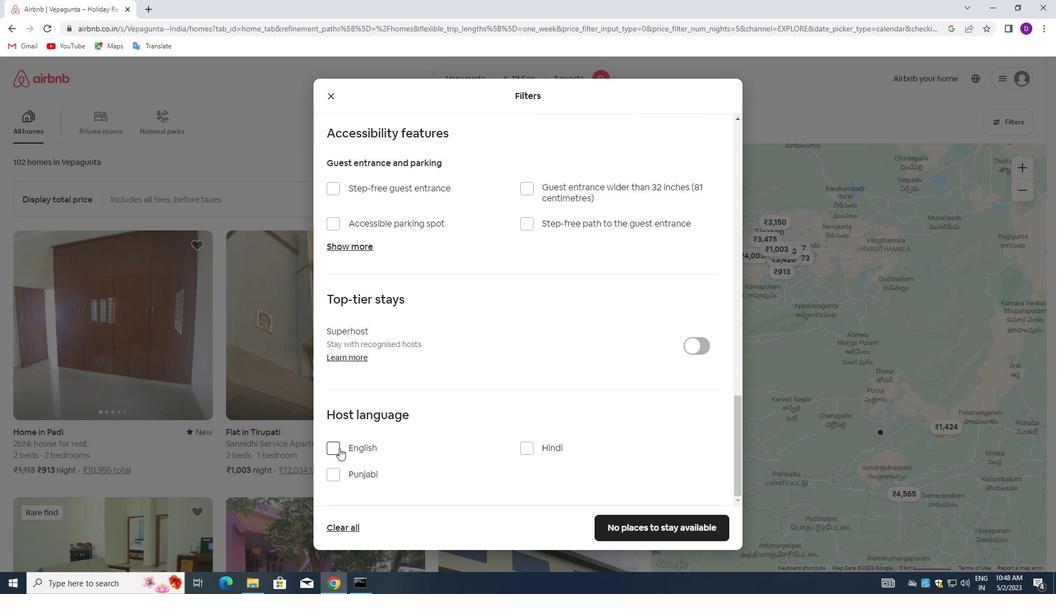 
Action: Mouse moved to (630, 526)
Screenshot: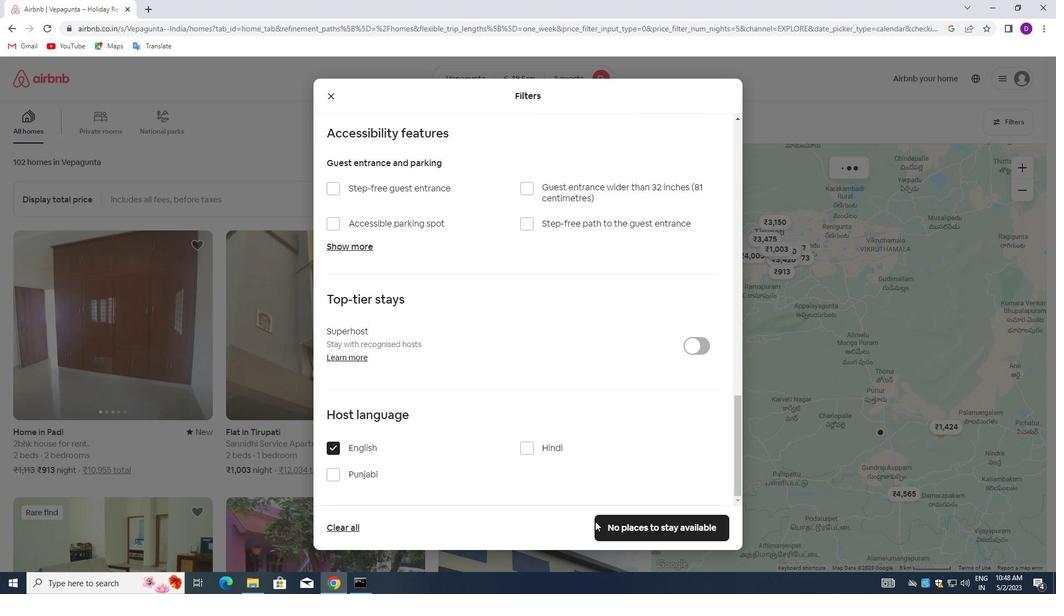 
Action: Mouse pressed left at (630, 526)
Screenshot: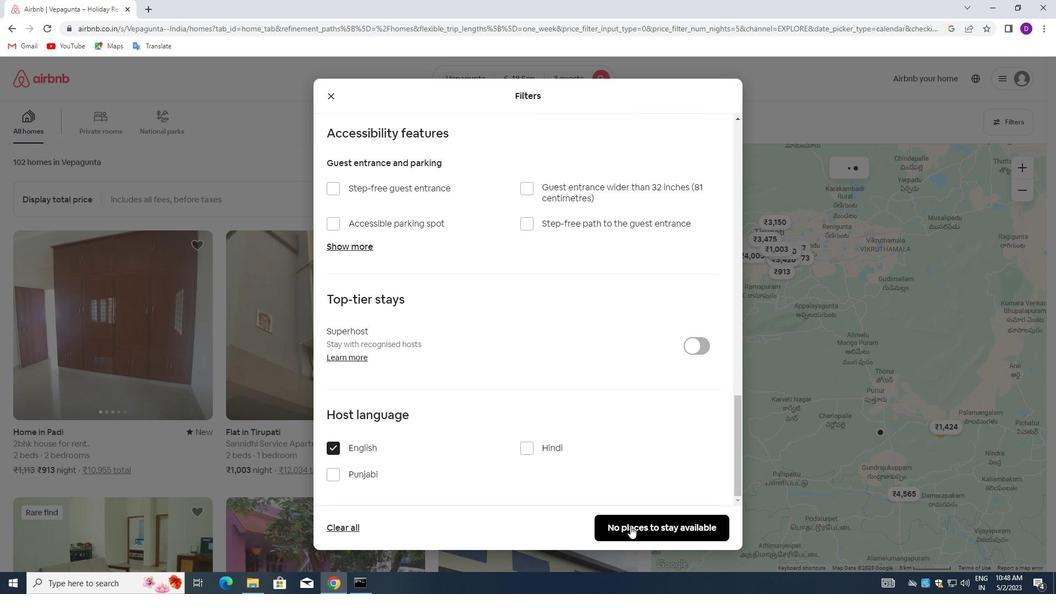 
